 Task: Research Airbnb options in Villeneuve-le-Roi, France from 1st November, 2023 to 9th November, 2023 for 6 adults.3 bedrooms having 3 beds and 3 bathrooms. Property type can be house. Look for 5 properties as per requirement.
Action: Mouse moved to (412, 62)
Screenshot: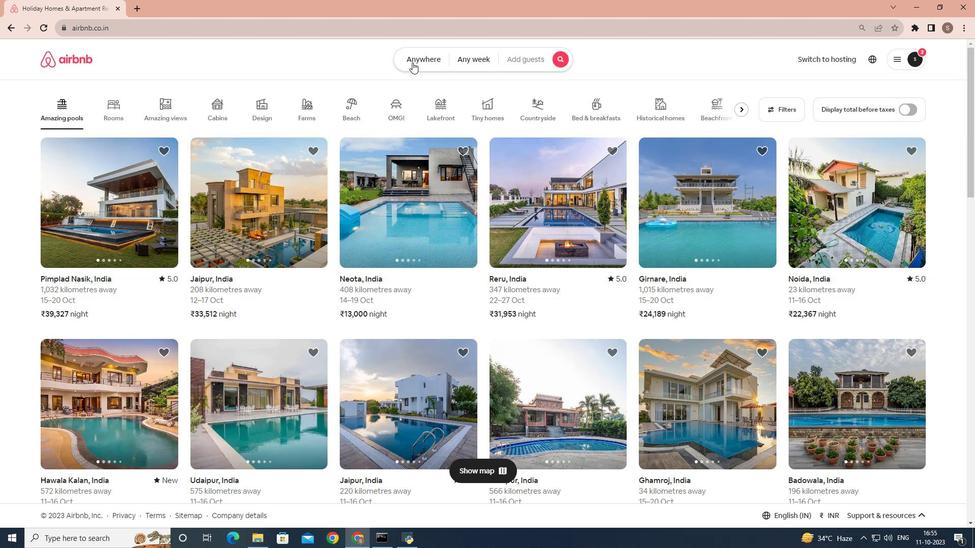 
Action: Mouse pressed left at (412, 62)
Screenshot: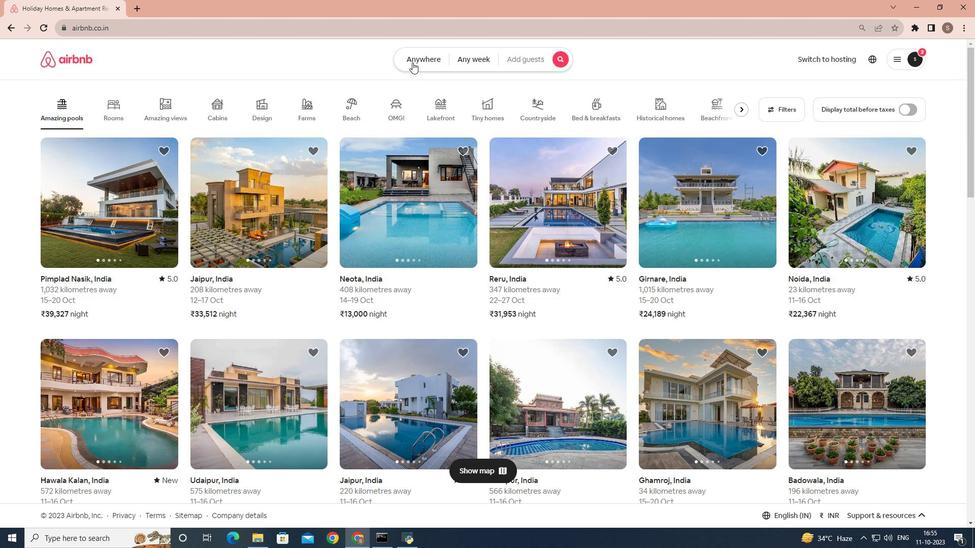 
Action: Mouse moved to (389, 85)
Screenshot: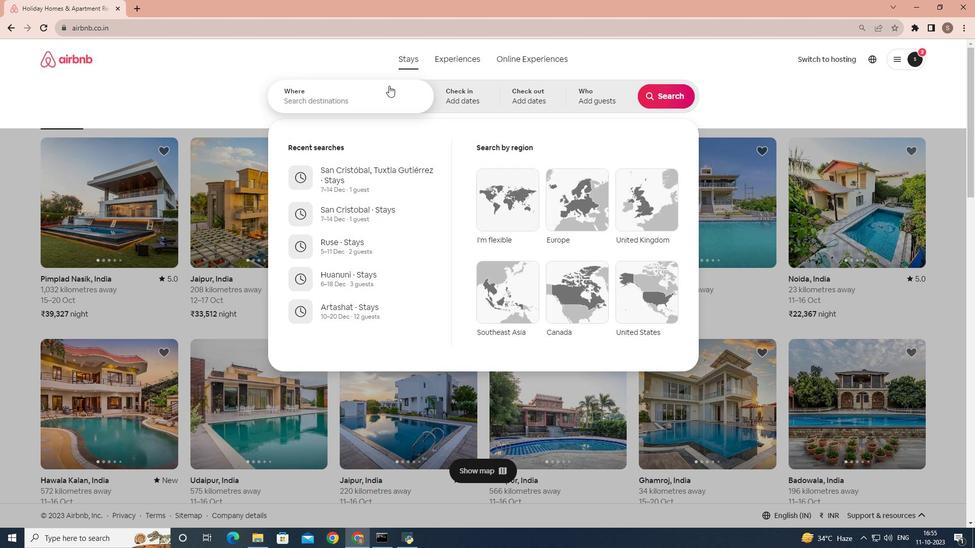 
Action: Mouse pressed left at (389, 85)
Screenshot: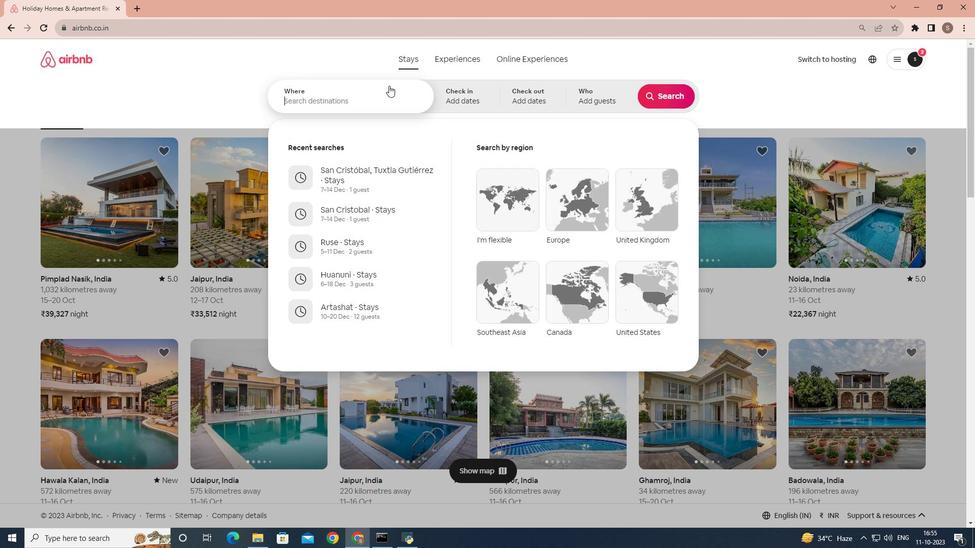 
Action: Mouse moved to (365, 98)
Screenshot: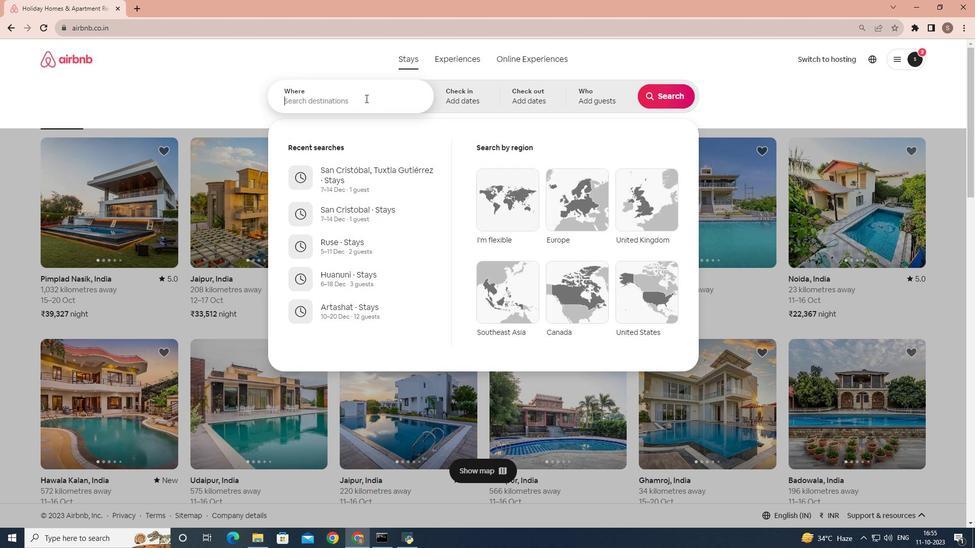 
Action: Key pressed <Key.shift_r>Villeneuve-<Key.shift_r>Ie-<Key.shift>Roi,<Key.space><Key.shift><Key.shift>France
Screenshot: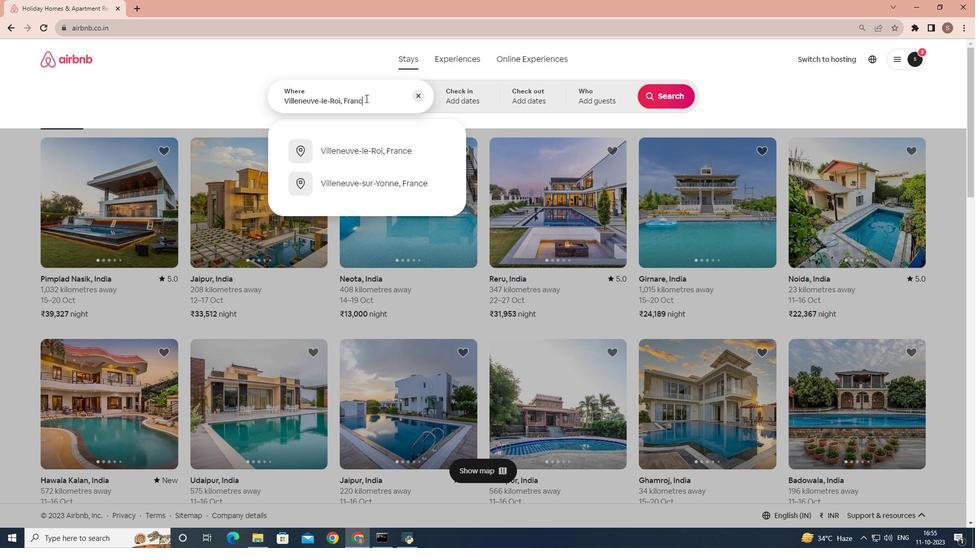 
Action: Mouse moved to (345, 156)
Screenshot: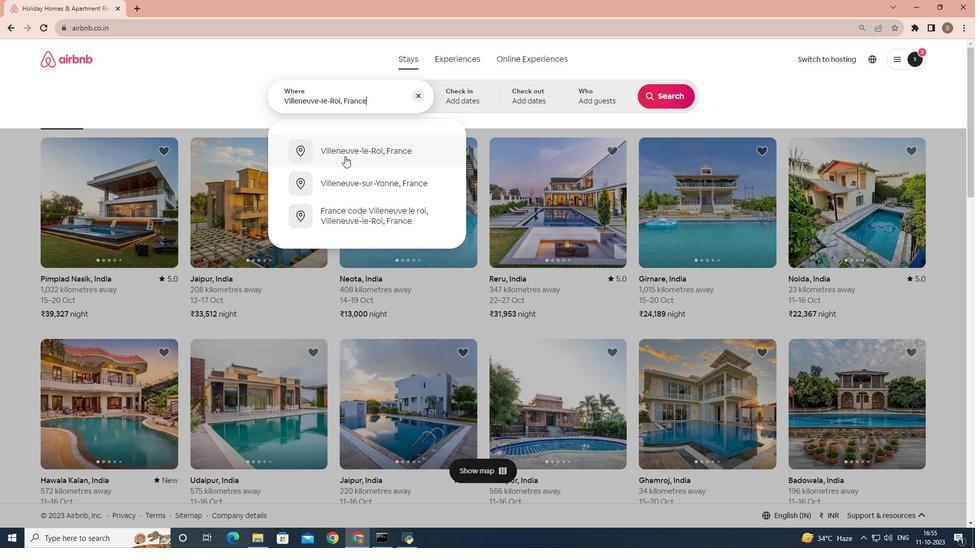 
Action: Mouse pressed left at (345, 156)
Screenshot: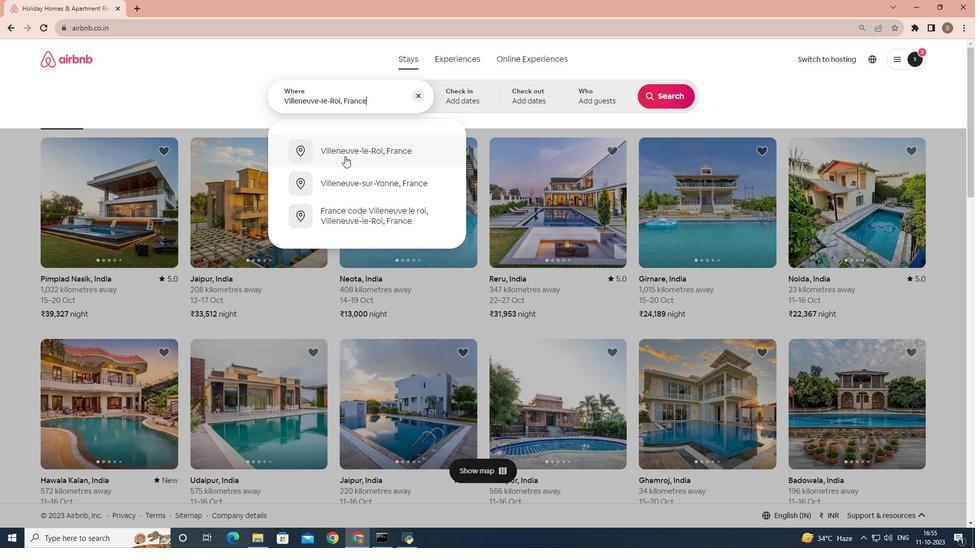 
Action: Mouse moved to (584, 222)
Screenshot: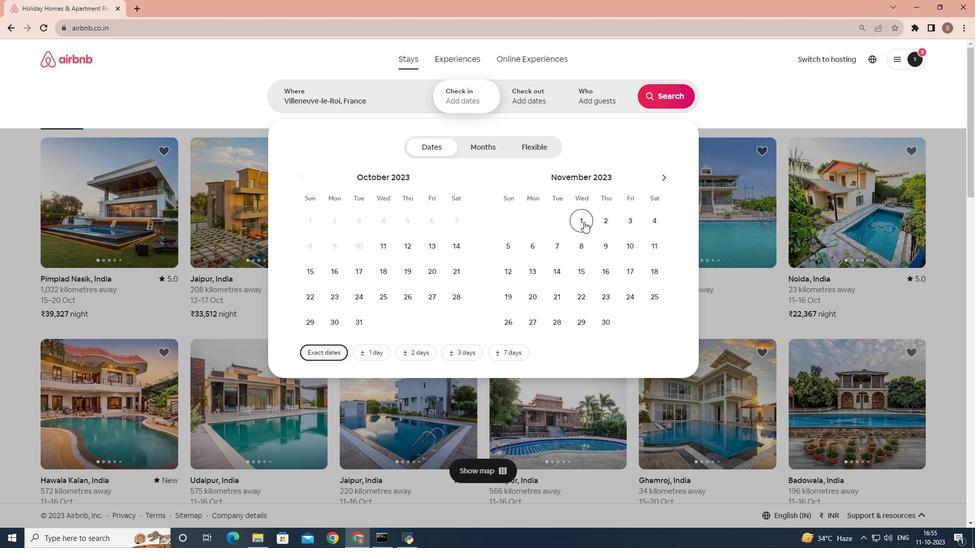 
Action: Mouse pressed left at (584, 222)
Screenshot: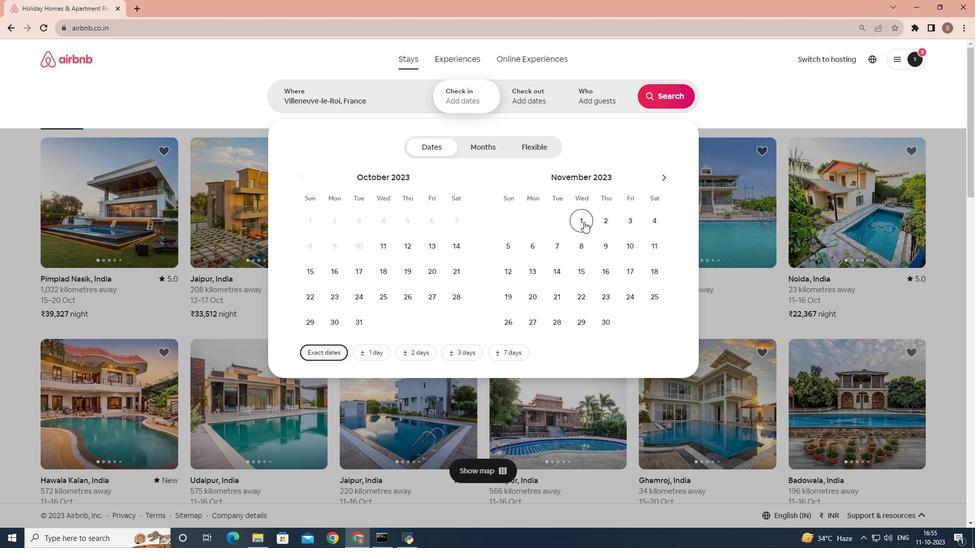 
Action: Mouse moved to (601, 245)
Screenshot: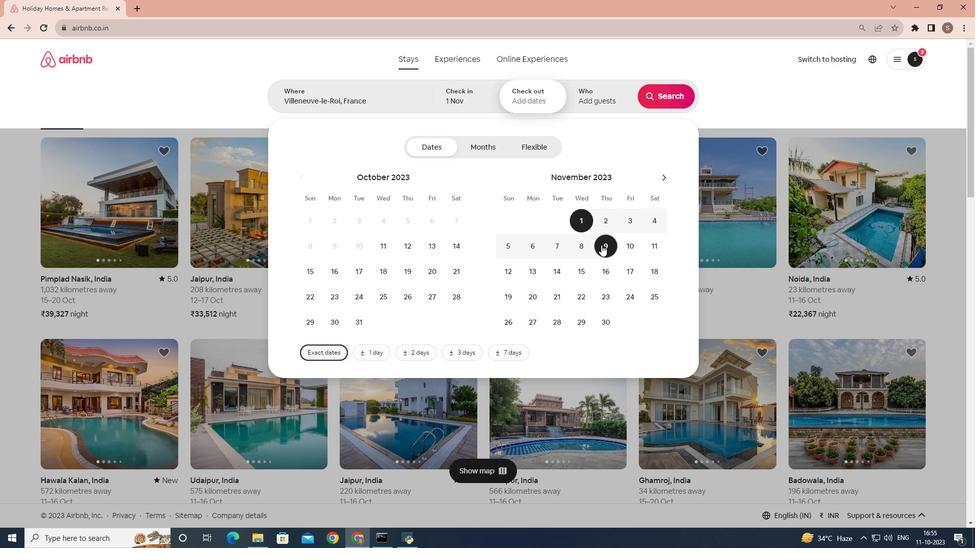 
Action: Mouse pressed left at (601, 245)
Screenshot: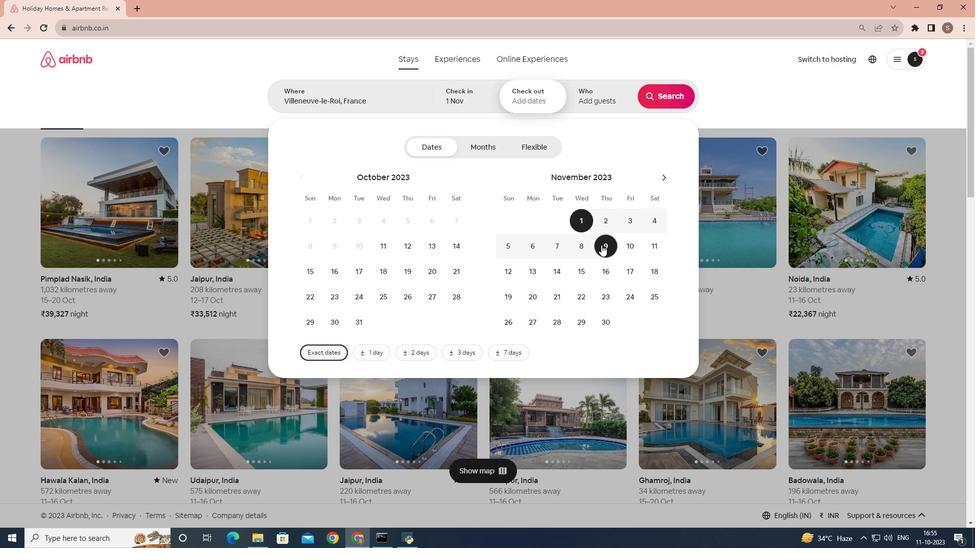 
Action: Mouse moved to (602, 98)
Screenshot: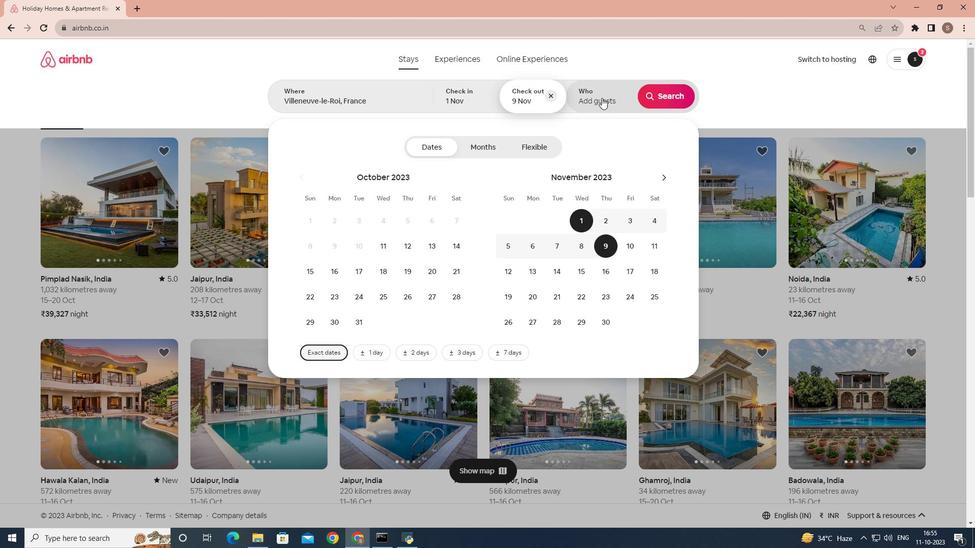 
Action: Mouse pressed left at (602, 98)
Screenshot: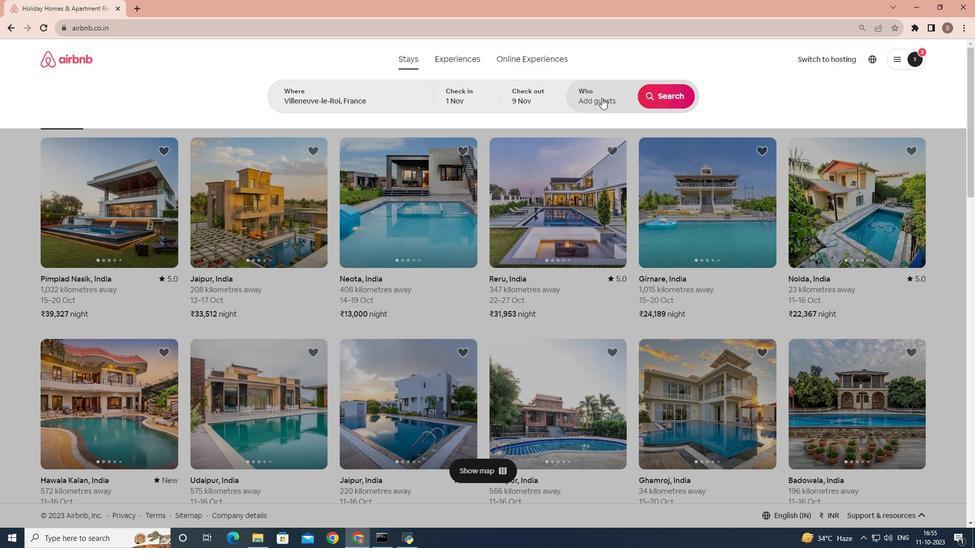 
Action: Mouse moved to (670, 146)
Screenshot: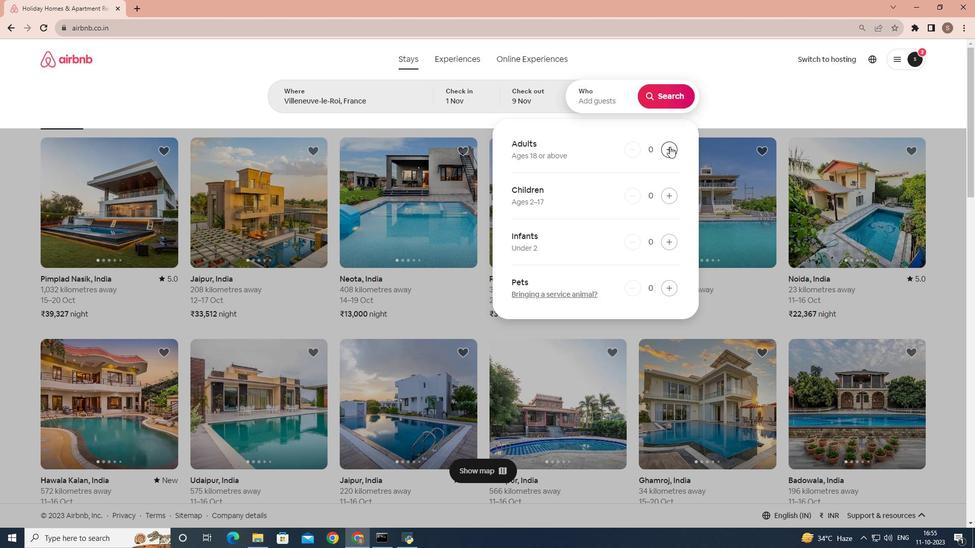 
Action: Mouse pressed left at (670, 146)
Screenshot: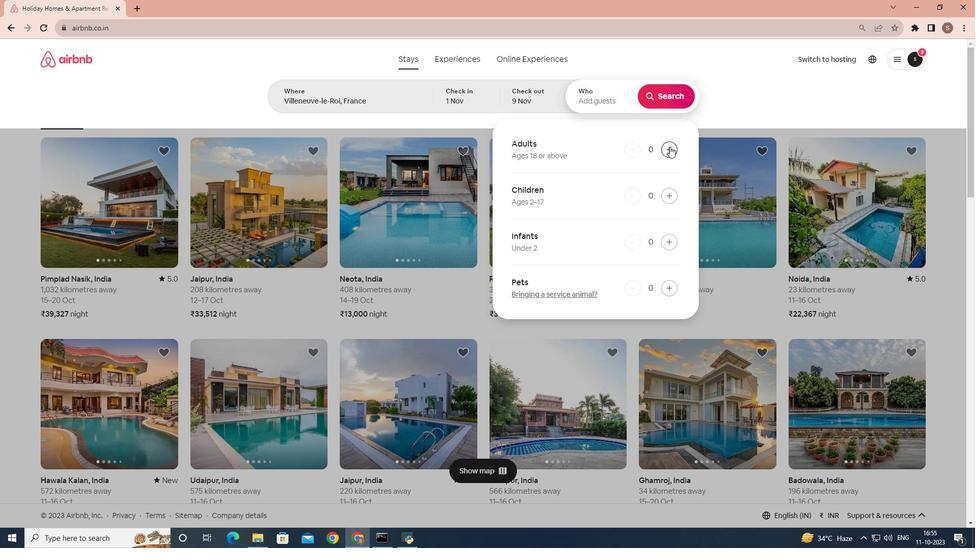 
Action: Mouse pressed left at (670, 146)
Screenshot: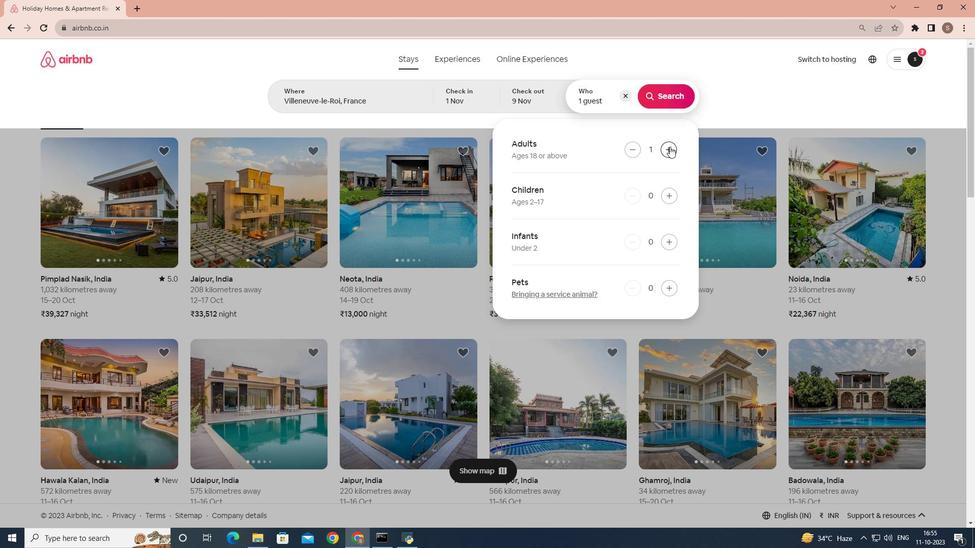 
Action: Mouse pressed left at (670, 146)
Screenshot: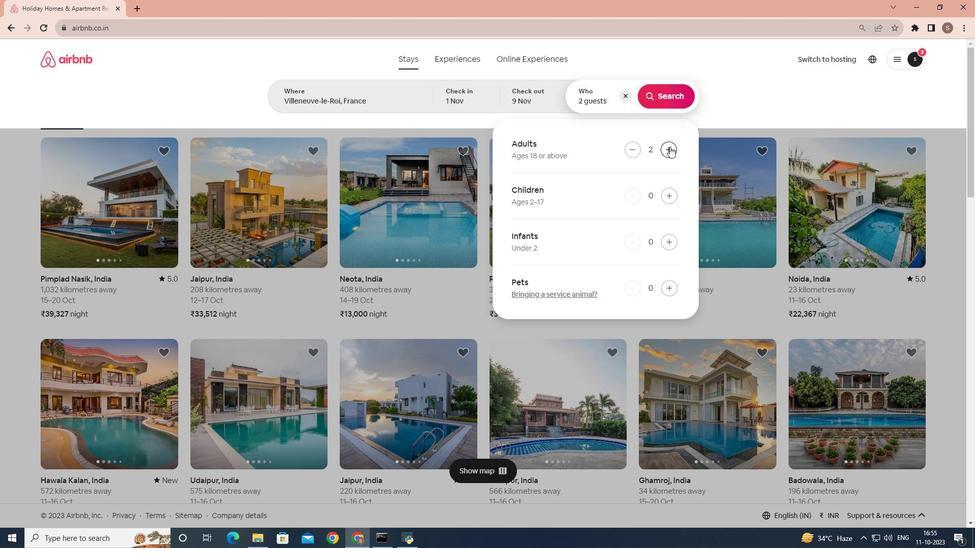 
Action: Mouse pressed left at (670, 146)
Screenshot: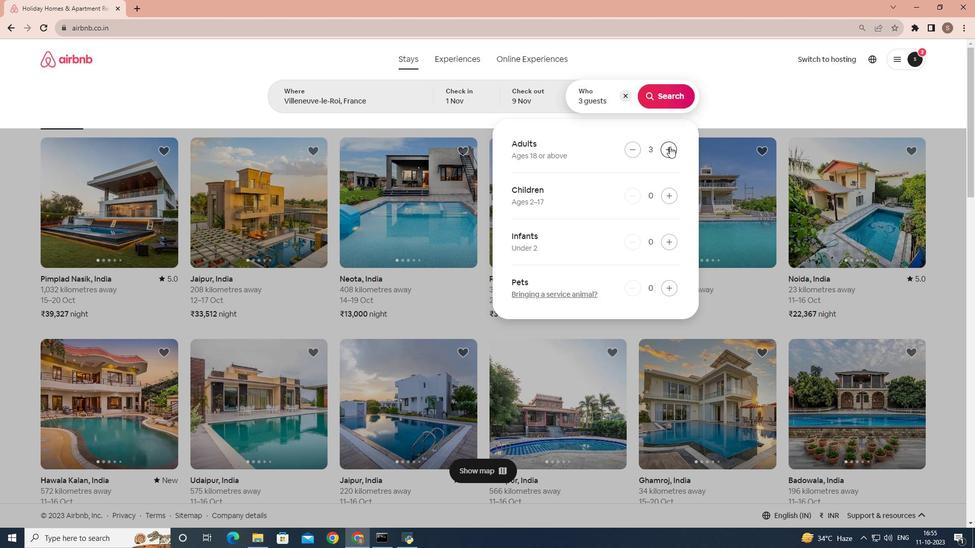 
Action: Mouse pressed left at (670, 146)
Screenshot: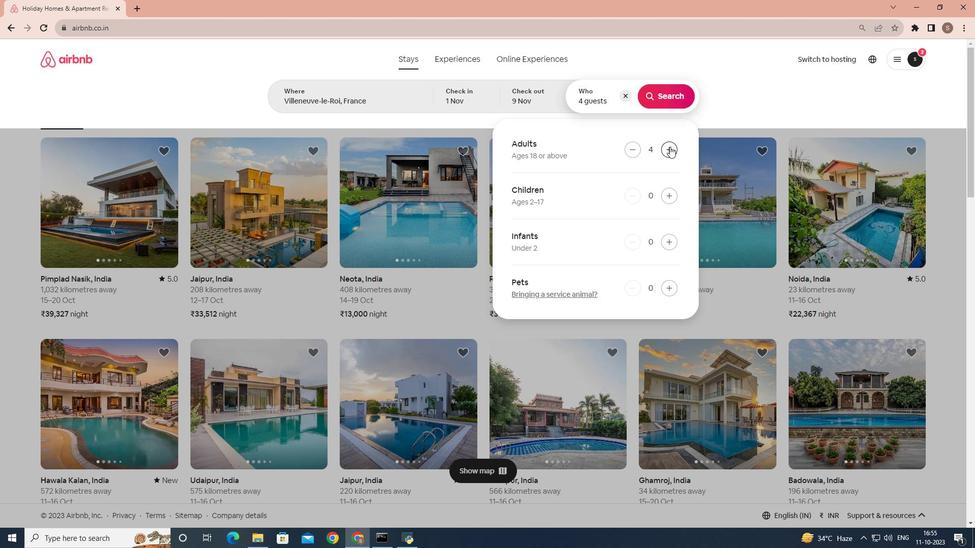 
Action: Mouse pressed left at (670, 146)
Screenshot: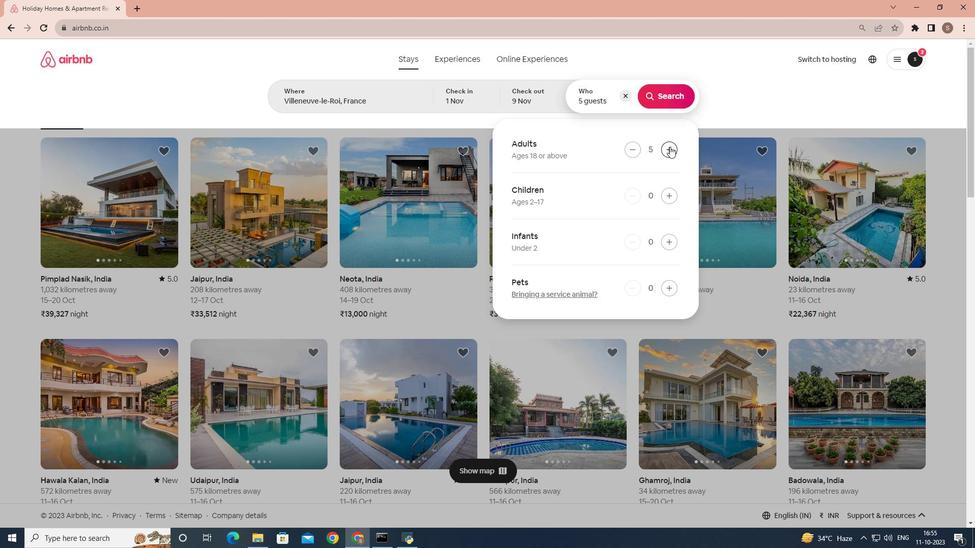 
Action: Mouse moved to (666, 92)
Screenshot: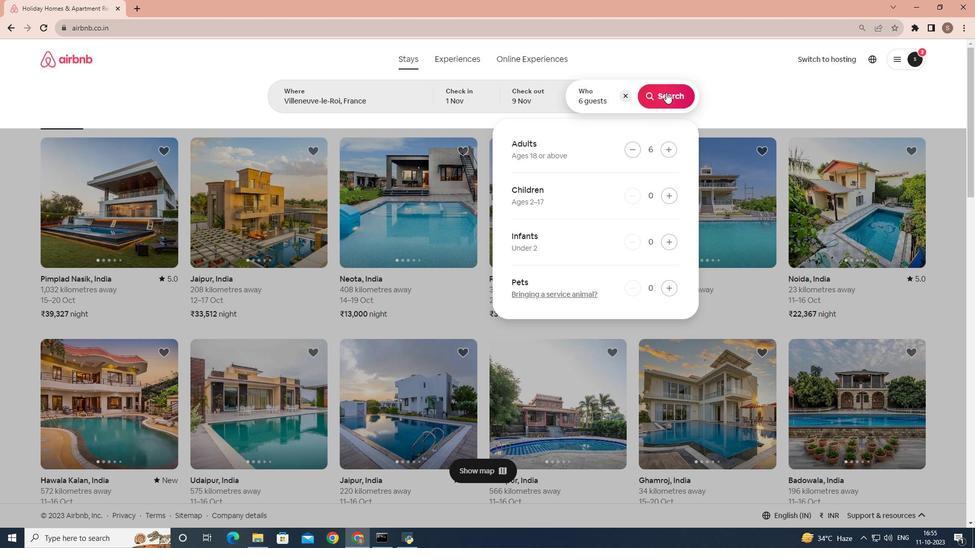 
Action: Mouse pressed left at (666, 92)
Screenshot: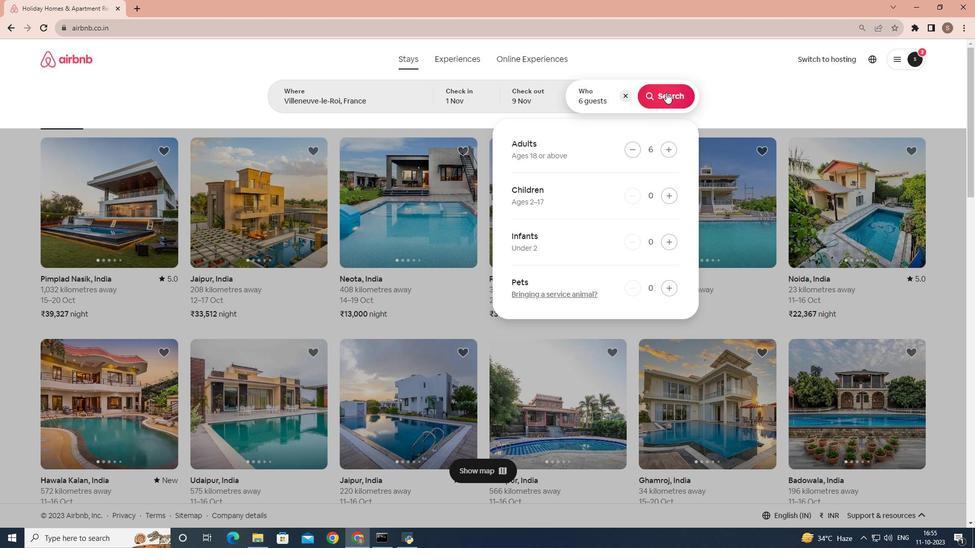 
Action: Mouse moved to (805, 101)
Screenshot: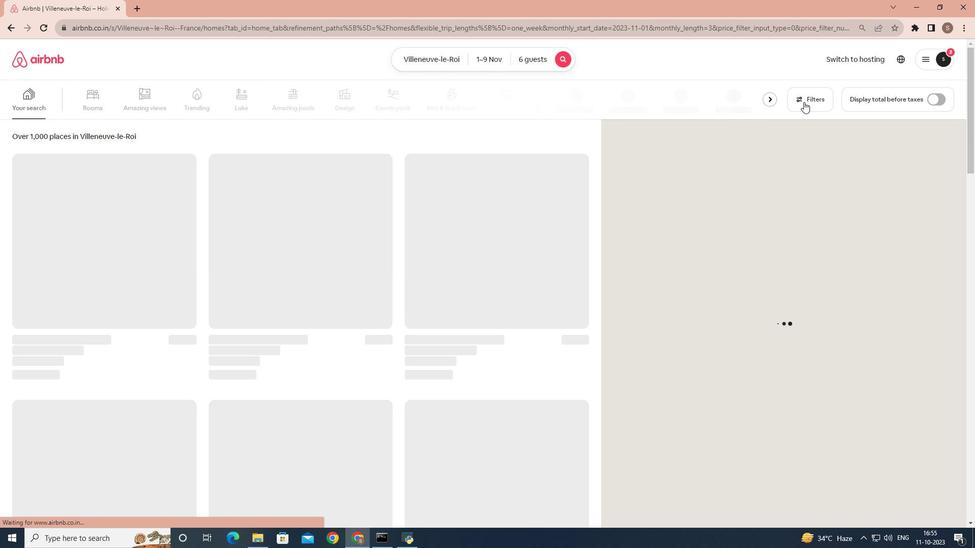 
Action: Mouse pressed left at (805, 101)
Screenshot: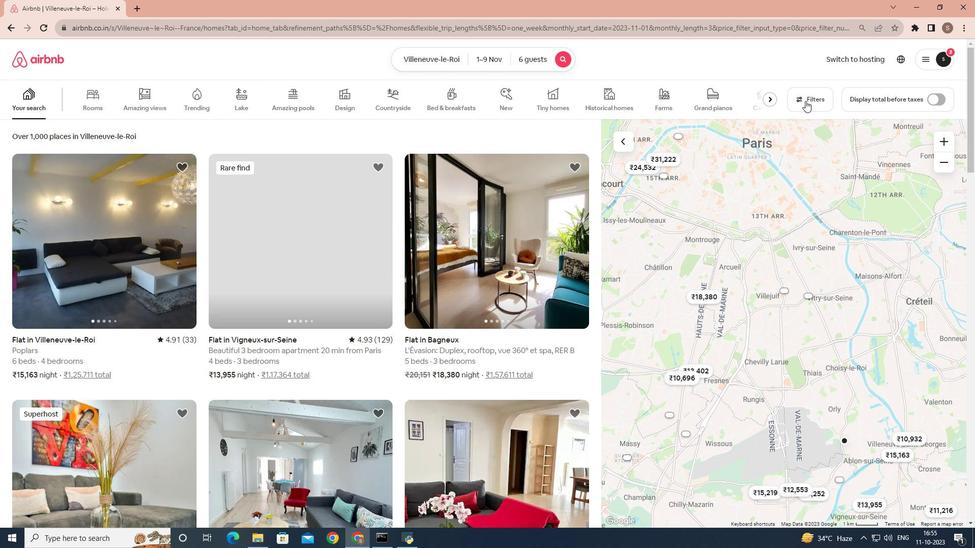 
Action: Mouse moved to (464, 455)
Screenshot: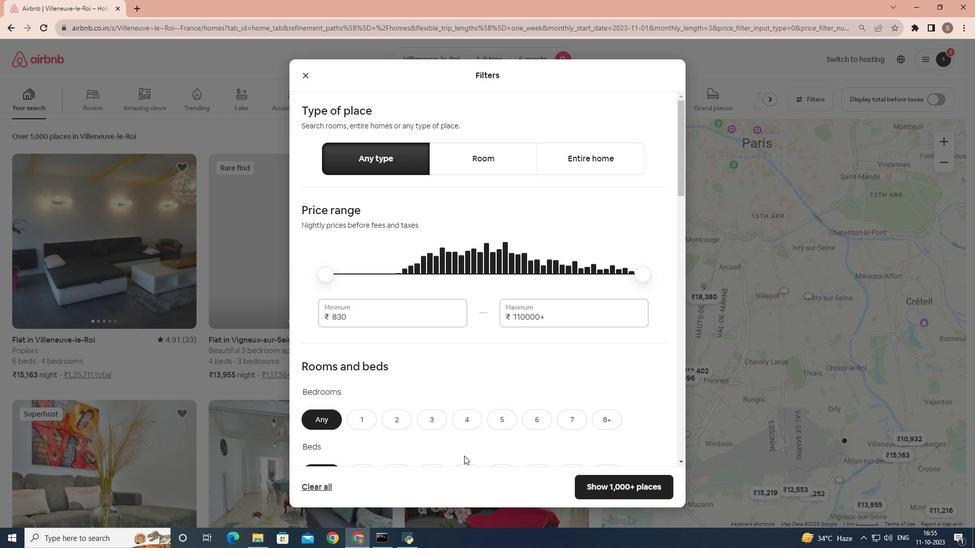 
Action: Mouse scrolled (464, 455) with delta (0, 0)
Screenshot: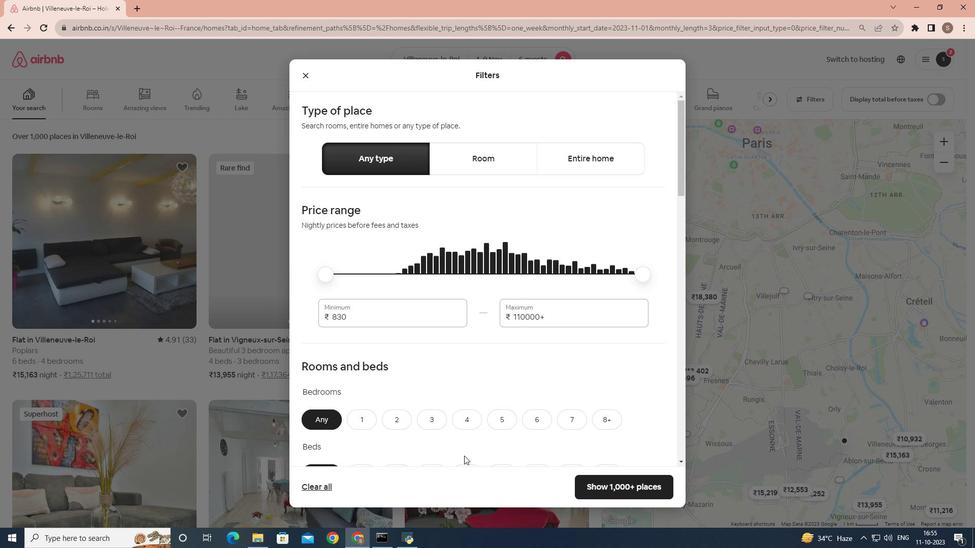 
Action: Mouse moved to (464, 456)
Screenshot: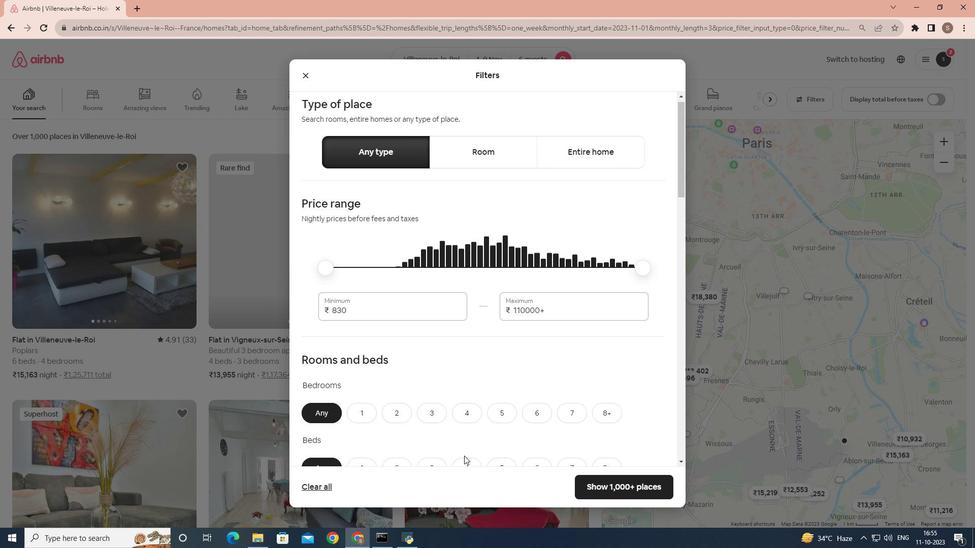 
Action: Mouse scrolled (464, 455) with delta (0, 0)
Screenshot: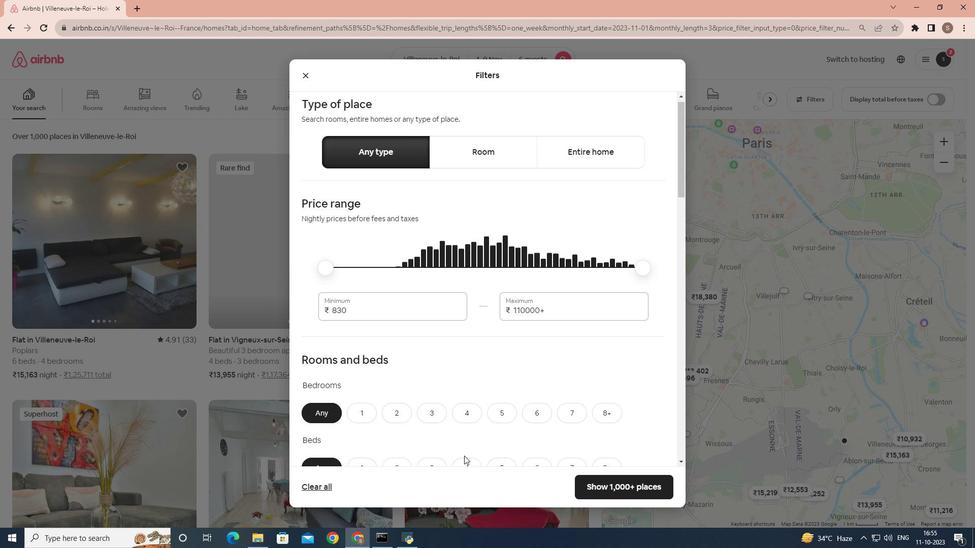 
Action: Mouse moved to (432, 317)
Screenshot: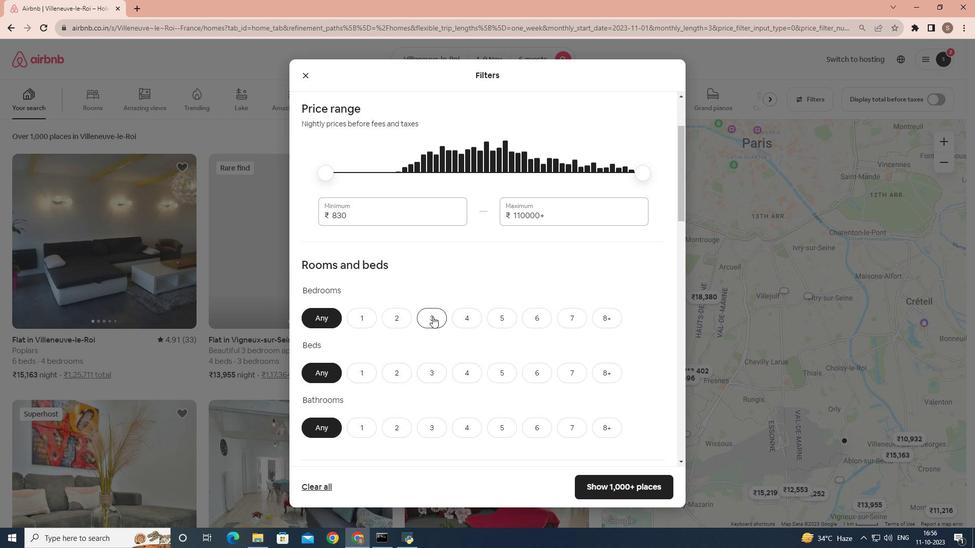 
Action: Mouse pressed left at (432, 317)
Screenshot: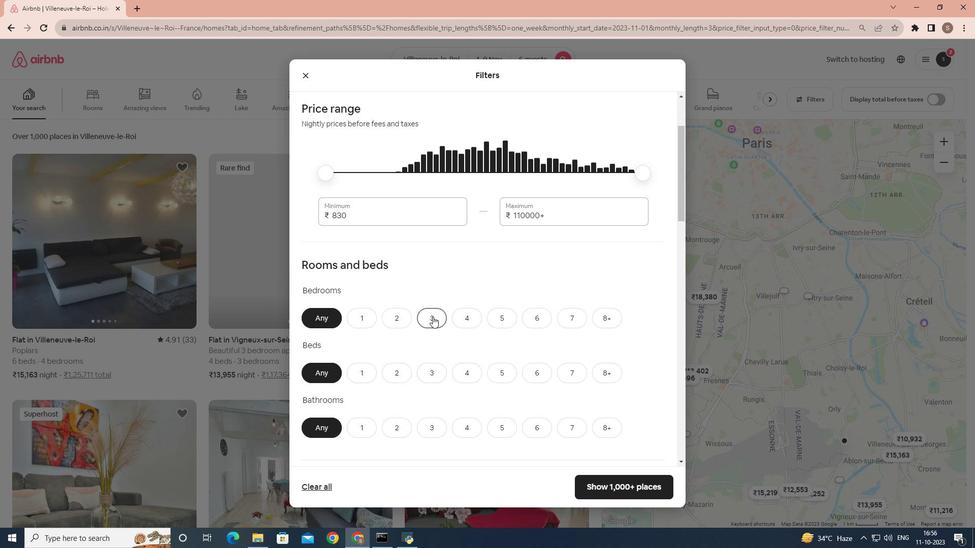 
Action: Mouse moved to (442, 364)
Screenshot: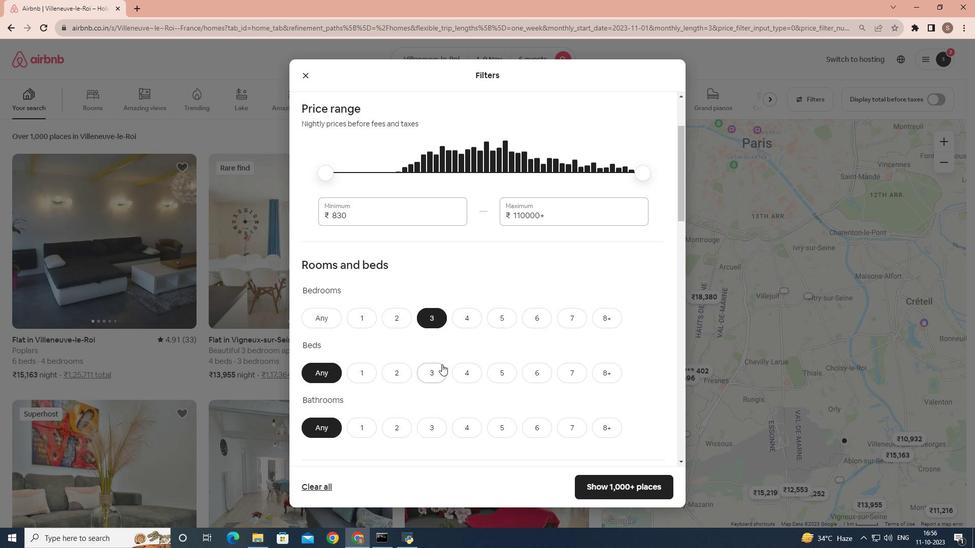 
Action: Mouse pressed left at (442, 364)
Screenshot: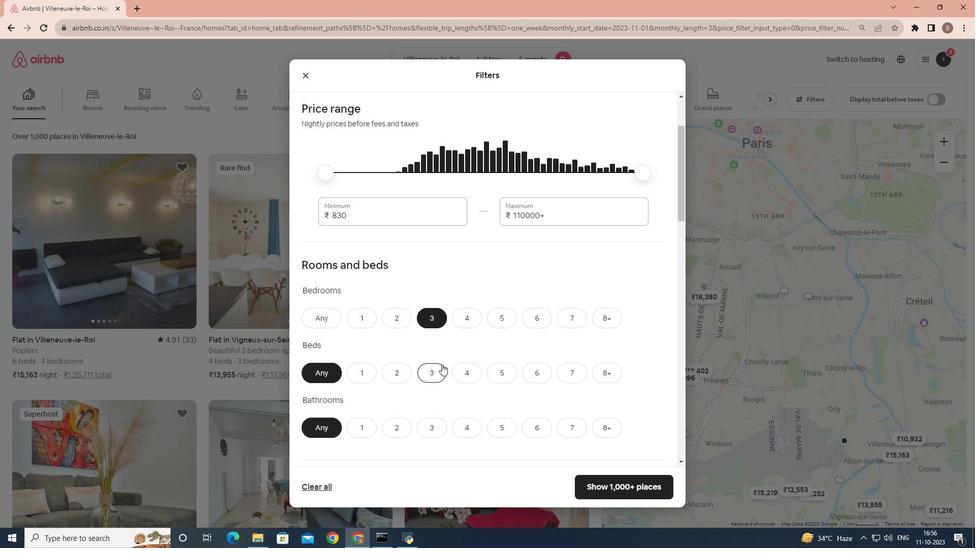 
Action: Mouse moved to (430, 377)
Screenshot: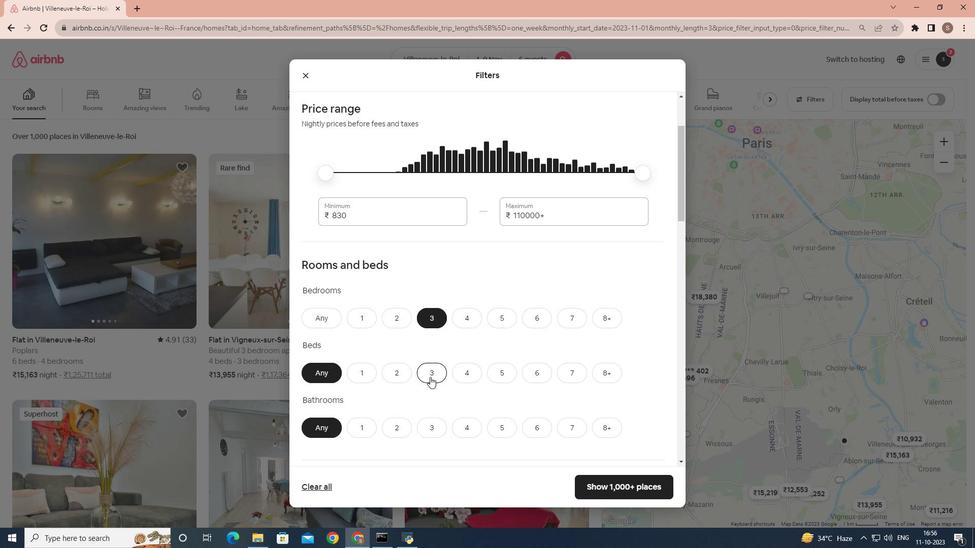 
Action: Mouse pressed left at (430, 377)
Screenshot: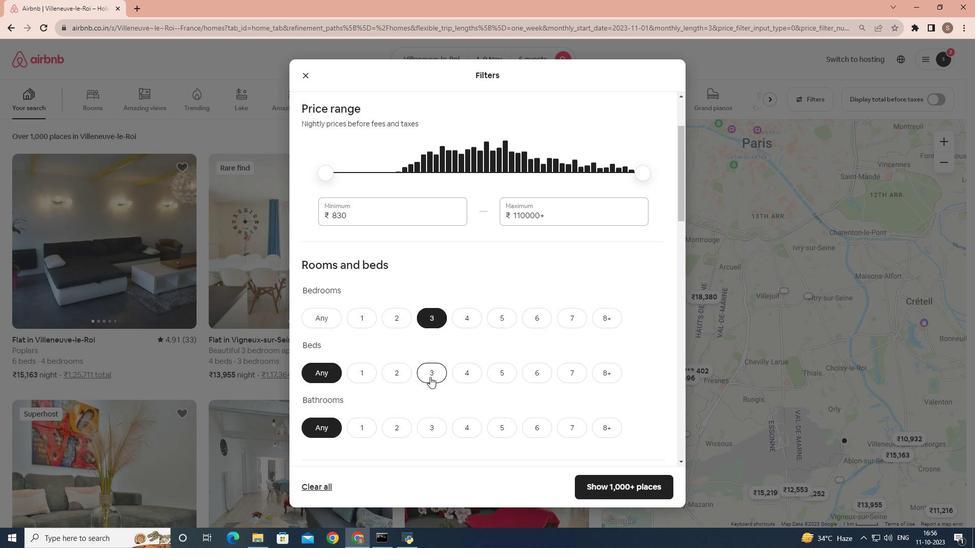 
Action: Mouse moved to (429, 378)
Screenshot: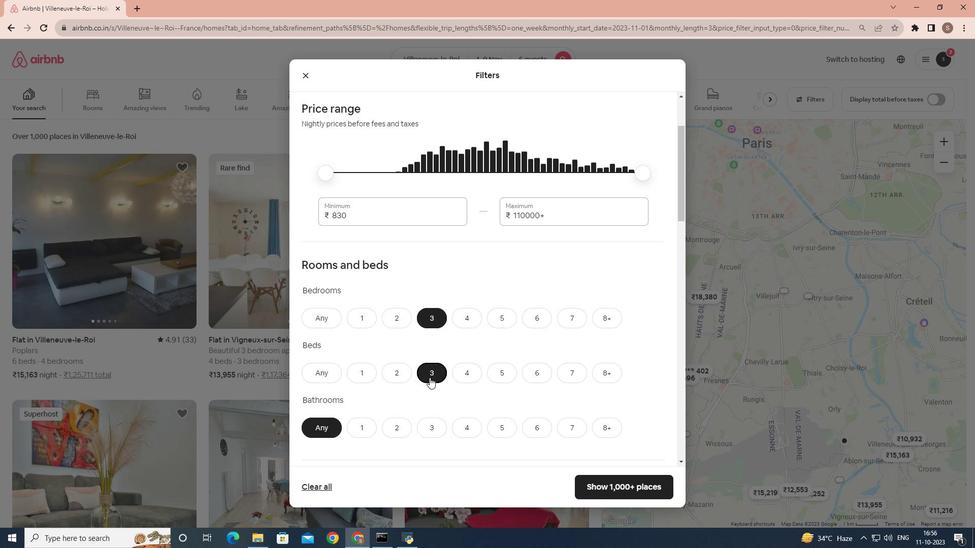 
Action: Mouse scrolled (429, 377) with delta (0, 0)
Screenshot: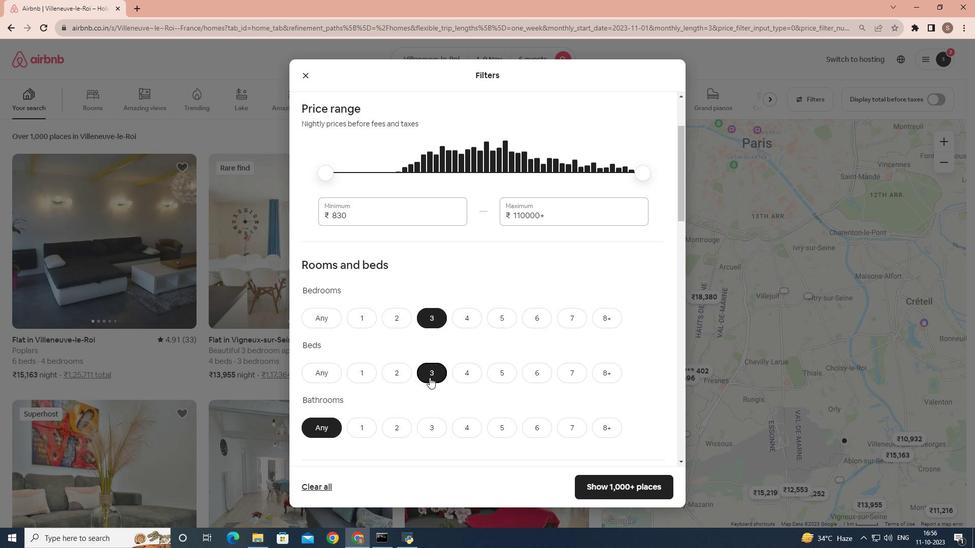 
Action: Mouse scrolled (429, 377) with delta (0, 0)
Screenshot: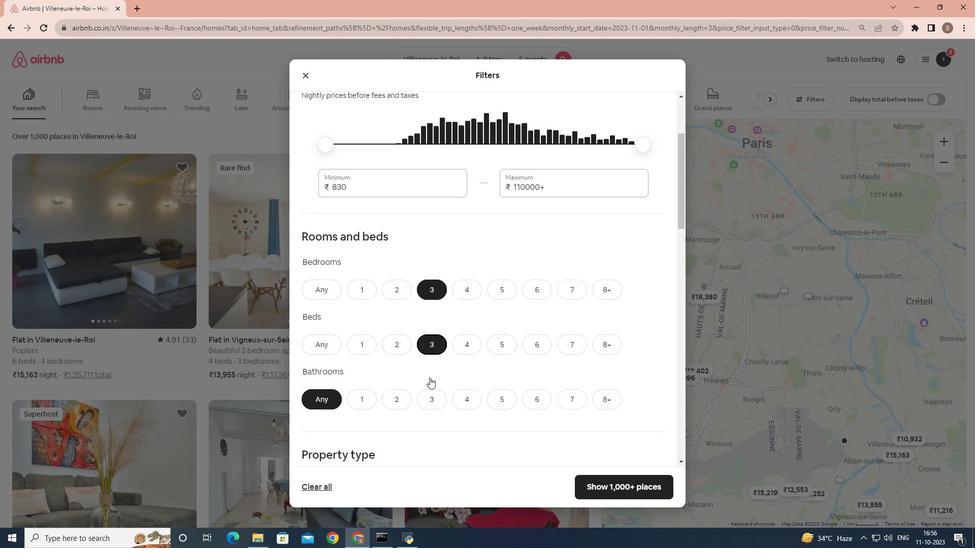 
Action: Mouse moved to (431, 330)
Screenshot: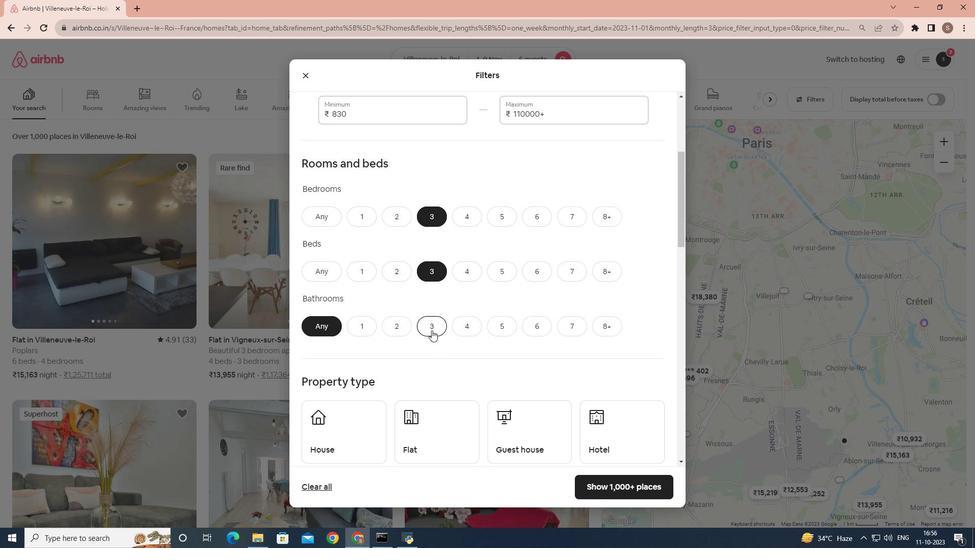 
Action: Mouse pressed left at (431, 330)
Screenshot: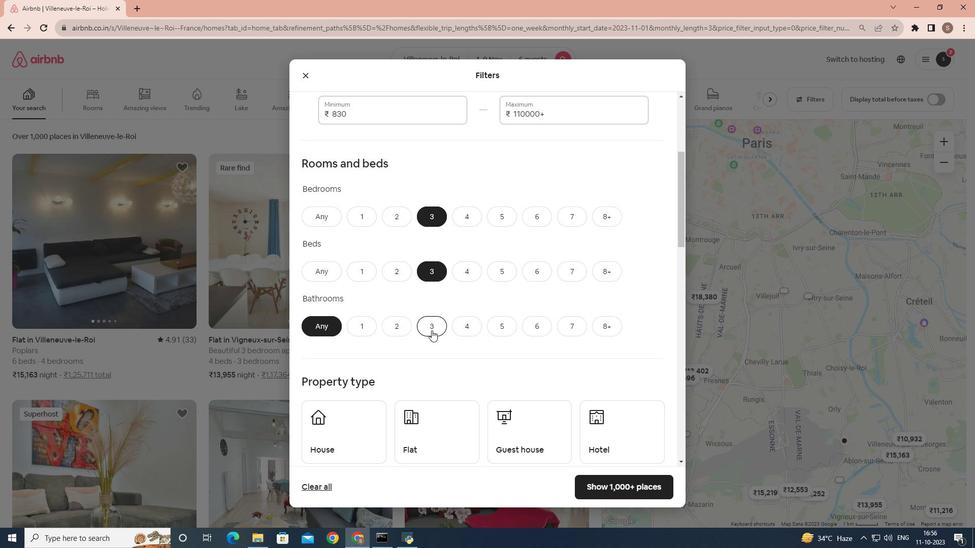 
Action: Mouse moved to (440, 335)
Screenshot: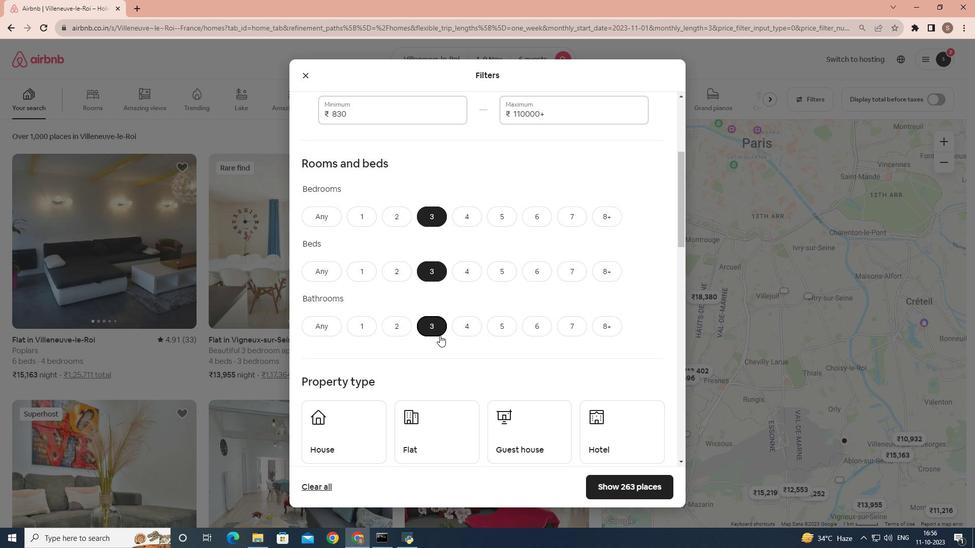 
Action: Mouse scrolled (440, 335) with delta (0, 0)
Screenshot: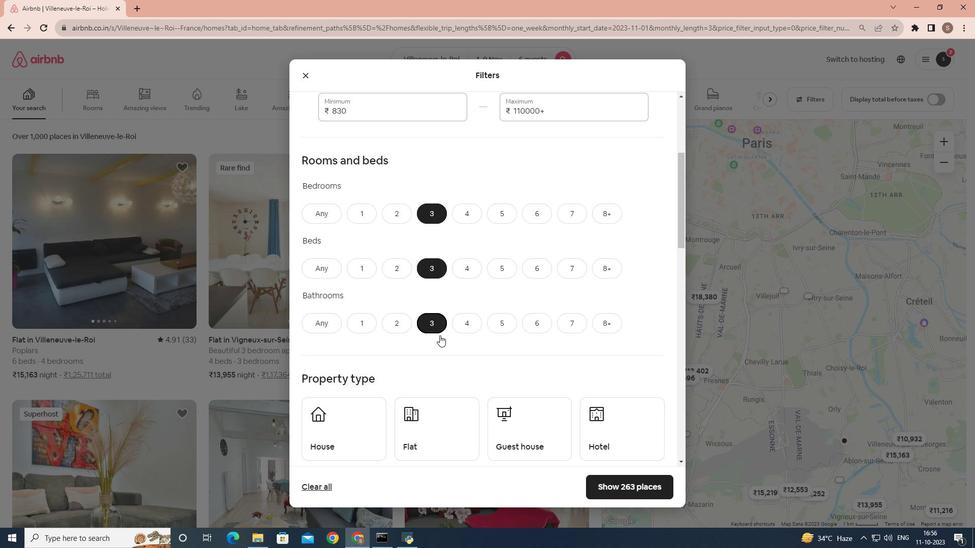 
Action: Mouse moved to (301, 382)
Screenshot: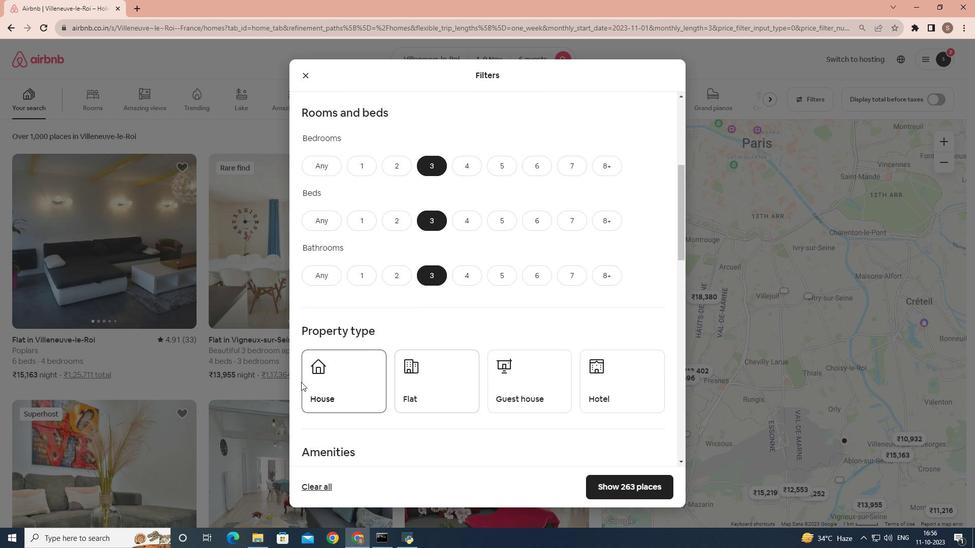 
Action: Mouse pressed left at (301, 382)
Screenshot: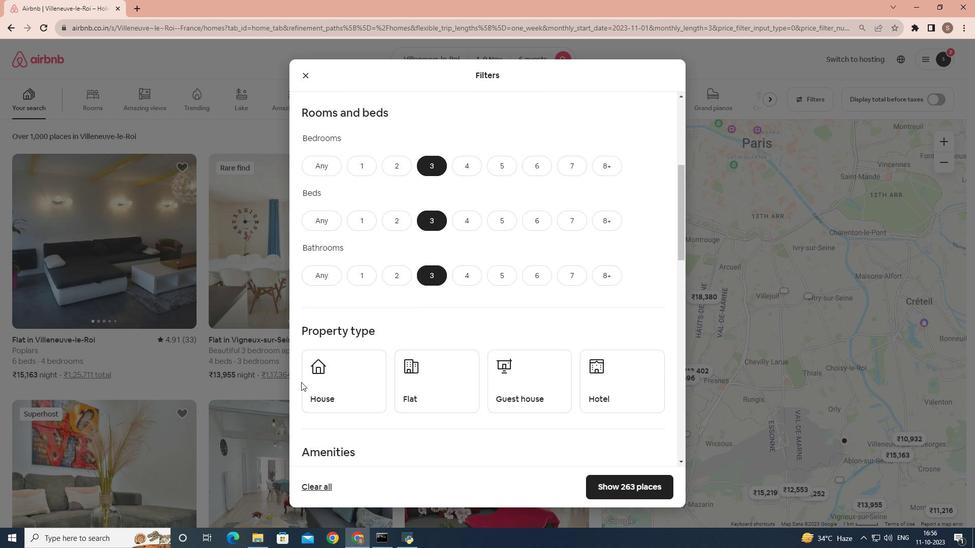
Action: Mouse moved to (320, 385)
Screenshot: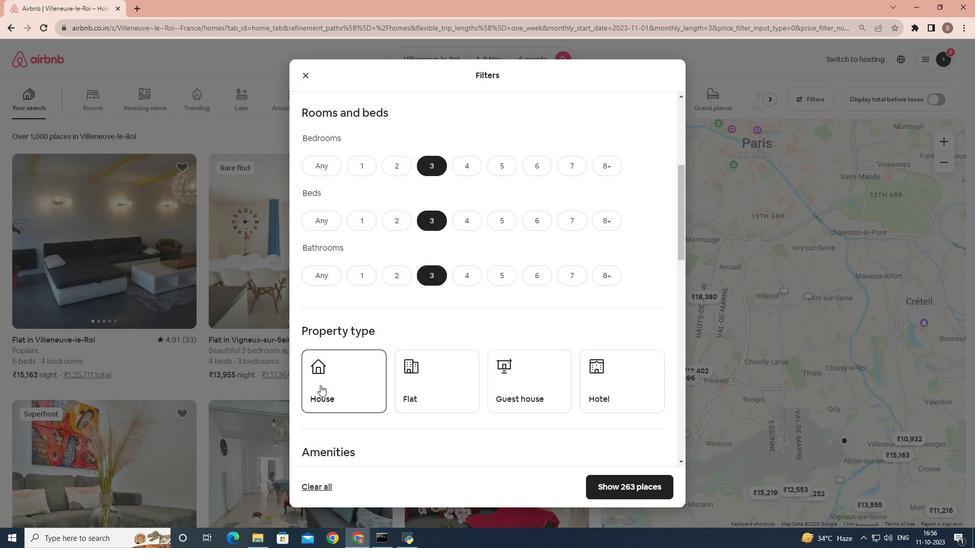 
Action: Mouse pressed left at (320, 385)
Screenshot: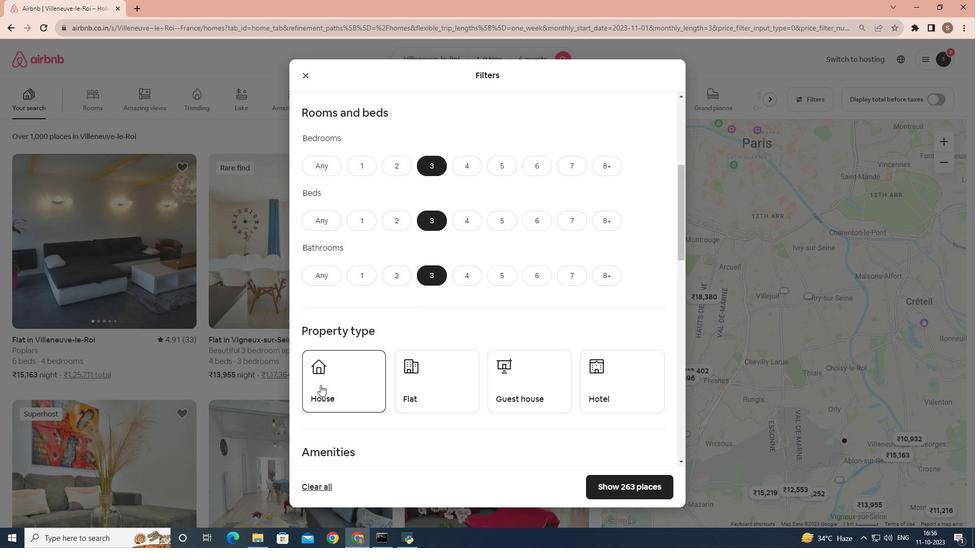 
Action: Mouse moved to (416, 408)
Screenshot: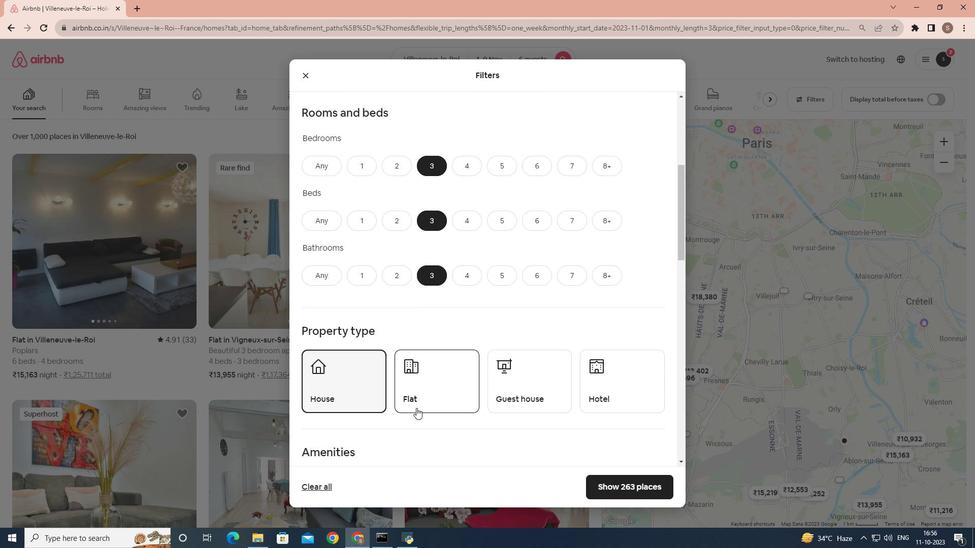
Action: Mouse scrolled (416, 408) with delta (0, 0)
Screenshot: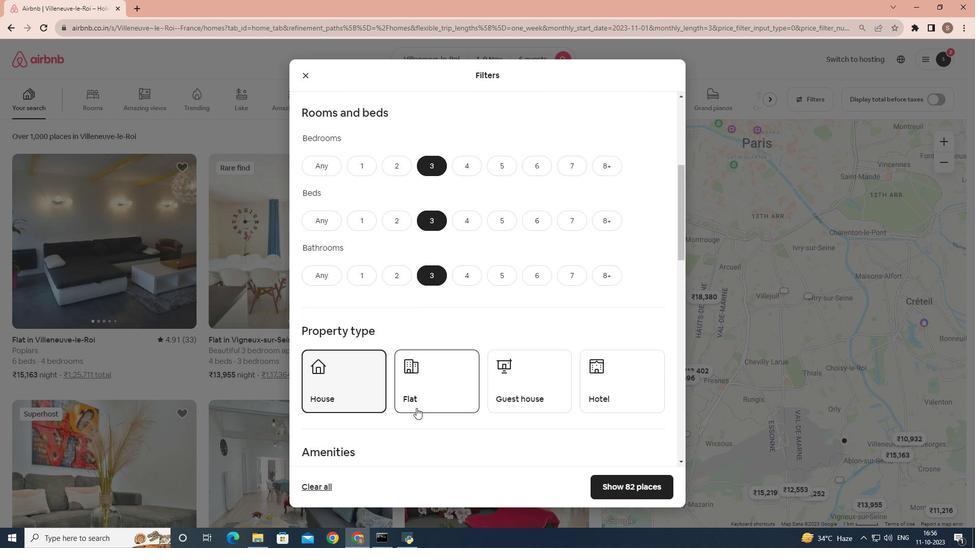 
Action: Mouse moved to (414, 405)
Screenshot: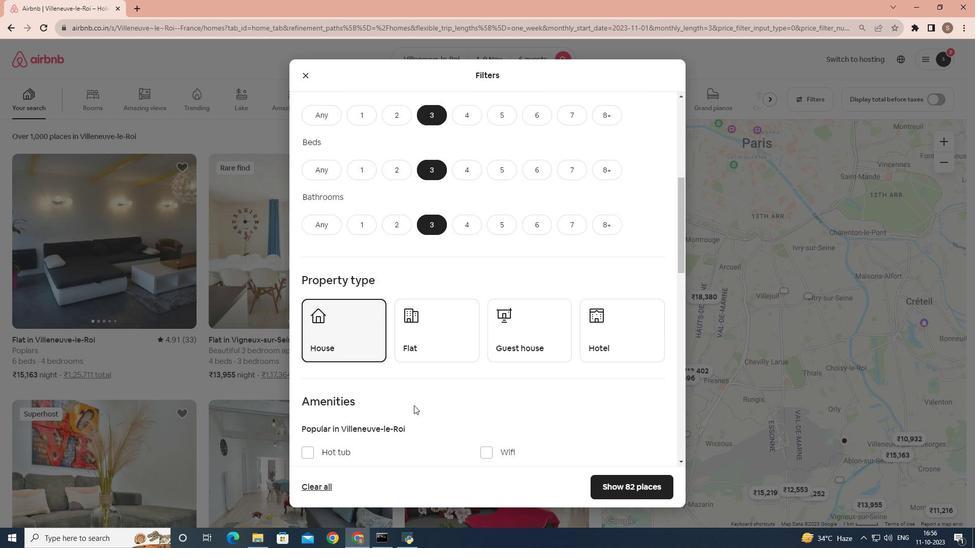 
Action: Mouse scrolled (414, 405) with delta (0, 0)
Screenshot: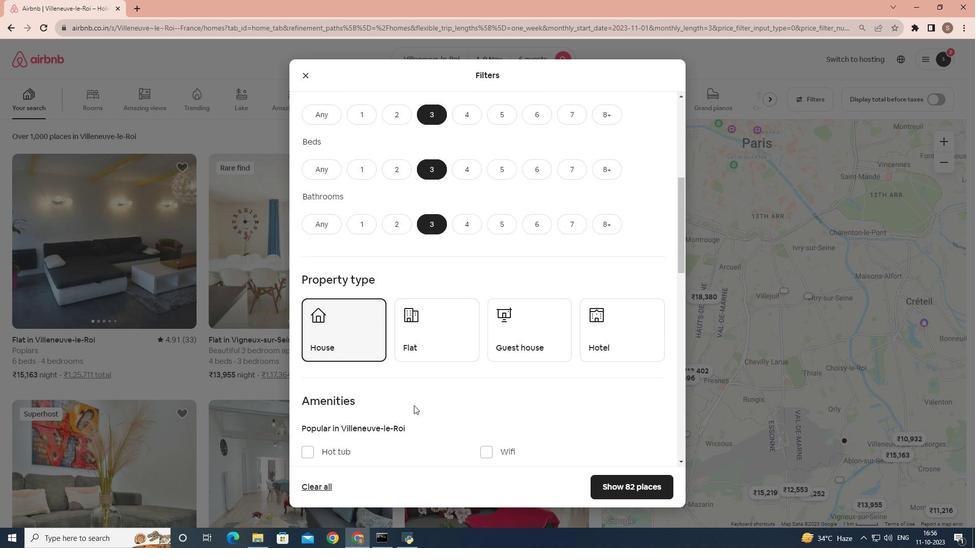 
Action: Mouse moved to (602, 482)
Screenshot: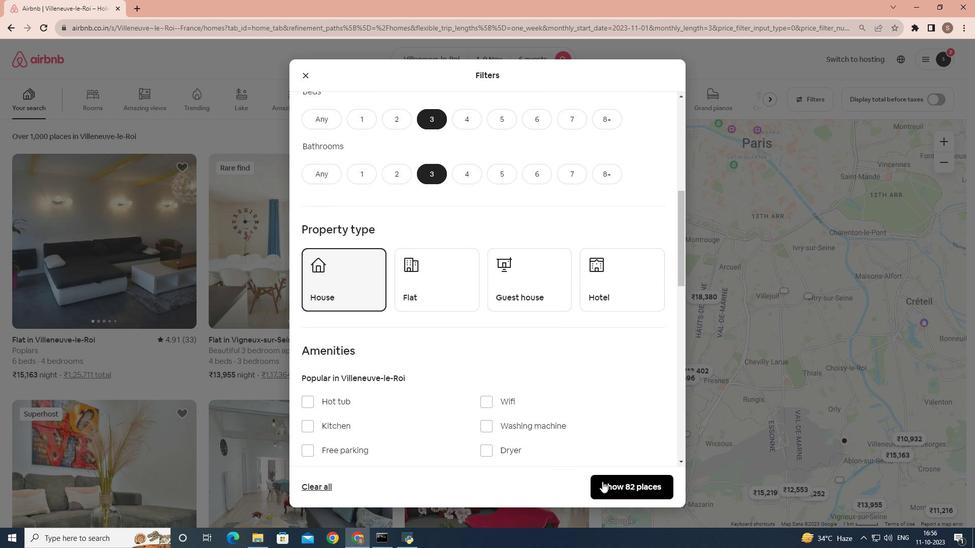 
Action: Mouse pressed left at (602, 482)
Screenshot: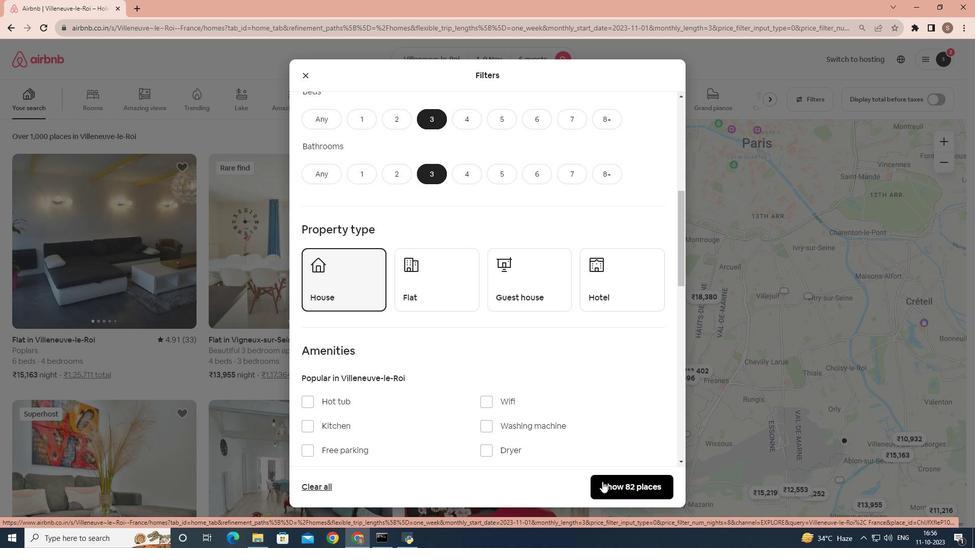 
Action: Mouse moved to (131, 277)
Screenshot: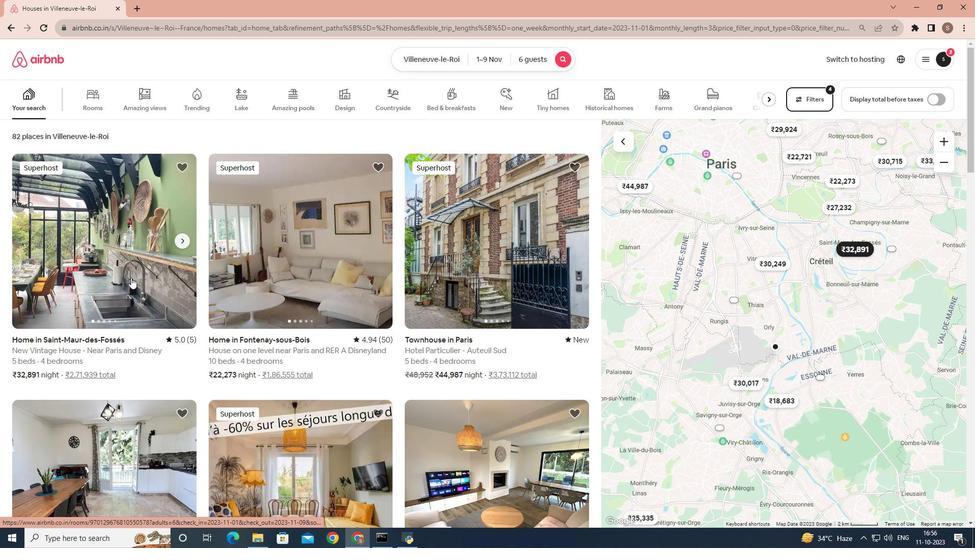 
Action: Mouse pressed left at (131, 277)
Screenshot: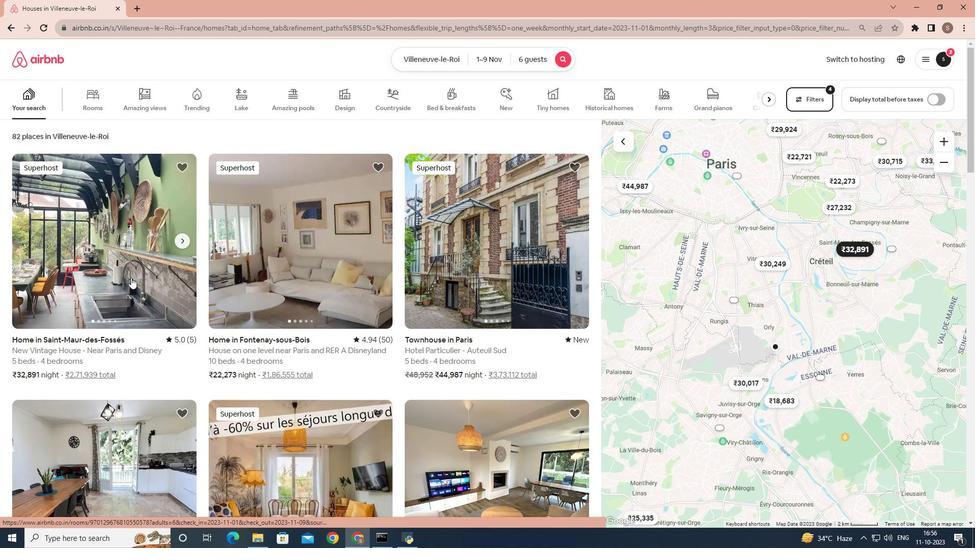 
Action: Mouse moved to (730, 373)
Screenshot: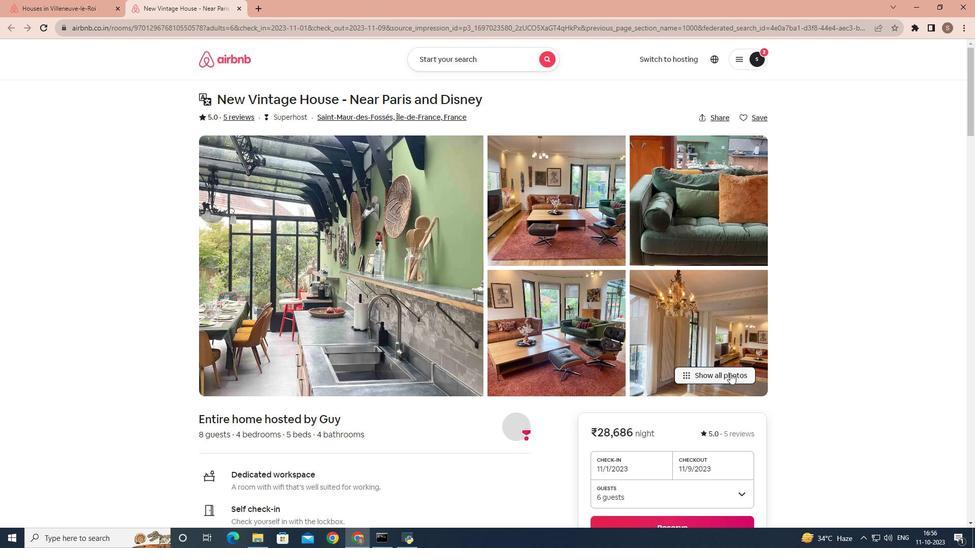 
Action: Mouse pressed left at (730, 373)
Screenshot: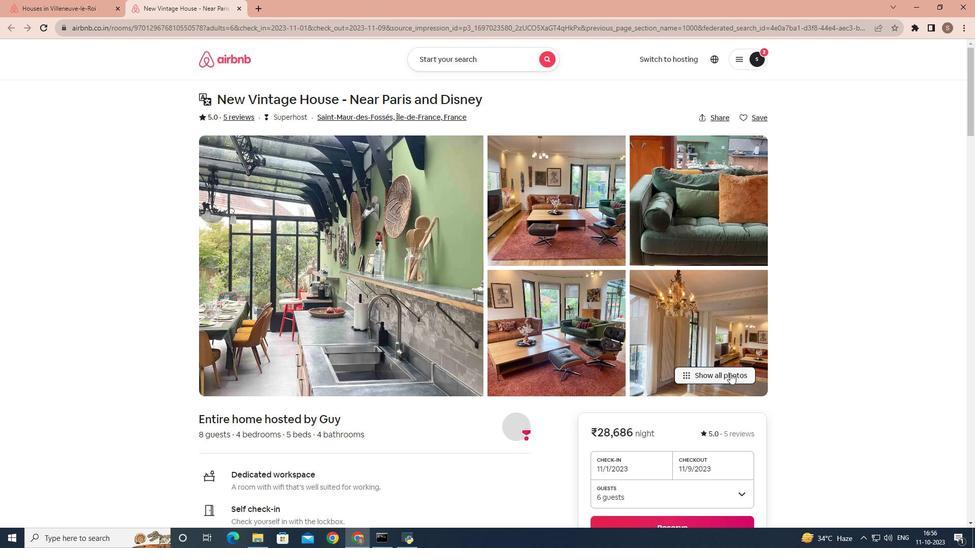 
Action: Mouse moved to (696, 343)
Screenshot: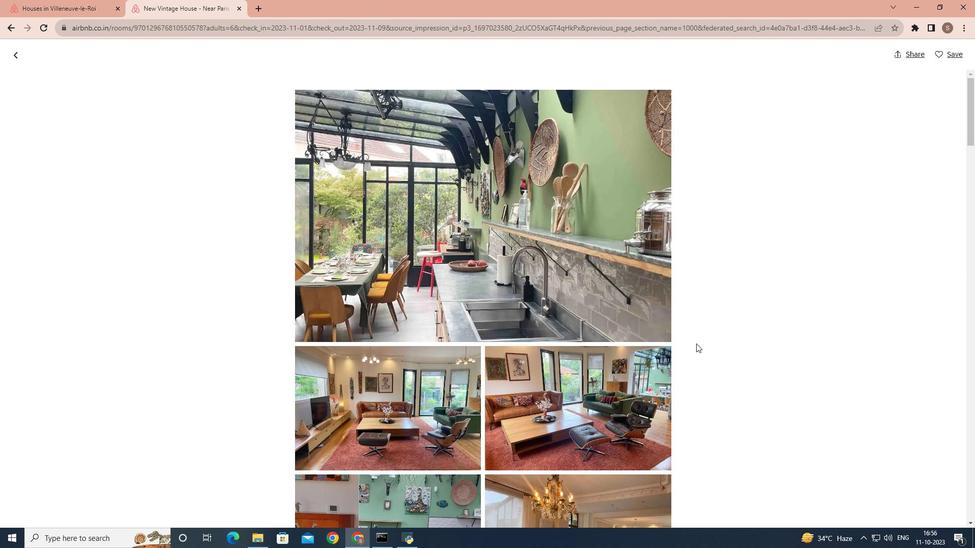 
Action: Mouse scrolled (696, 343) with delta (0, 0)
Screenshot: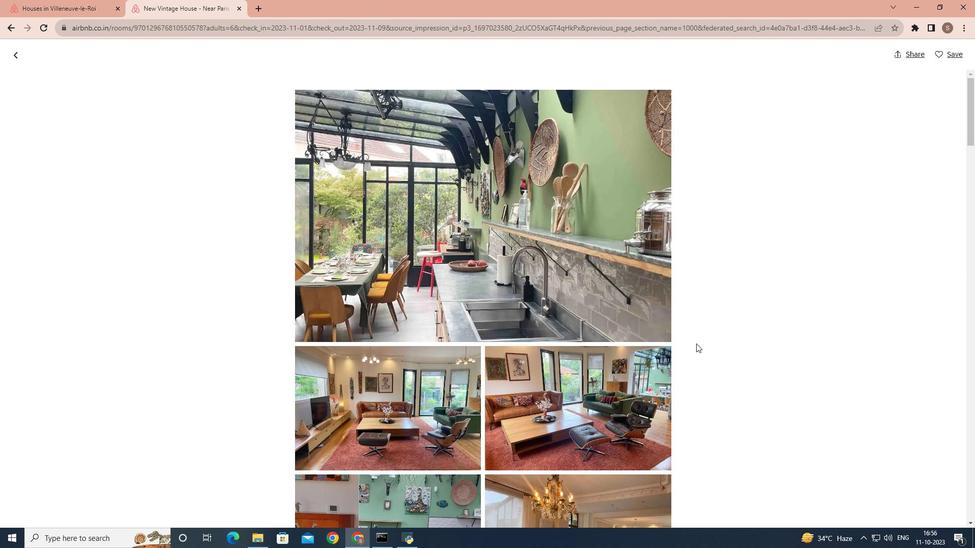 
Action: Mouse scrolled (696, 343) with delta (0, 0)
Screenshot: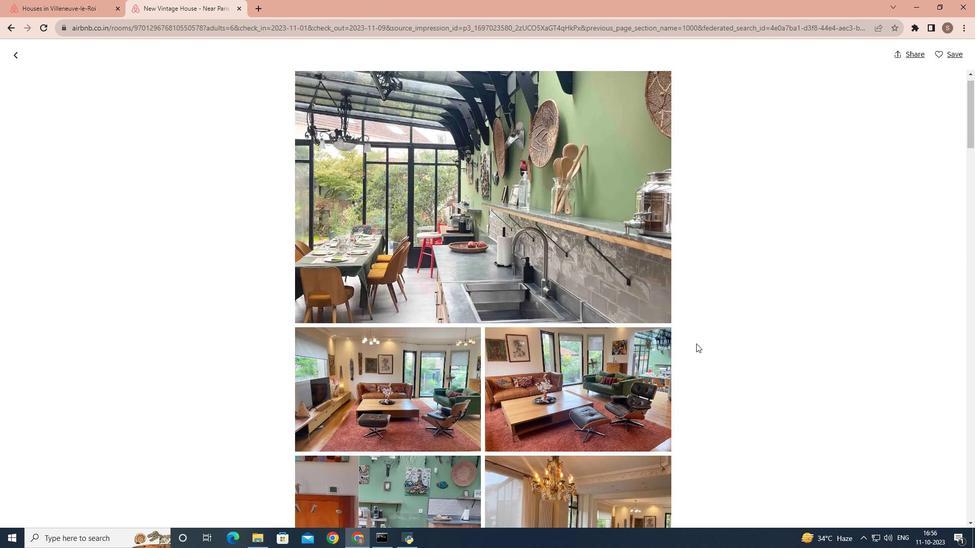 
Action: Mouse scrolled (696, 343) with delta (0, 0)
Screenshot: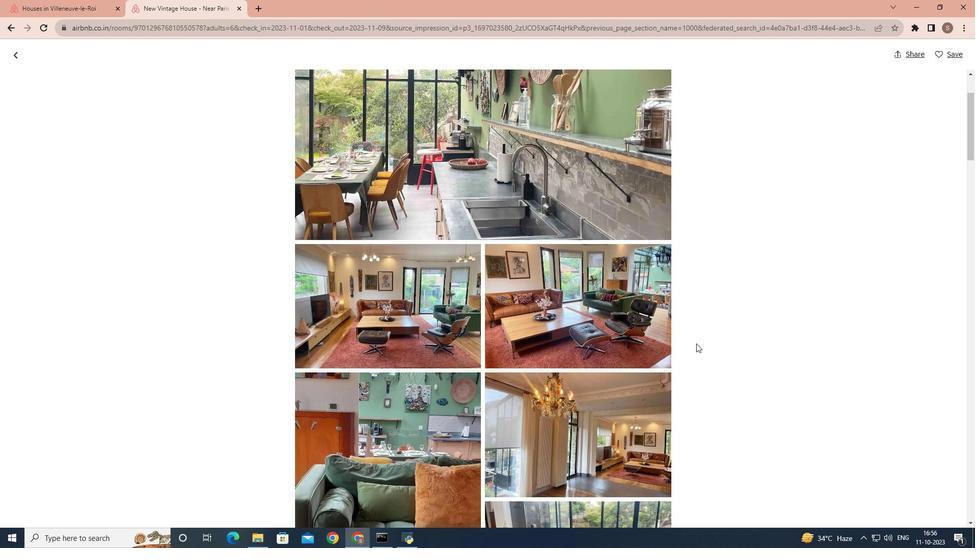 
Action: Mouse scrolled (696, 343) with delta (0, 0)
Screenshot: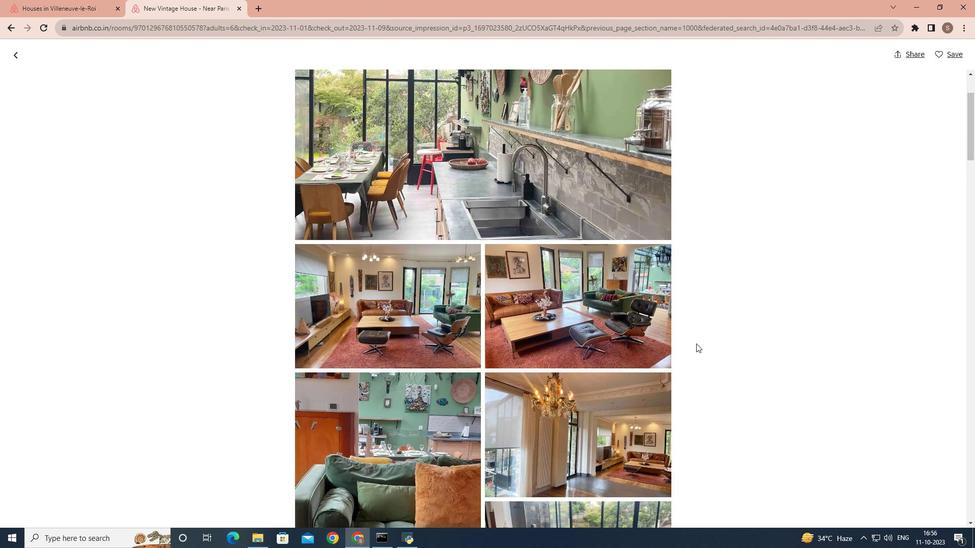
Action: Mouse scrolled (696, 343) with delta (0, 0)
Screenshot: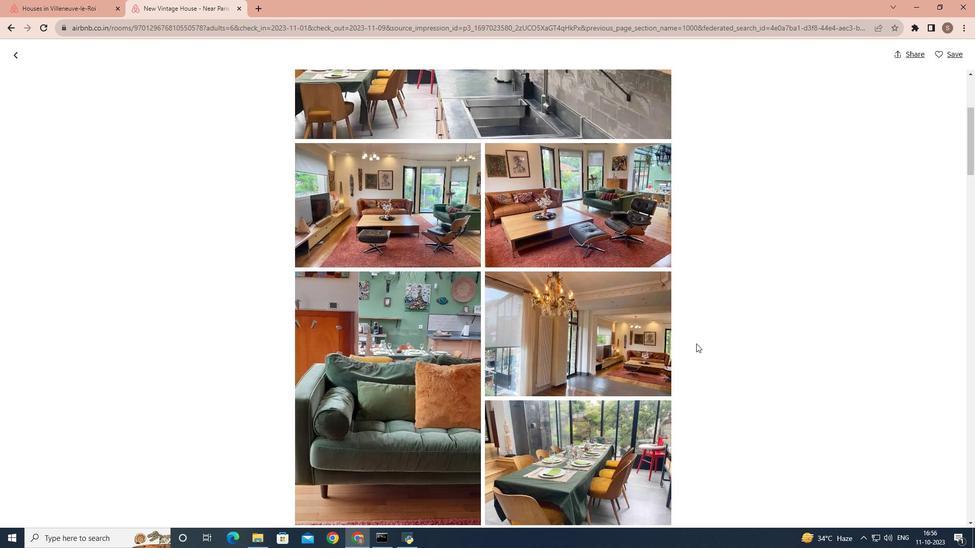 
Action: Mouse scrolled (696, 343) with delta (0, 0)
Screenshot: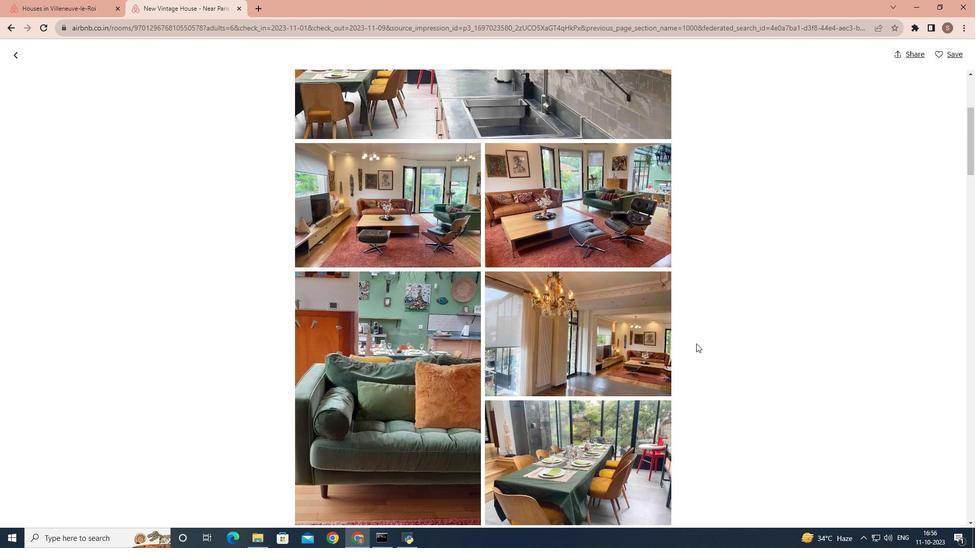 
Action: Mouse scrolled (696, 343) with delta (0, 0)
Screenshot: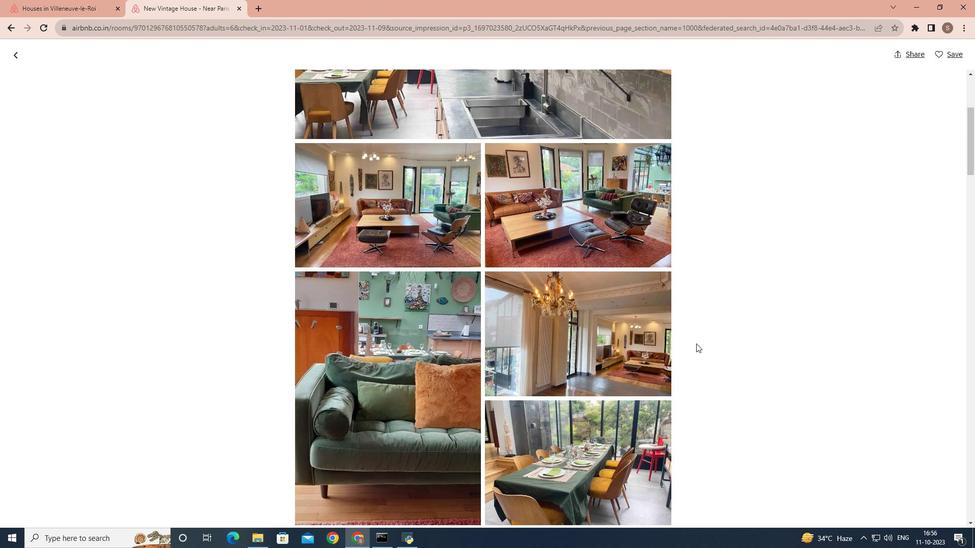 
Action: Mouse scrolled (696, 343) with delta (0, 0)
Screenshot: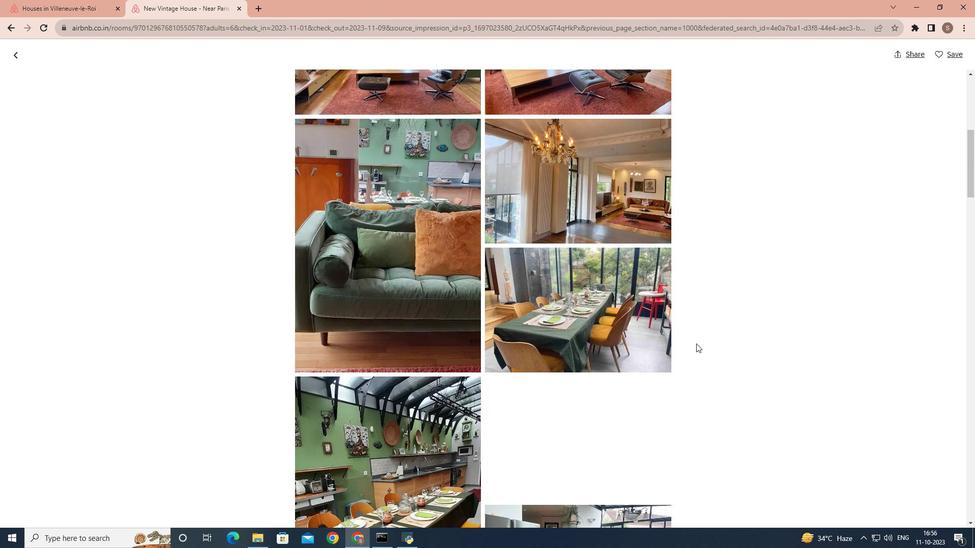 
Action: Mouse scrolled (696, 343) with delta (0, 0)
Screenshot: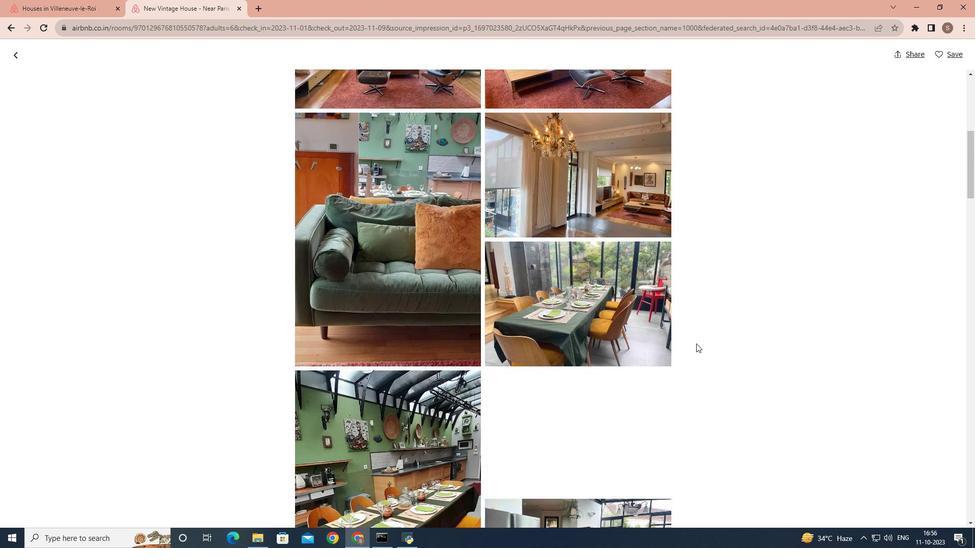 
Action: Mouse scrolled (696, 343) with delta (0, 0)
Screenshot: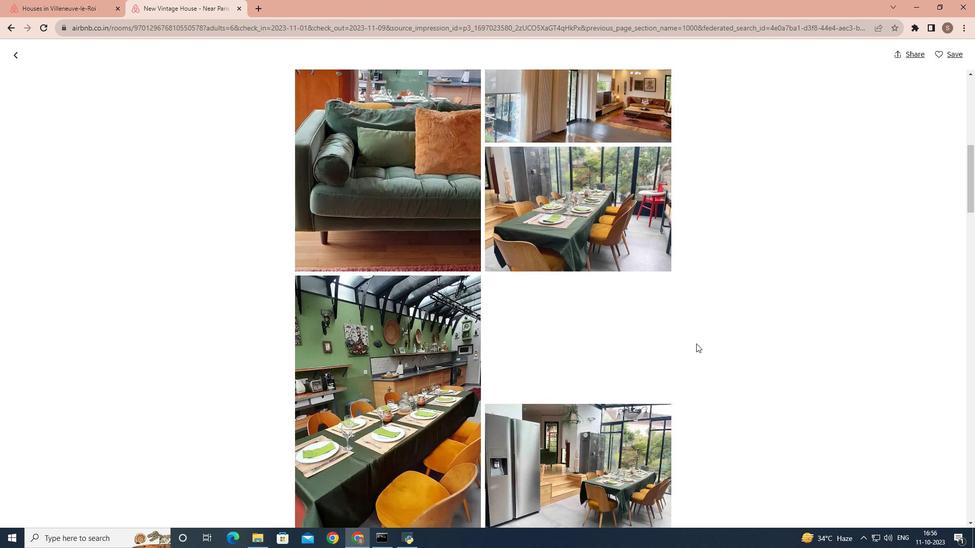
Action: Mouse scrolled (696, 343) with delta (0, 0)
Screenshot: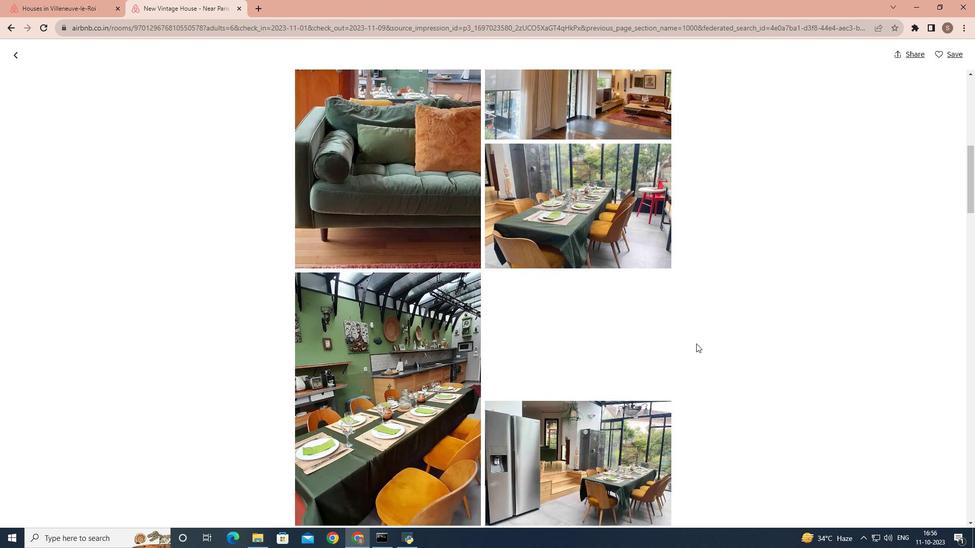 
Action: Mouse scrolled (696, 343) with delta (0, 0)
Screenshot: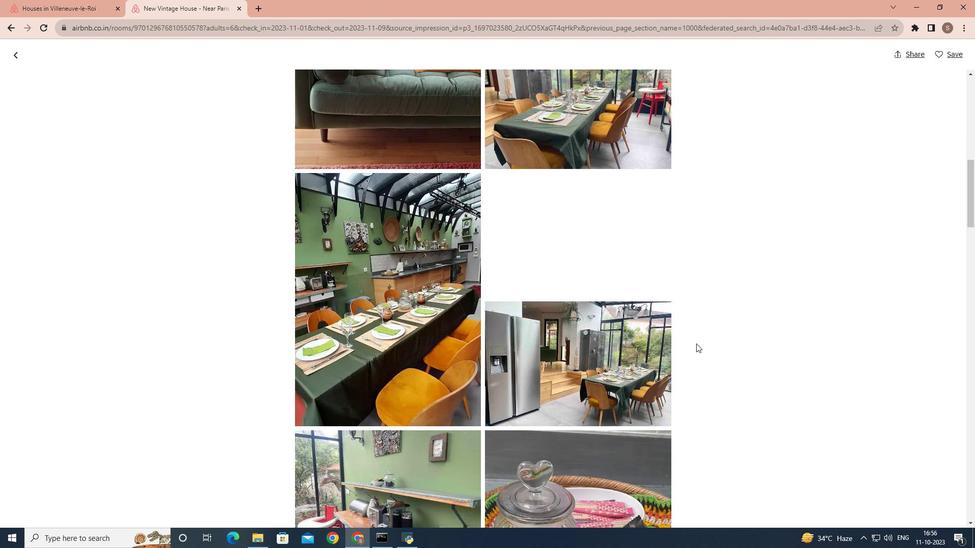 
Action: Mouse scrolled (696, 343) with delta (0, 0)
Screenshot: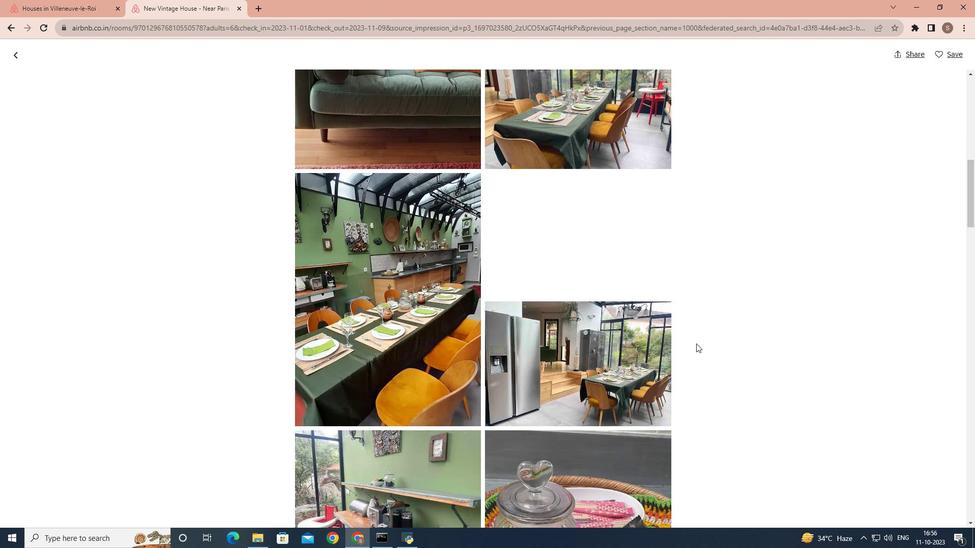 
Action: Mouse scrolled (696, 343) with delta (0, 0)
Screenshot: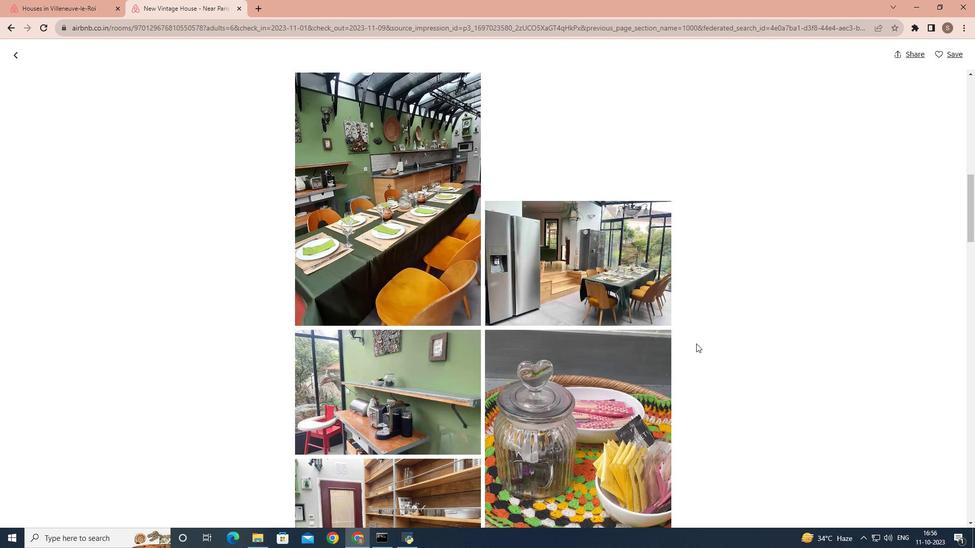 
Action: Mouse scrolled (696, 343) with delta (0, 0)
Screenshot: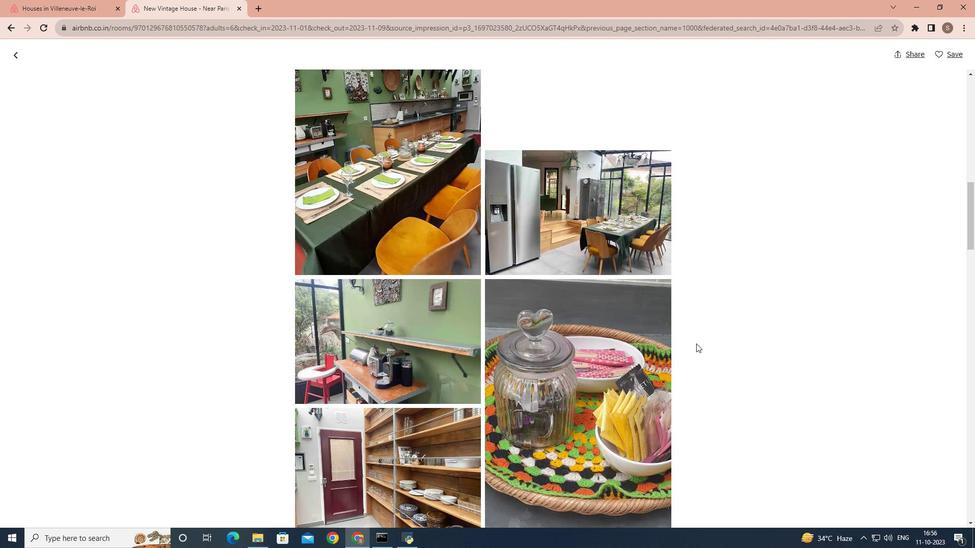 
Action: Mouse scrolled (696, 343) with delta (0, 0)
Screenshot: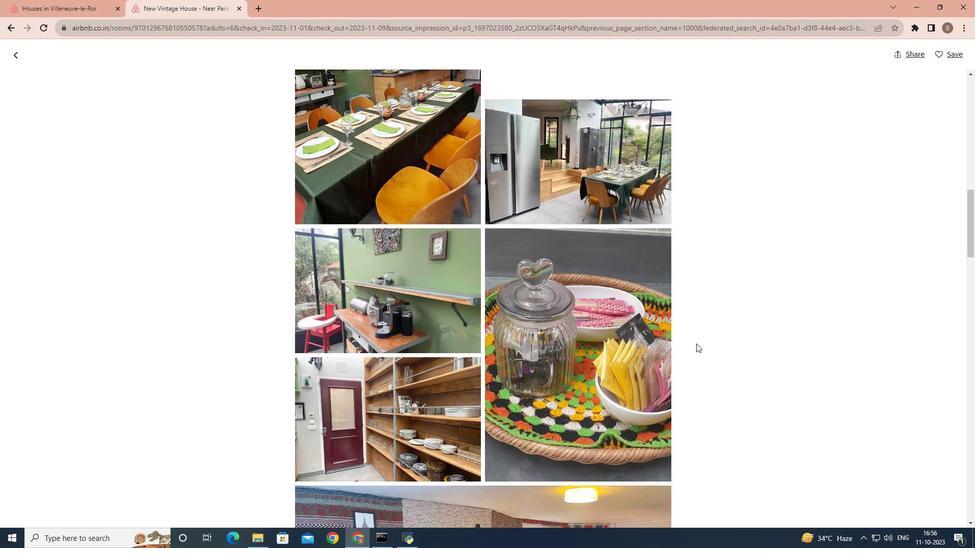 
Action: Mouse scrolled (696, 343) with delta (0, 0)
Screenshot: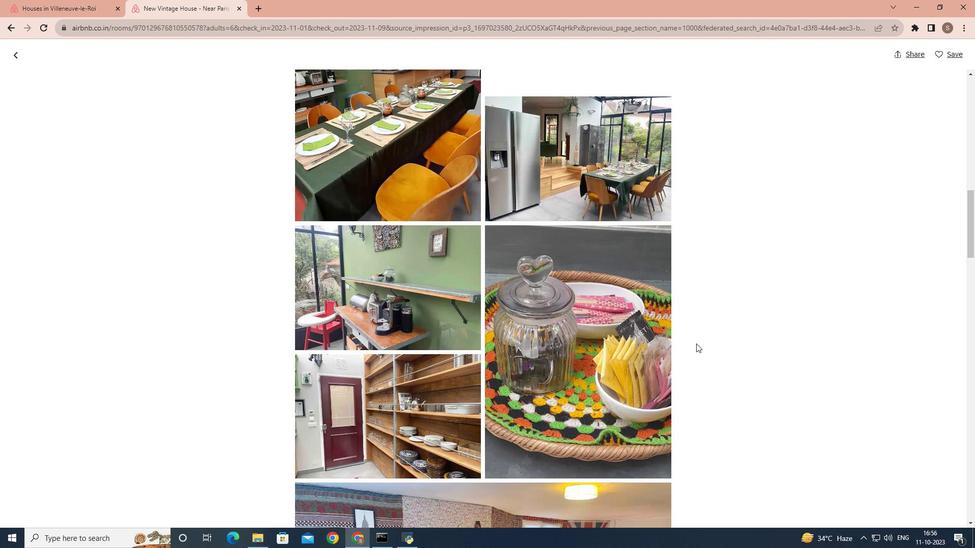 
Action: Mouse scrolled (696, 343) with delta (0, 0)
Screenshot: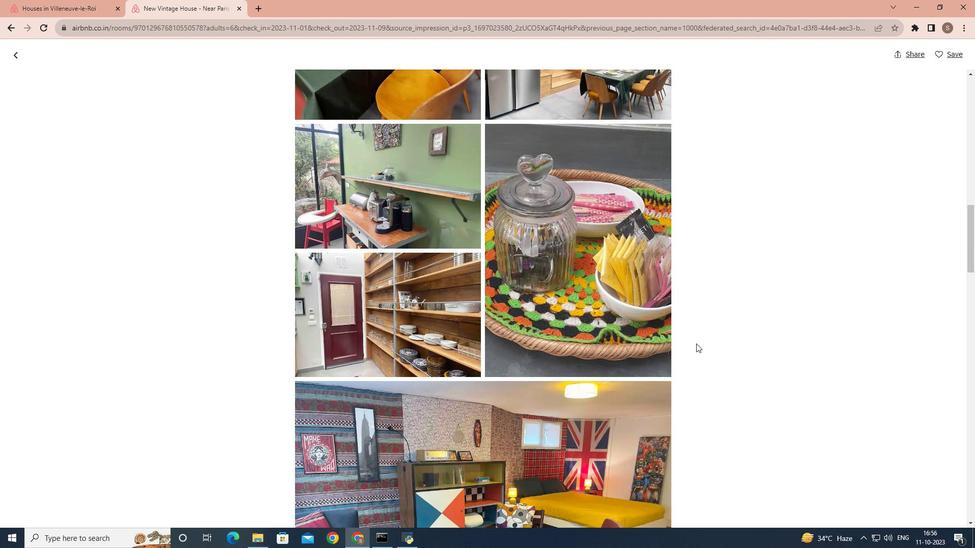 
Action: Mouse scrolled (696, 343) with delta (0, 0)
Screenshot: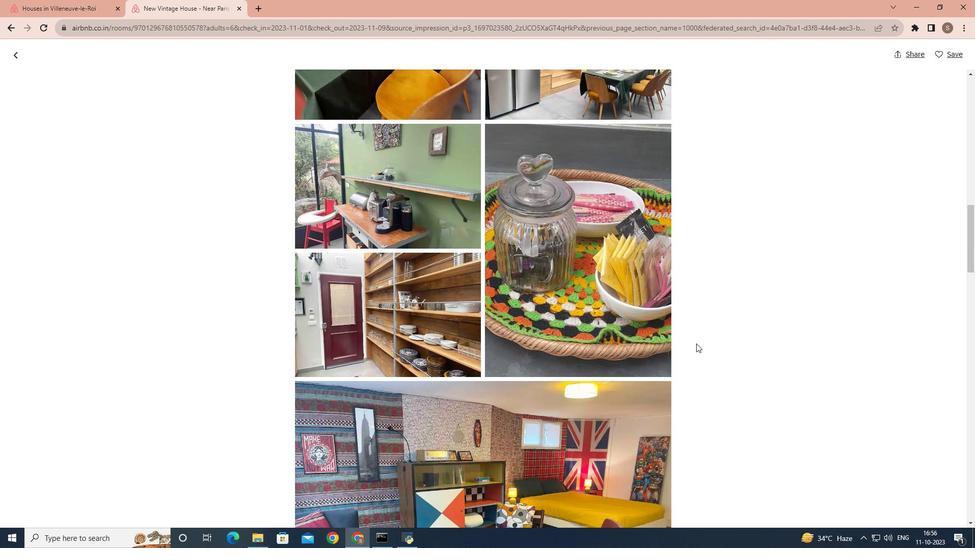 
Action: Mouse scrolled (696, 343) with delta (0, 0)
Screenshot: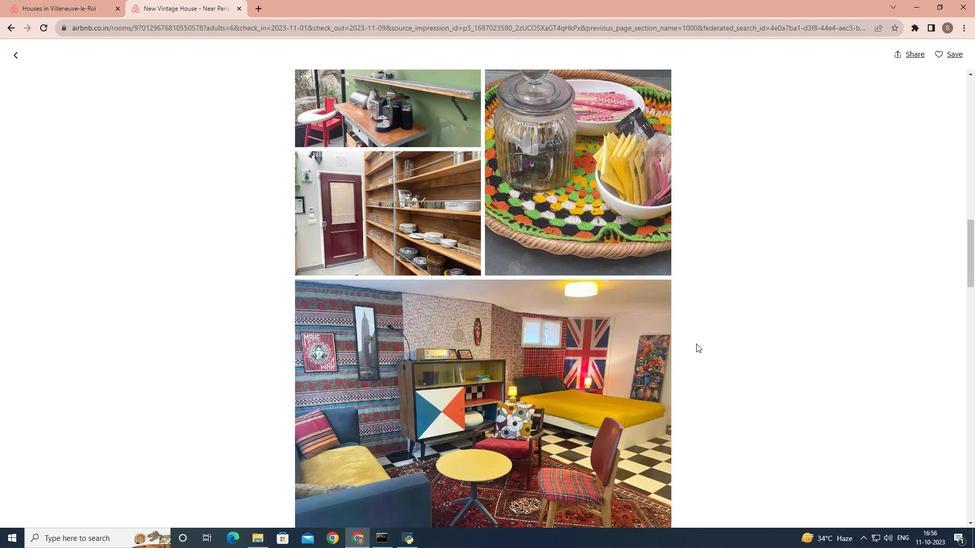 
Action: Mouse scrolled (696, 343) with delta (0, 0)
Screenshot: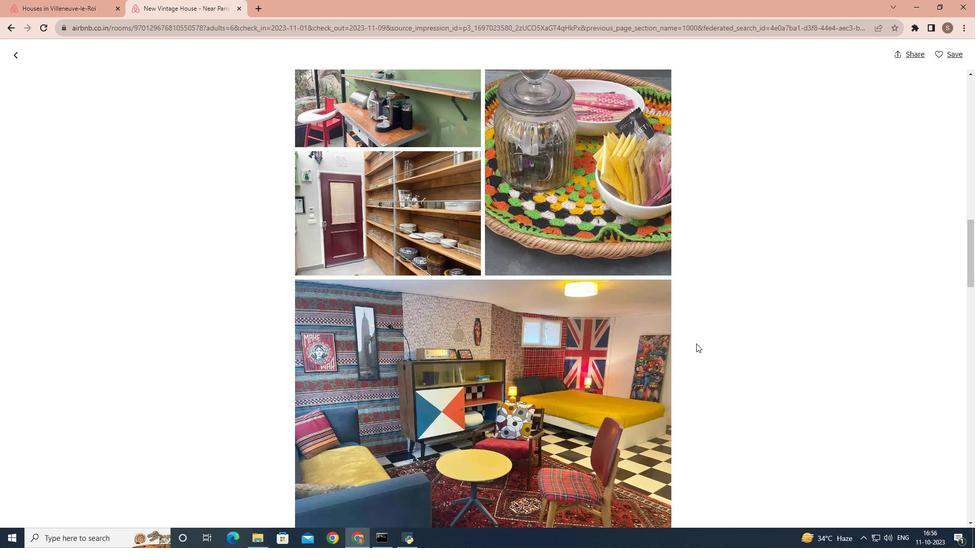 
Action: Mouse scrolled (696, 343) with delta (0, 0)
Screenshot: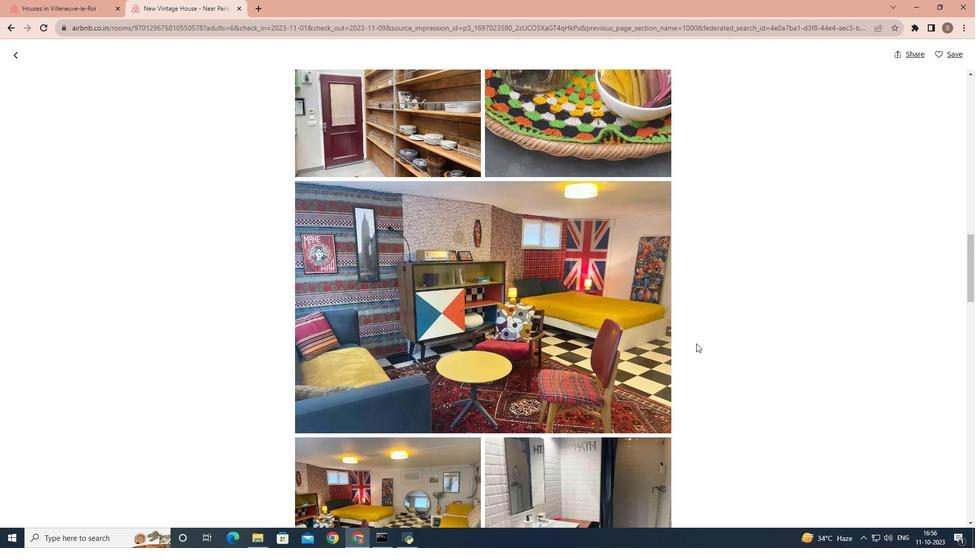 
Action: Mouse scrolled (696, 343) with delta (0, 0)
Screenshot: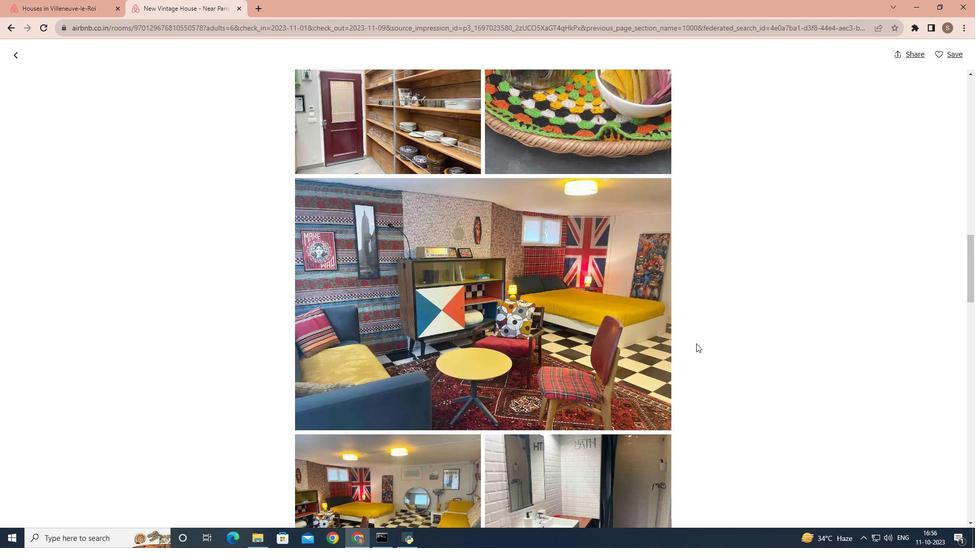 
Action: Mouse scrolled (696, 343) with delta (0, 0)
Screenshot: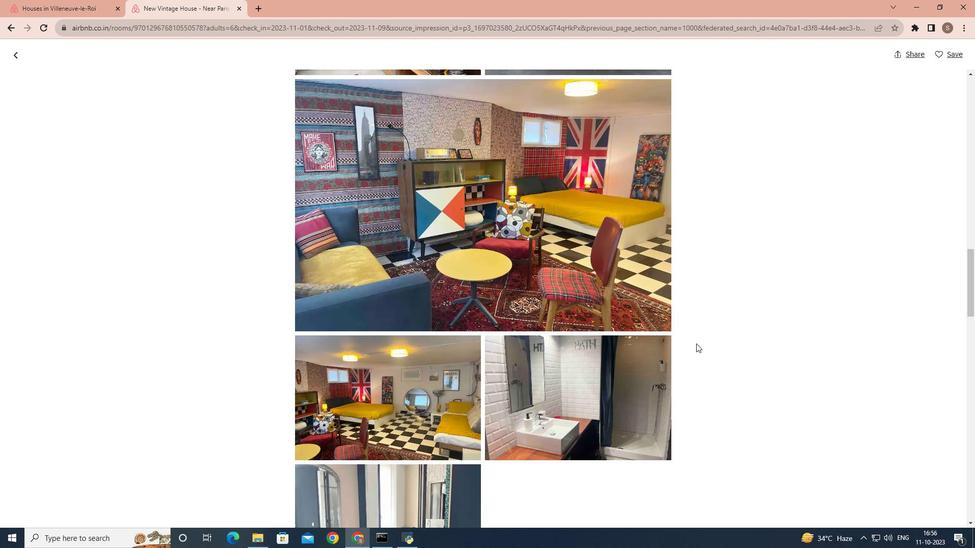 
Action: Mouse scrolled (696, 343) with delta (0, 0)
Screenshot: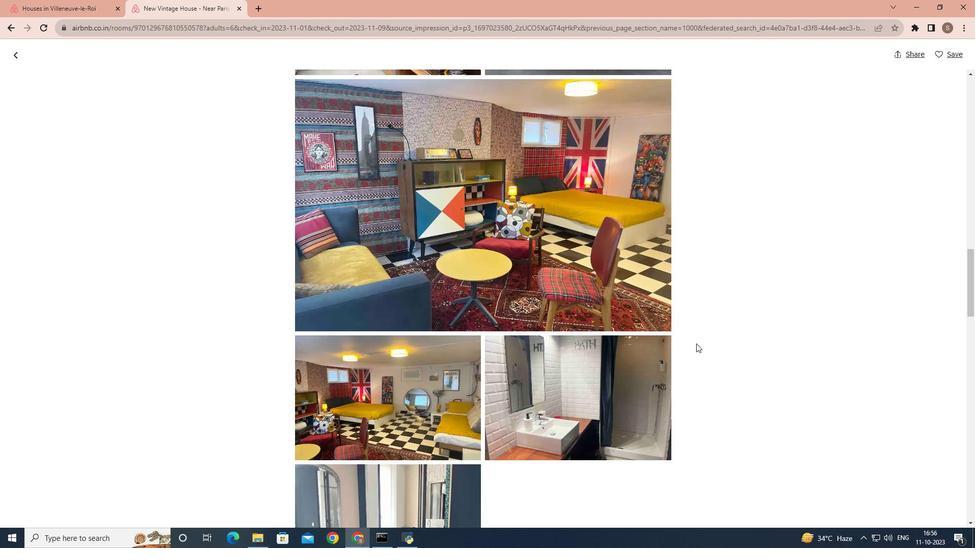 
Action: Mouse scrolled (696, 343) with delta (0, 0)
Screenshot: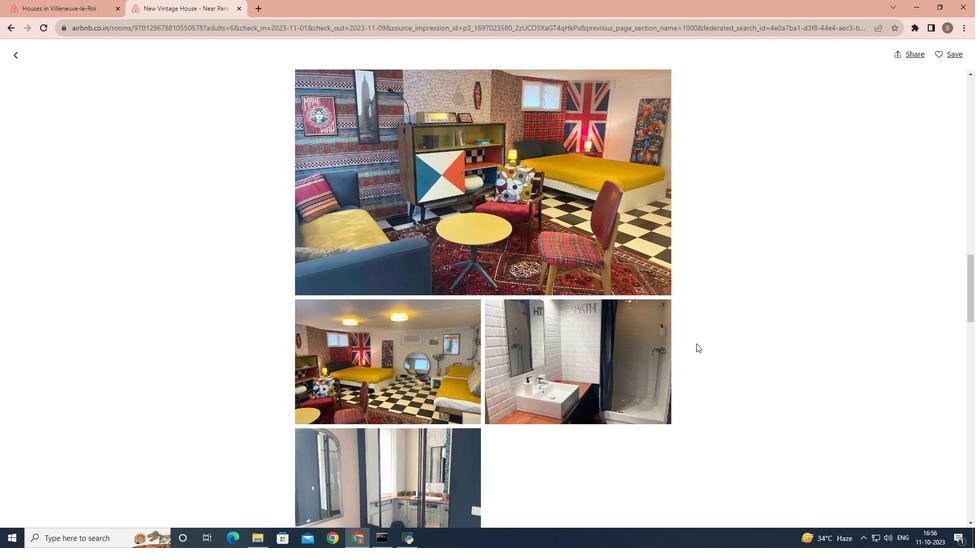 
Action: Mouse scrolled (696, 343) with delta (0, 0)
Screenshot: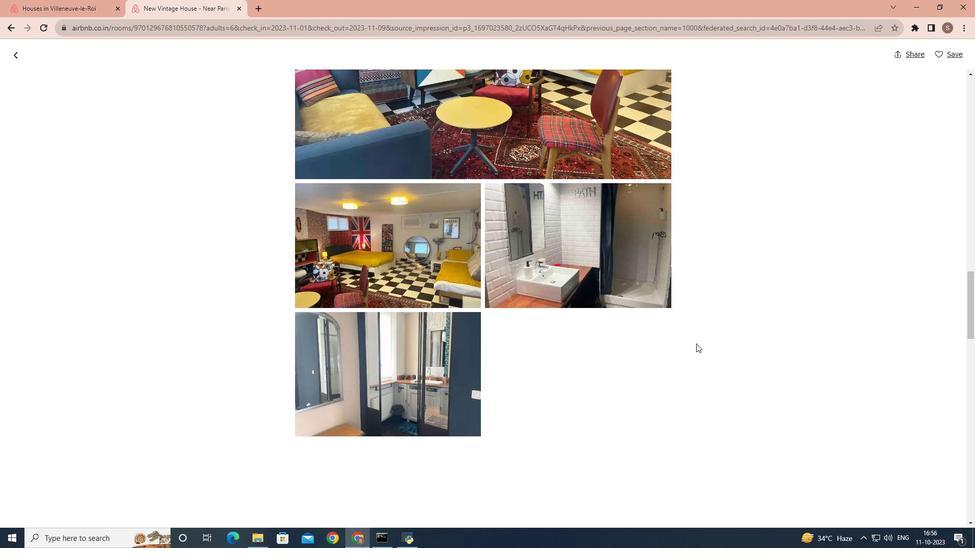 
Action: Mouse scrolled (696, 343) with delta (0, 0)
Screenshot: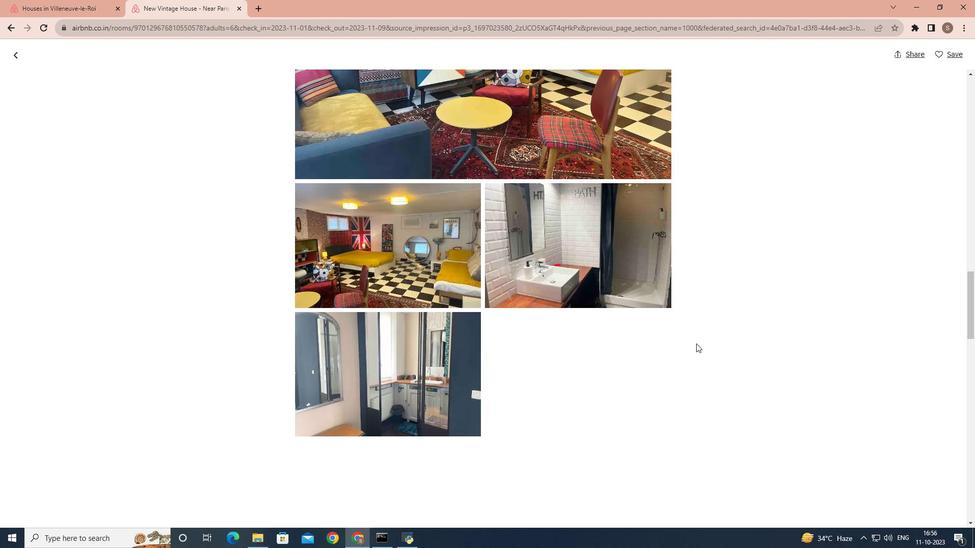 
Action: Mouse scrolled (696, 343) with delta (0, 0)
Screenshot: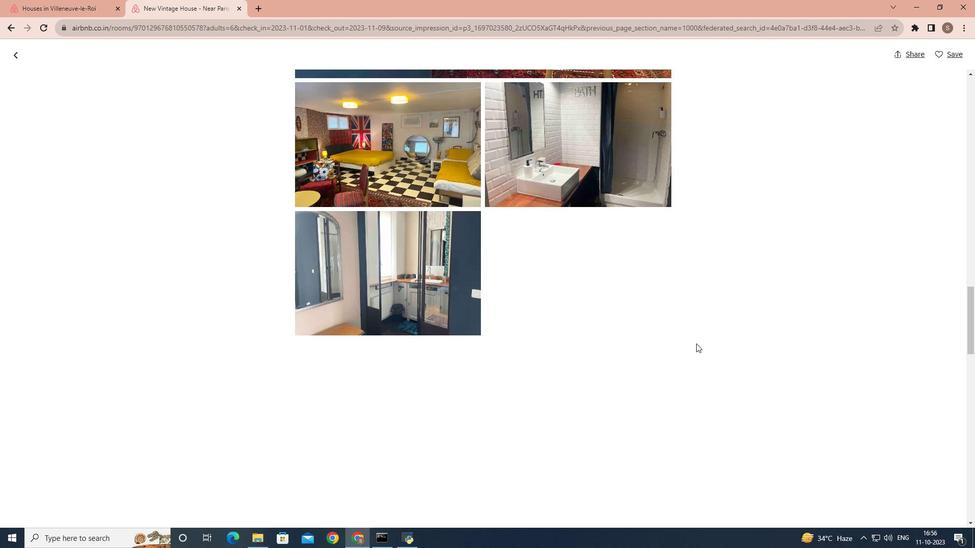 
Action: Mouse scrolled (696, 343) with delta (0, 0)
Screenshot: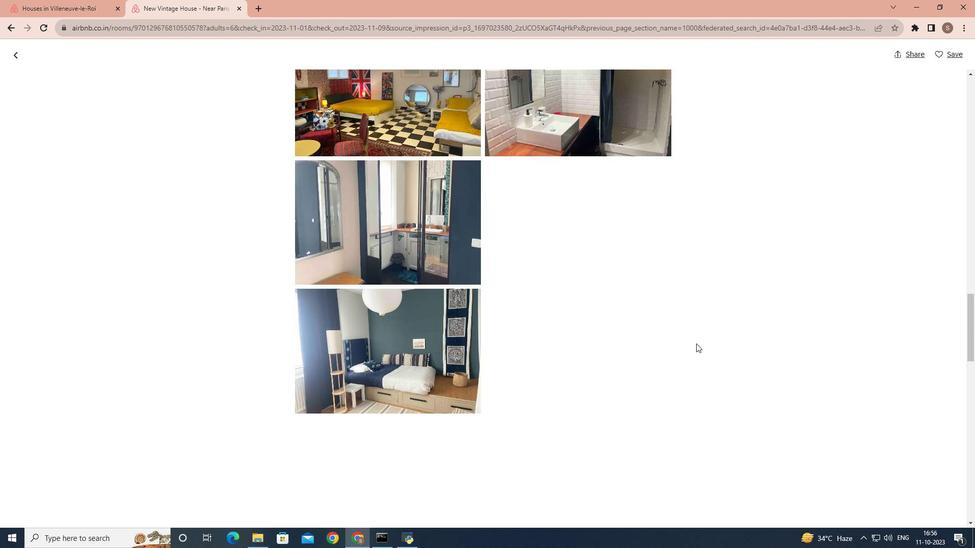 
Action: Mouse scrolled (696, 343) with delta (0, 0)
Screenshot: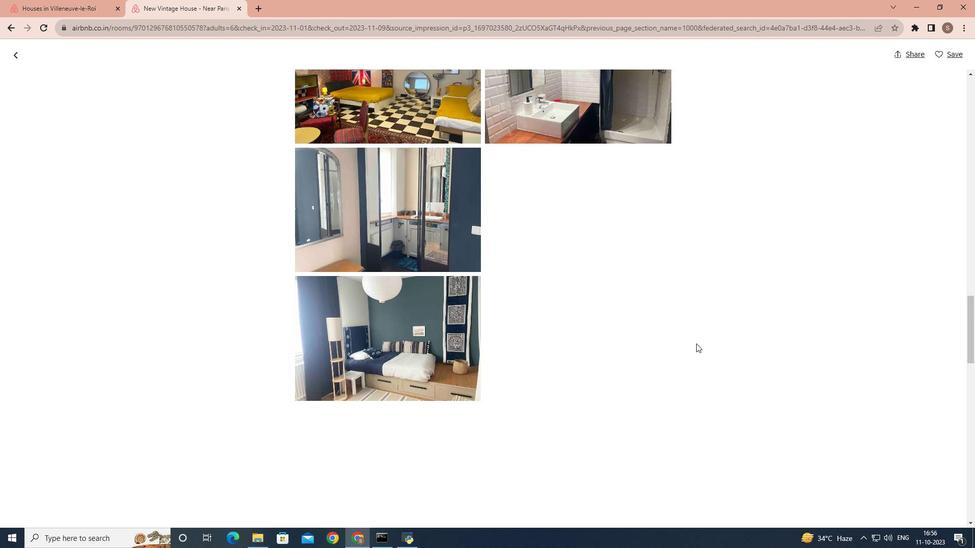 
Action: Mouse scrolled (696, 343) with delta (0, 0)
Screenshot: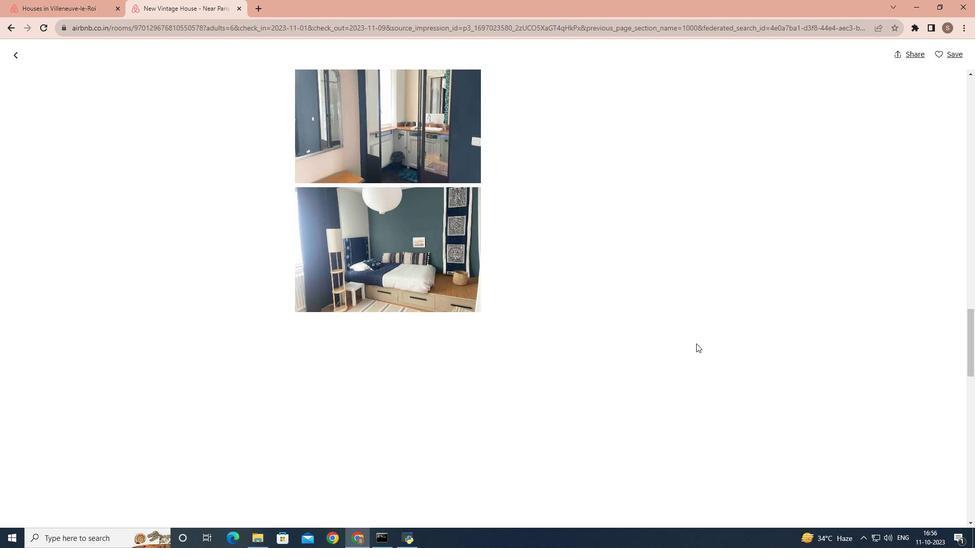 
Action: Mouse scrolled (696, 343) with delta (0, 0)
Screenshot: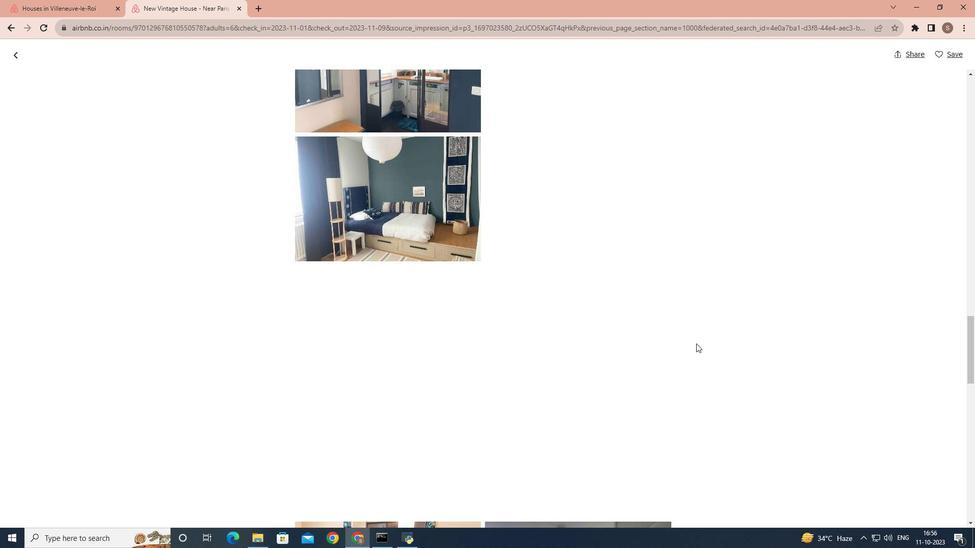 
Action: Mouse scrolled (696, 343) with delta (0, 0)
Screenshot: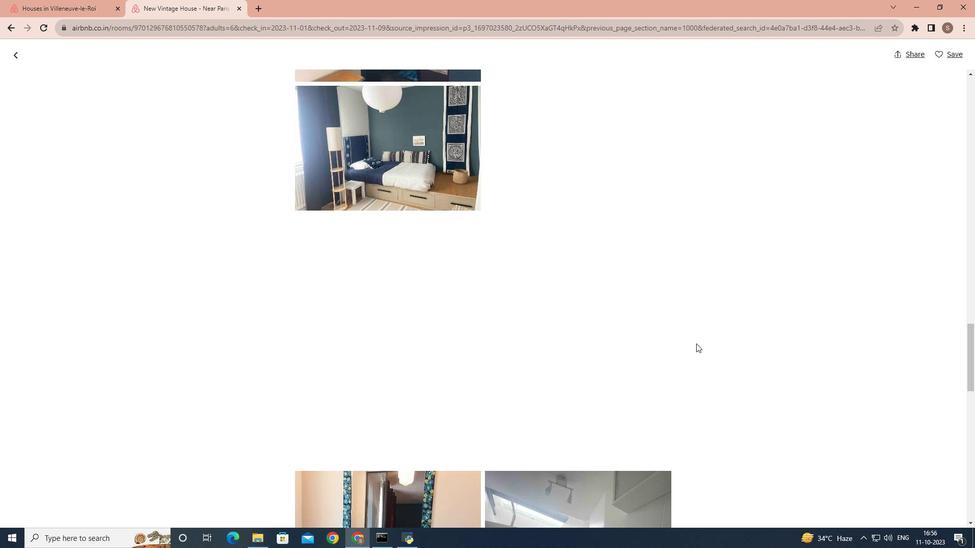 
Action: Mouse scrolled (696, 343) with delta (0, 0)
Screenshot: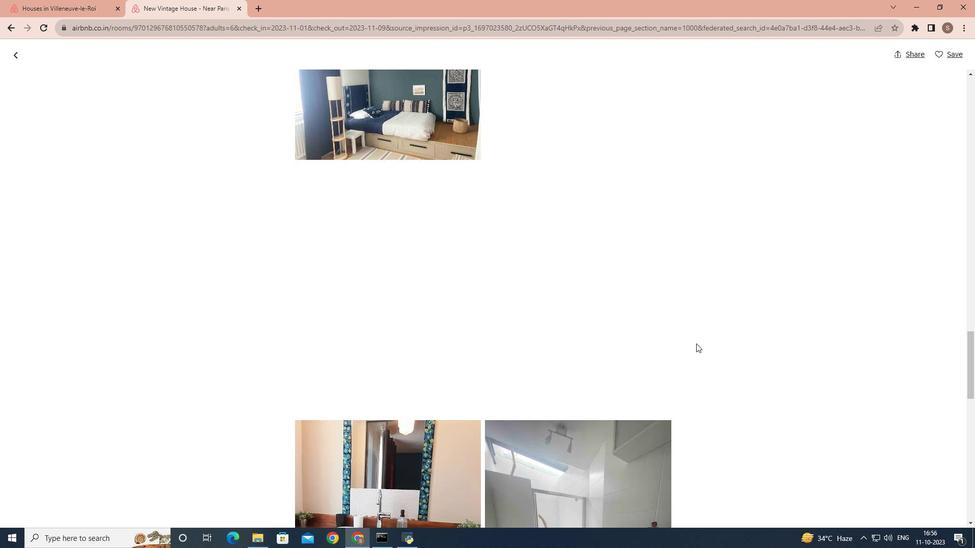 
Action: Mouse scrolled (696, 343) with delta (0, 0)
Screenshot: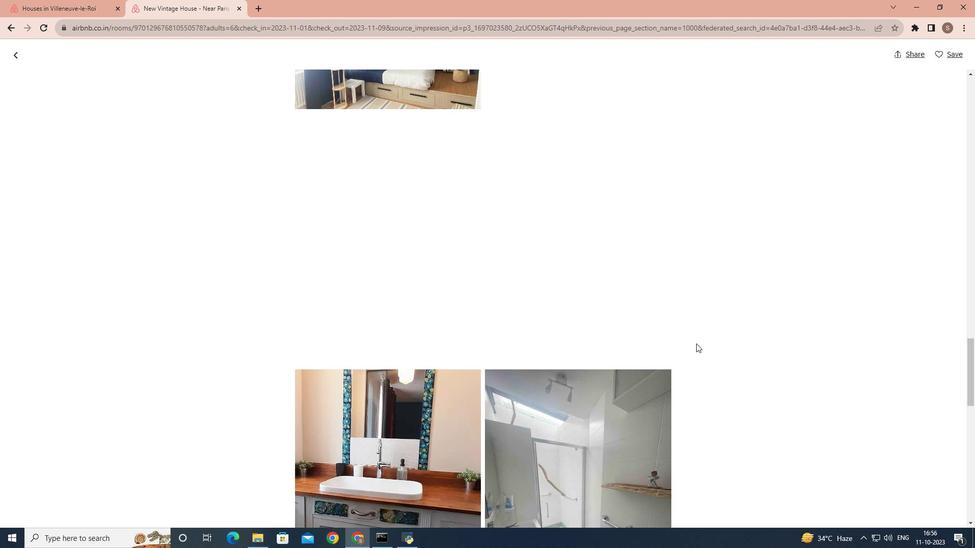 
Action: Mouse scrolled (696, 343) with delta (0, 0)
Screenshot: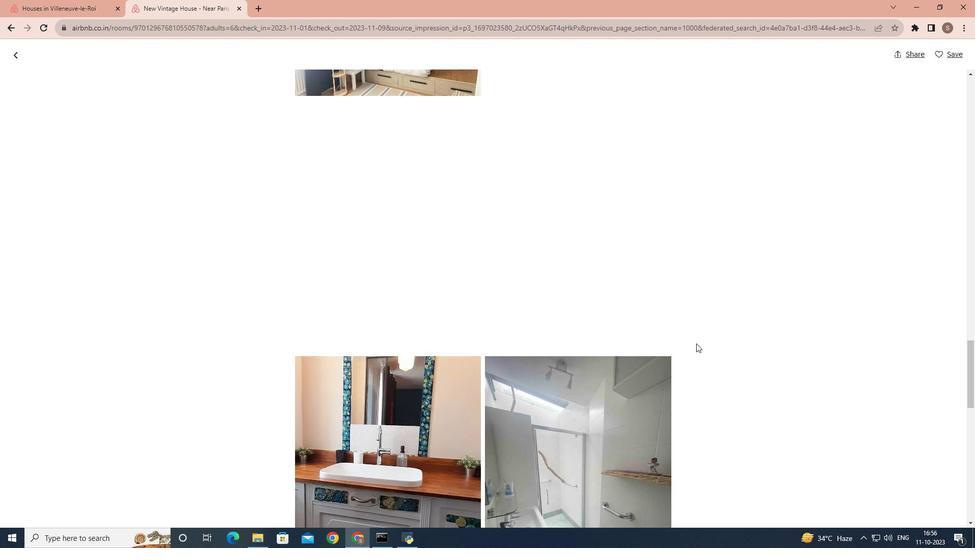 
Action: Mouse scrolled (696, 343) with delta (0, 0)
Screenshot: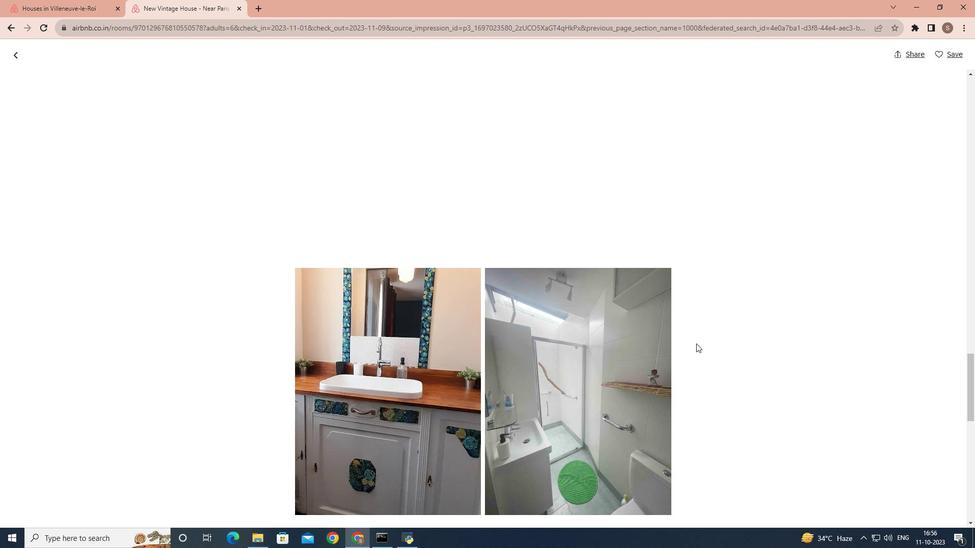 
Action: Mouse scrolled (696, 343) with delta (0, 0)
Screenshot: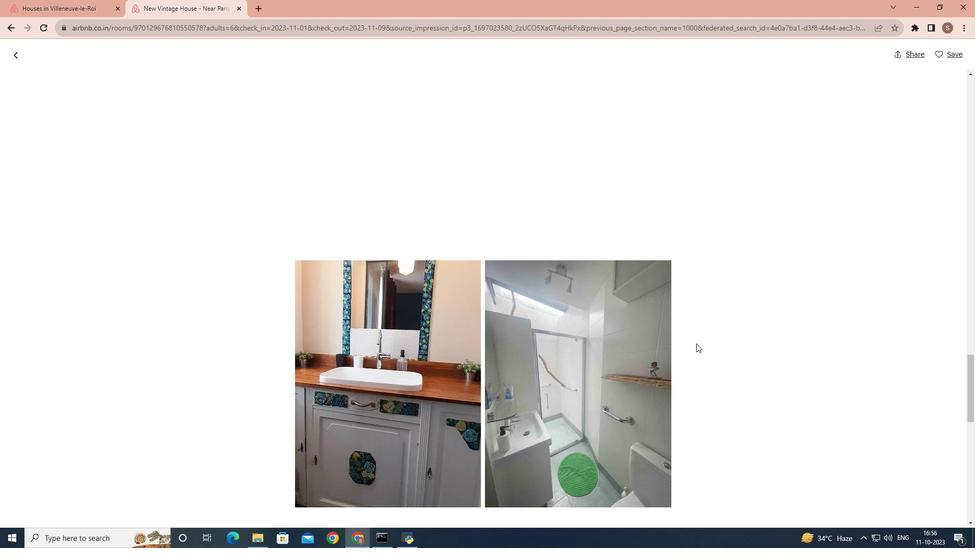 
Action: Mouse scrolled (696, 343) with delta (0, 0)
Screenshot: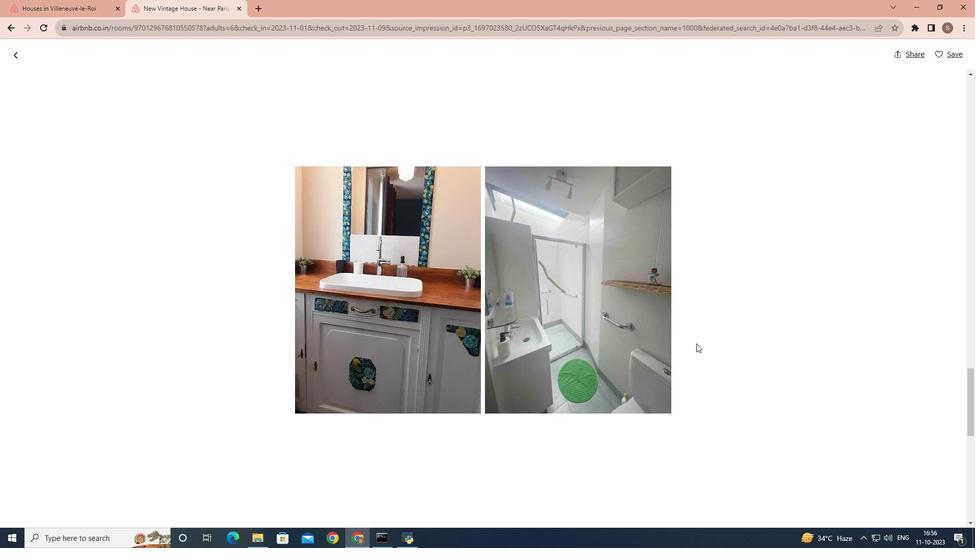 
Action: Mouse scrolled (696, 343) with delta (0, 0)
Screenshot: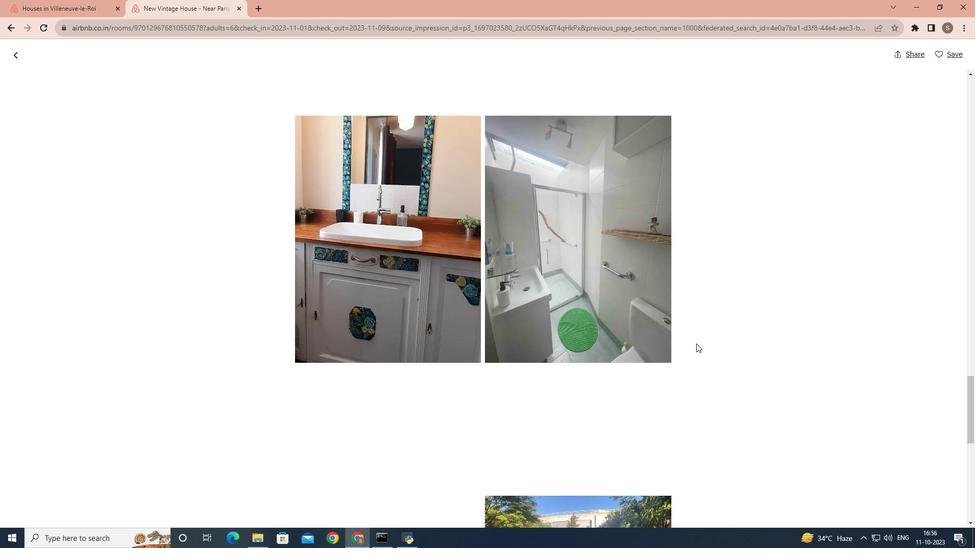 
Action: Mouse scrolled (696, 343) with delta (0, 0)
Screenshot: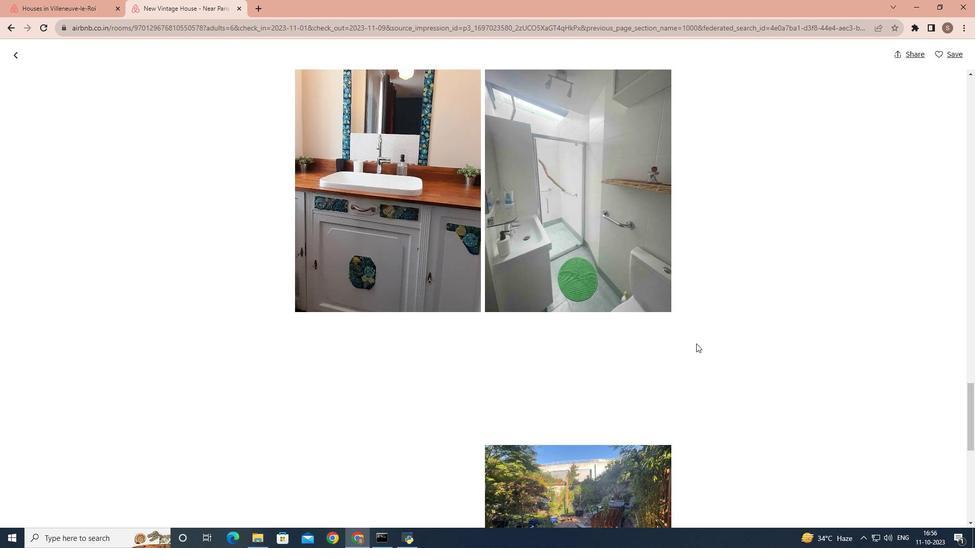 
Action: Mouse scrolled (696, 343) with delta (0, 0)
Screenshot: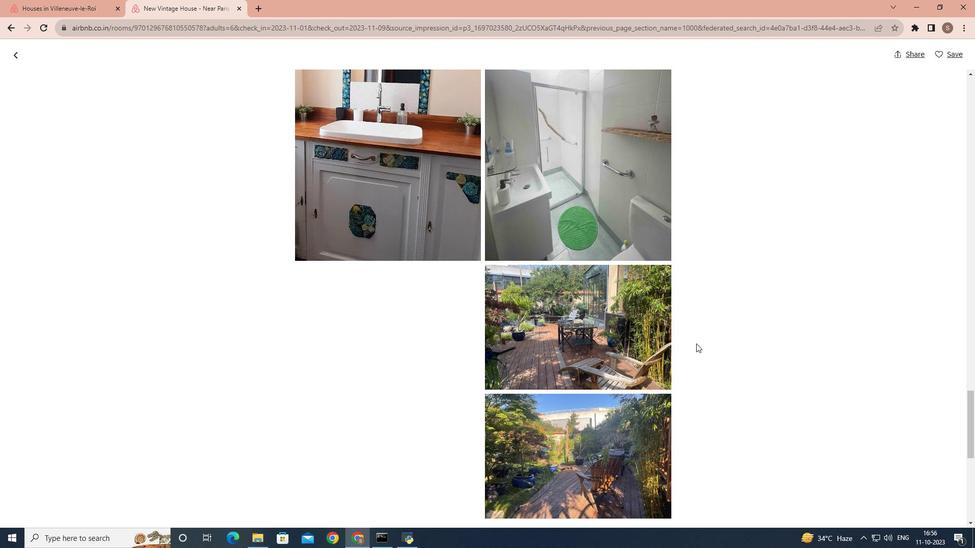 
Action: Mouse scrolled (696, 343) with delta (0, 0)
Screenshot: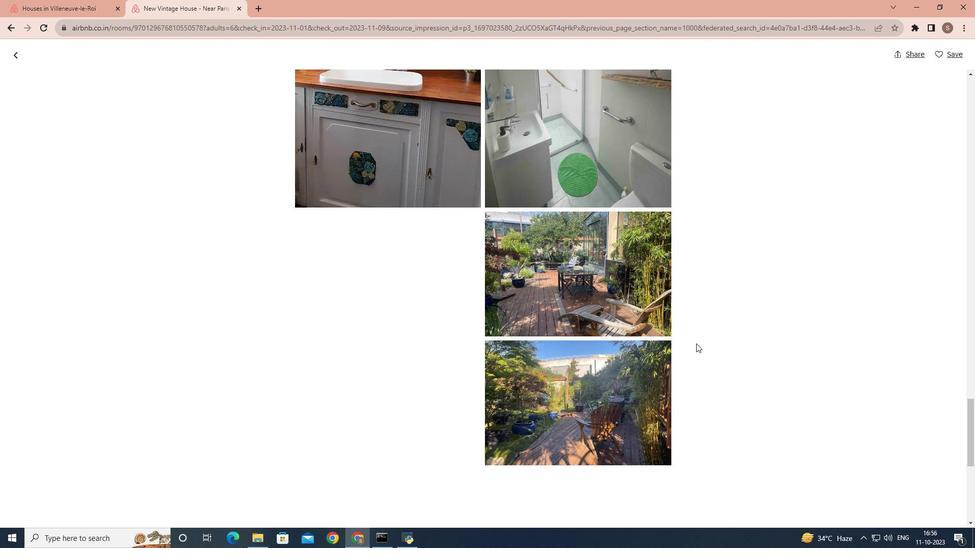 
Action: Mouse scrolled (696, 343) with delta (0, 0)
Screenshot: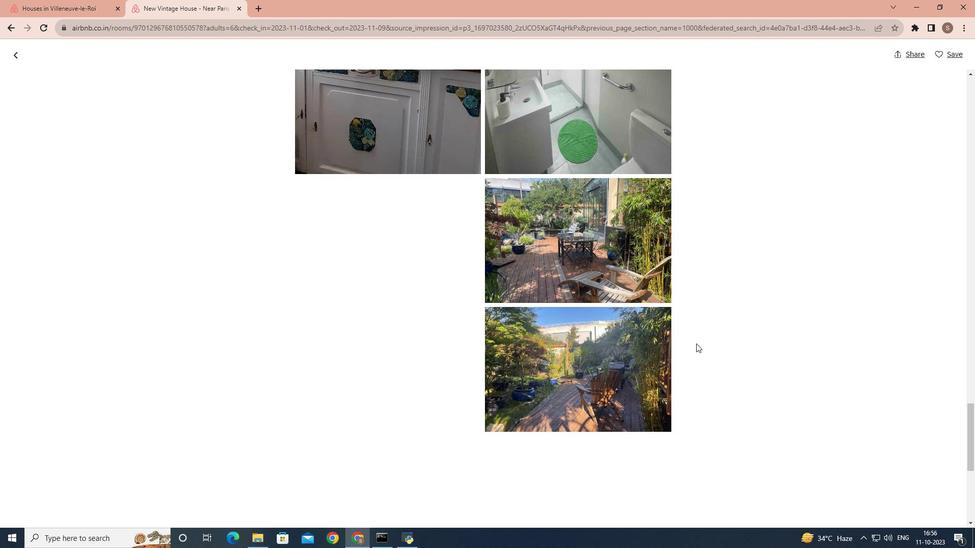 
Action: Mouse scrolled (696, 343) with delta (0, 0)
Screenshot: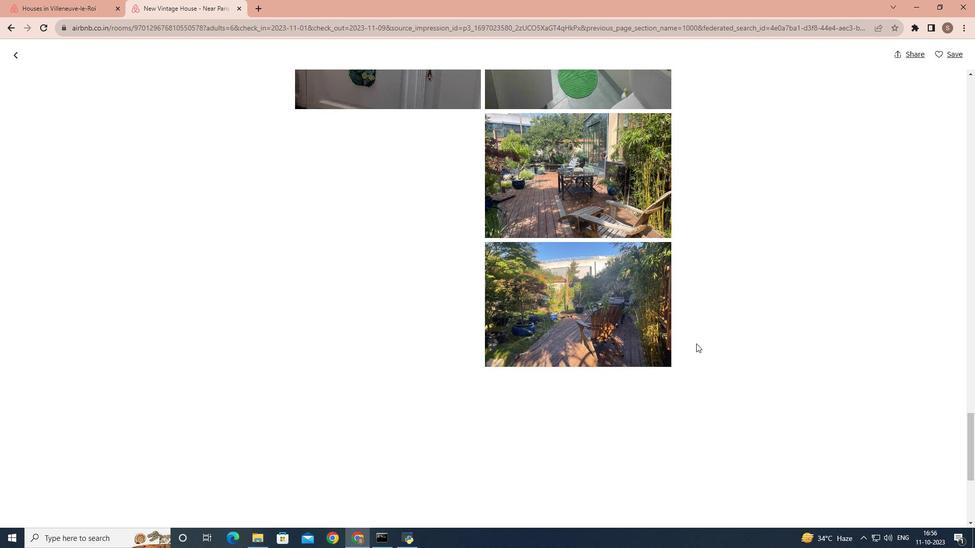 
Action: Mouse scrolled (696, 343) with delta (0, 0)
Screenshot: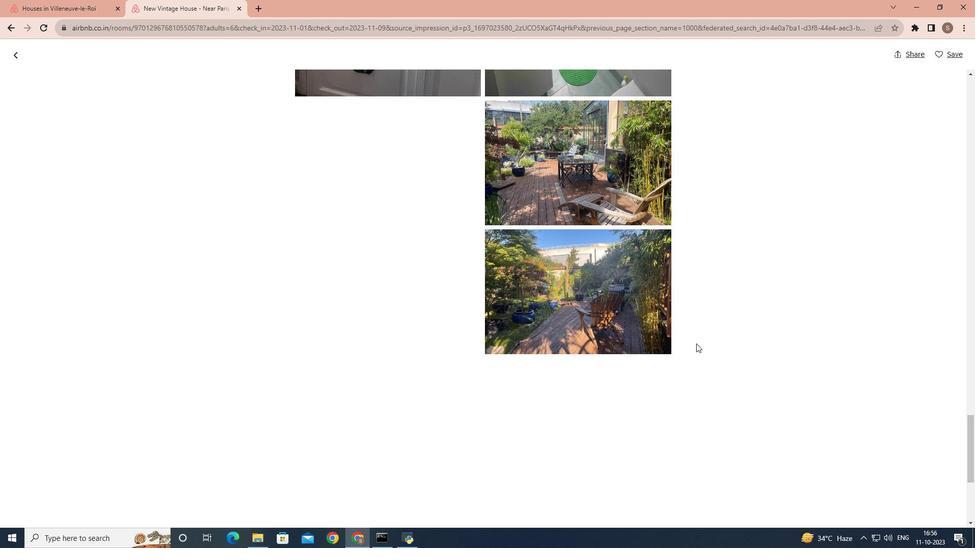 
Action: Mouse scrolled (696, 343) with delta (0, 0)
Screenshot: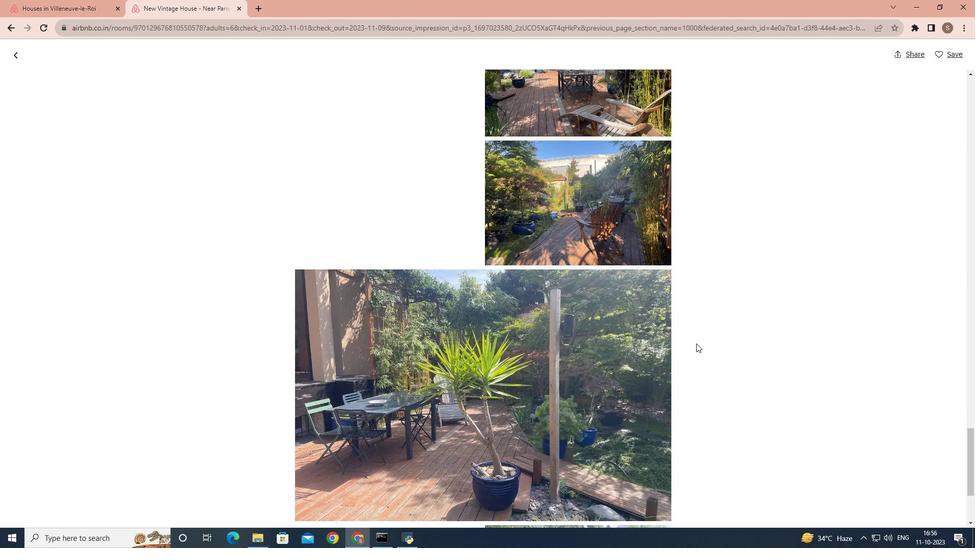 
Action: Mouse scrolled (696, 343) with delta (0, 0)
Screenshot: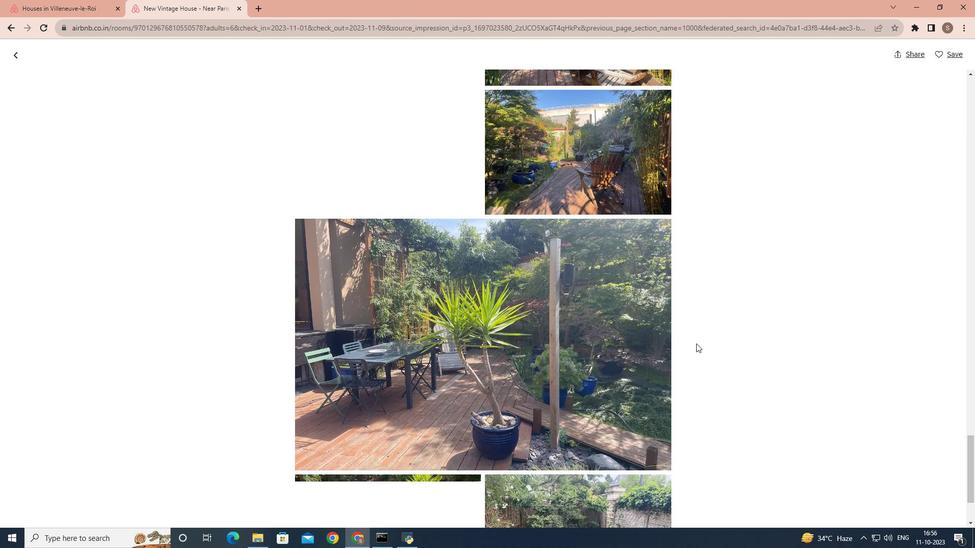 
Action: Mouse scrolled (696, 343) with delta (0, 0)
Screenshot: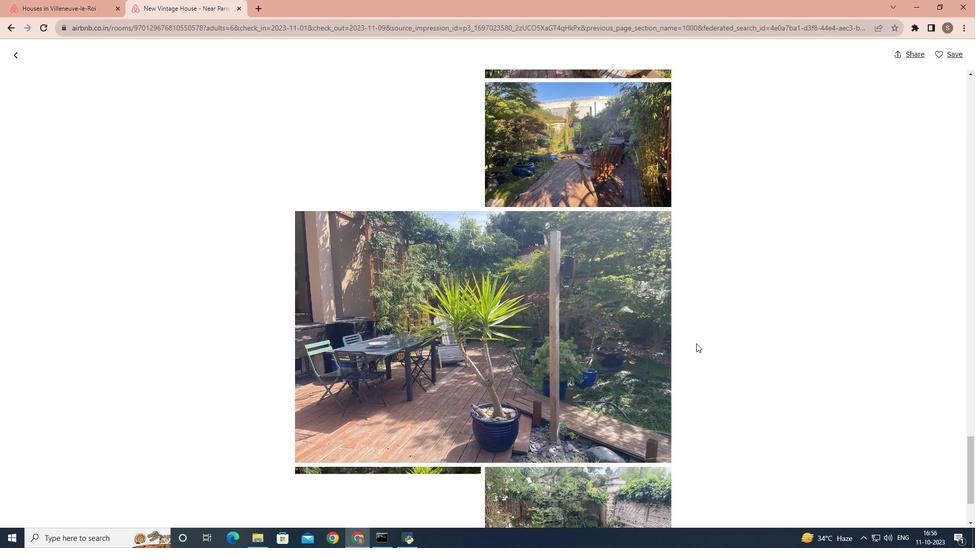 
Action: Mouse scrolled (696, 343) with delta (0, 0)
Screenshot: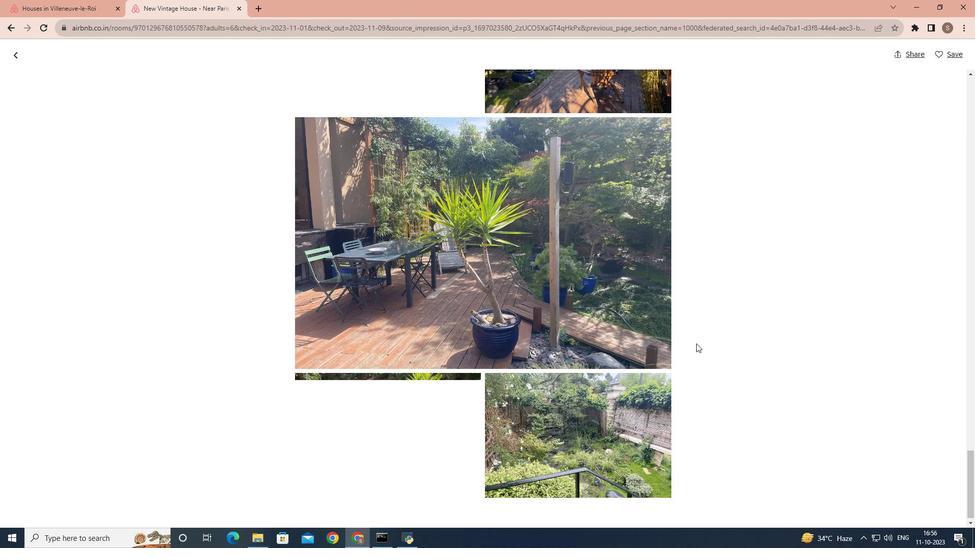 
Action: Mouse scrolled (696, 343) with delta (0, 0)
Screenshot: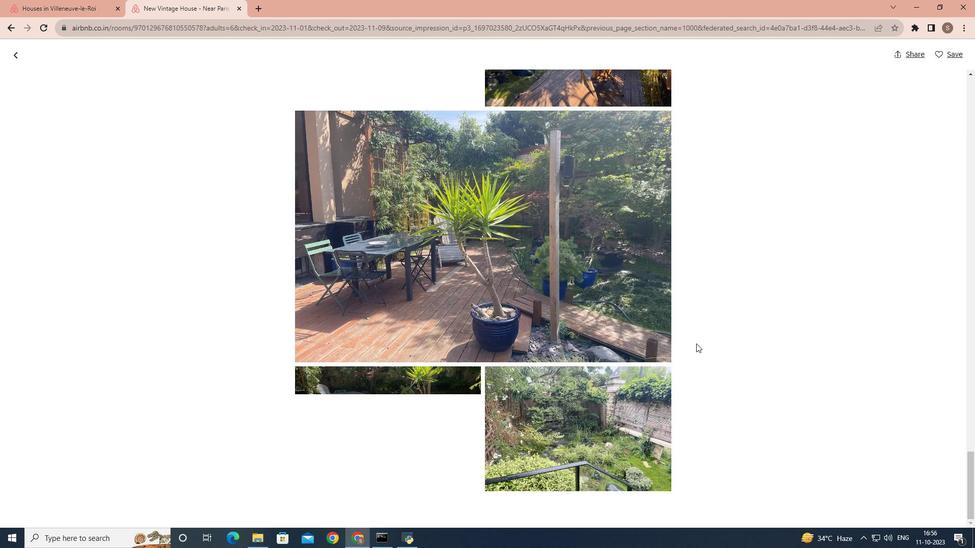 
Action: Mouse scrolled (696, 343) with delta (0, 0)
Screenshot: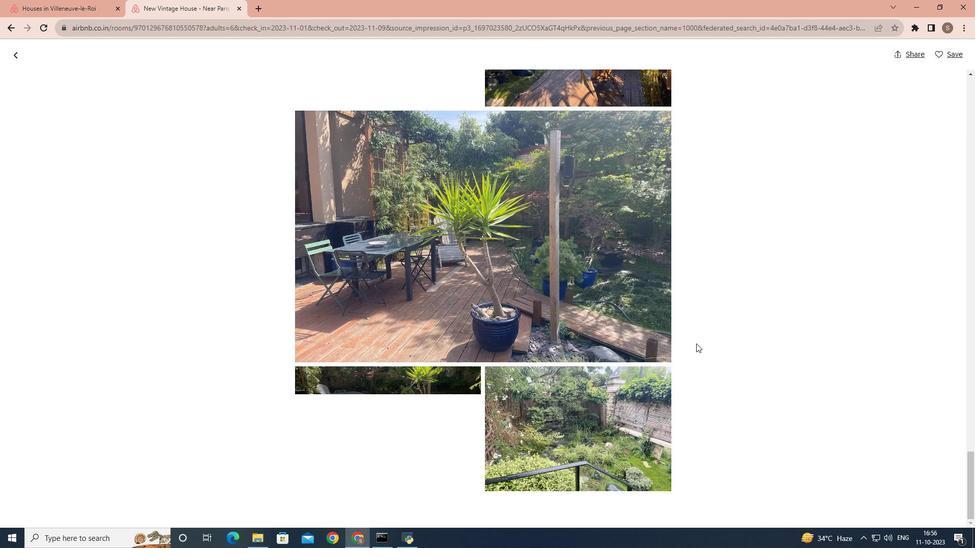 
Action: Mouse scrolled (696, 343) with delta (0, 0)
Screenshot: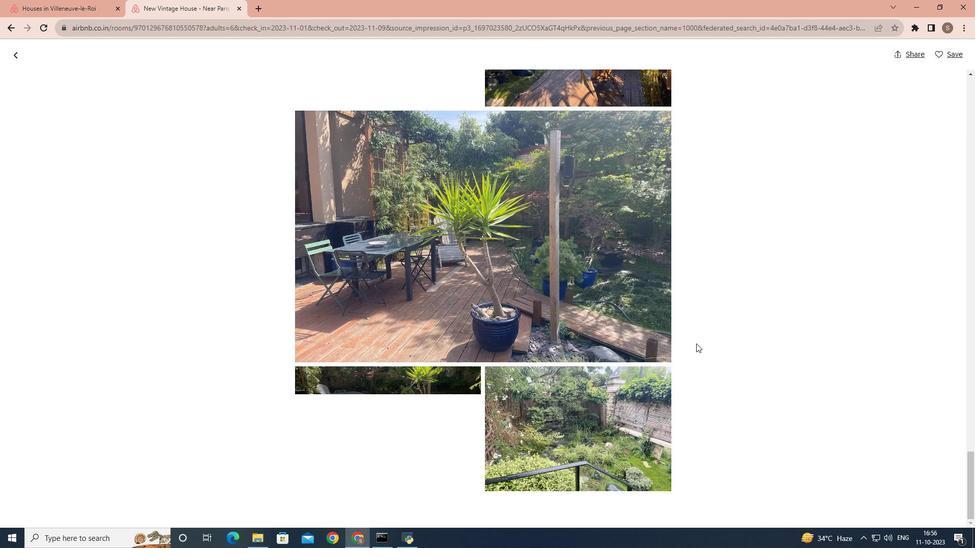
Action: Mouse scrolled (696, 343) with delta (0, 0)
Screenshot: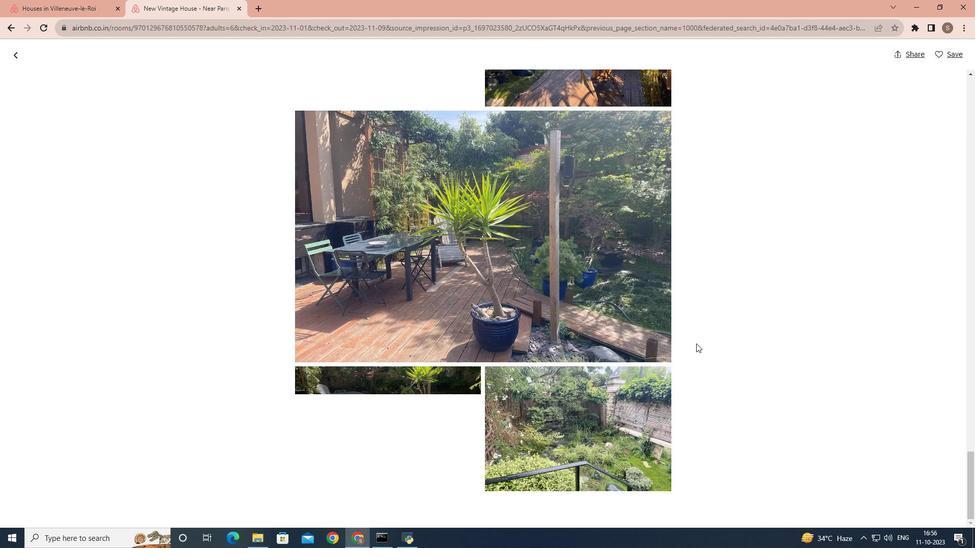 
Action: Mouse moved to (19, 57)
Screenshot: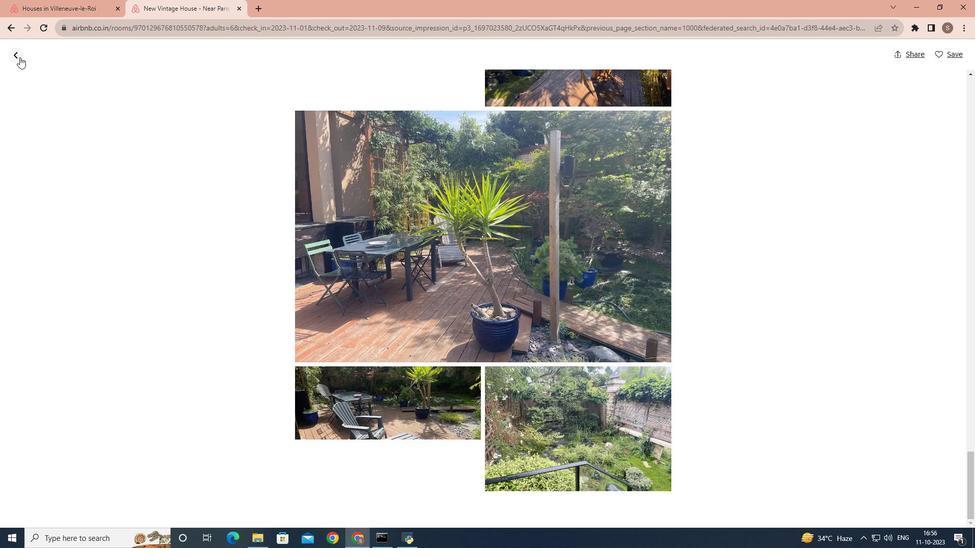 
Action: Mouse pressed left at (19, 57)
Screenshot: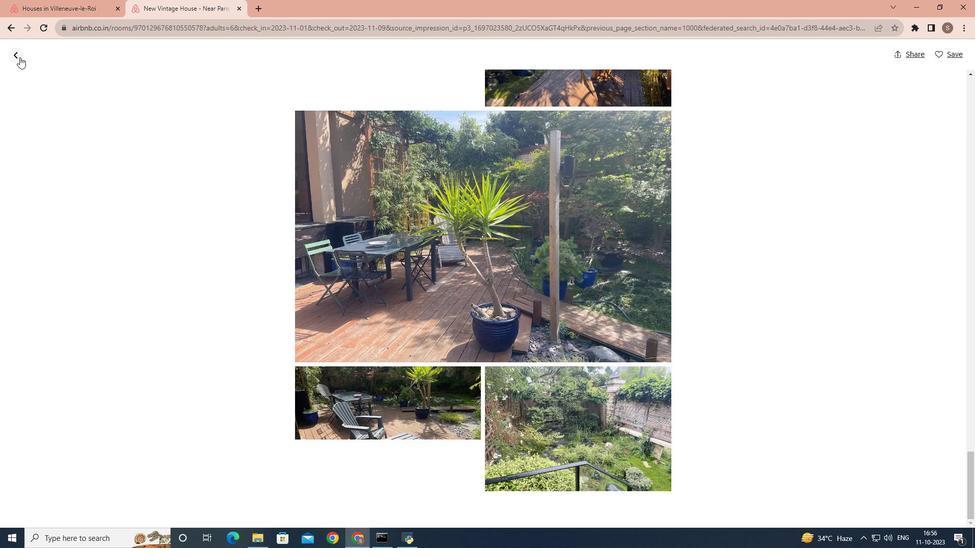 
Action: Mouse moved to (296, 208)
Screenshot: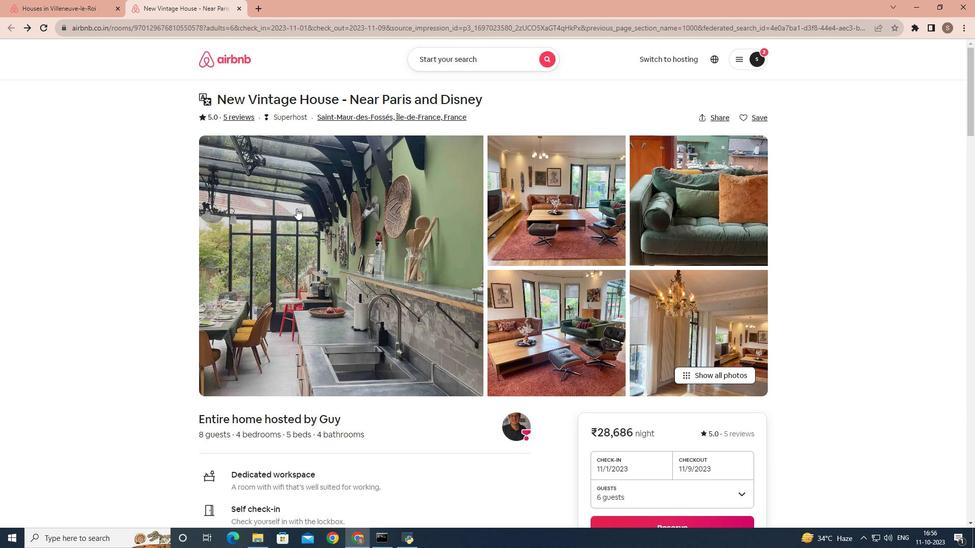 
Action: Mouse scrolled (296, 208) with delta (0, 0)
Screenshot: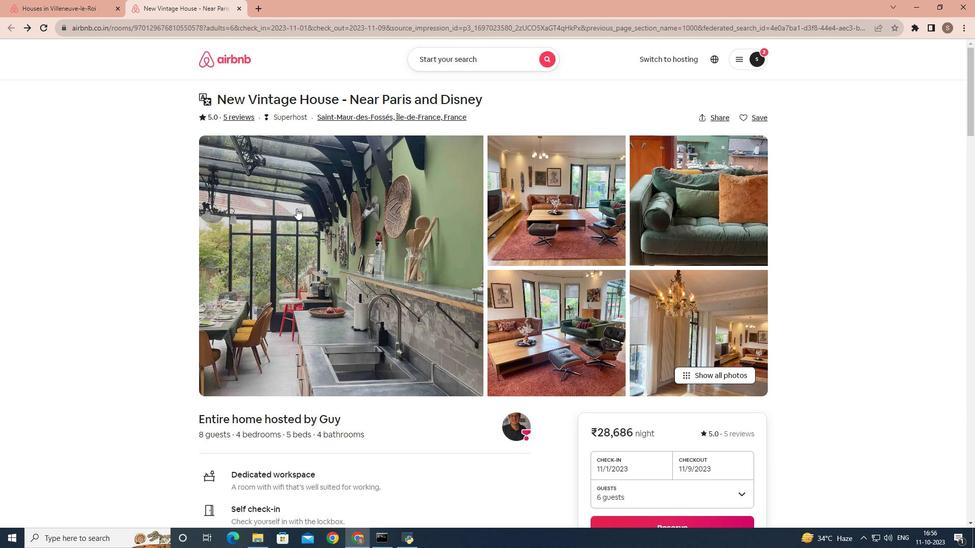 
Action: Mouse scrolled (296, 208) with delta (0, 0)
Screenshot: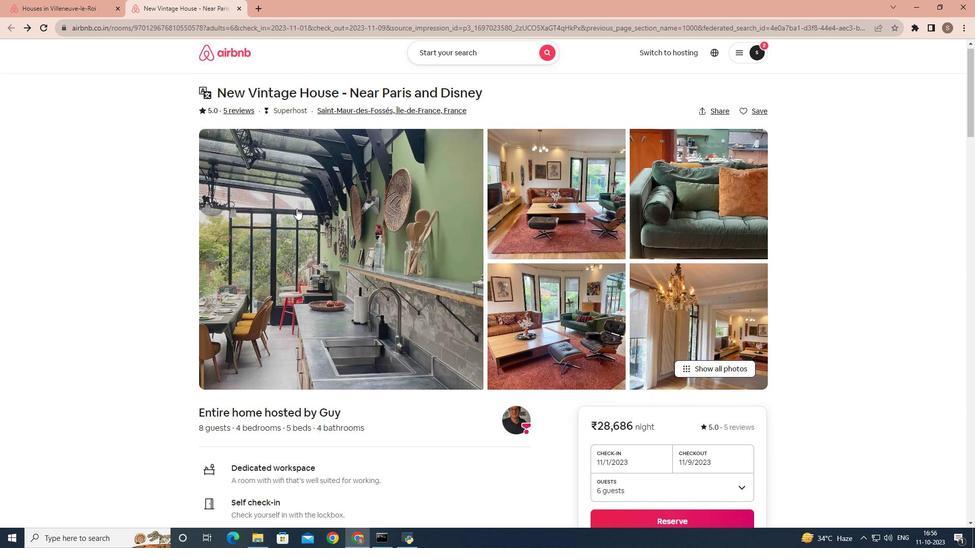
Action: Mouse scrolled (296, 208) with delta (0, 0)
Screenshot: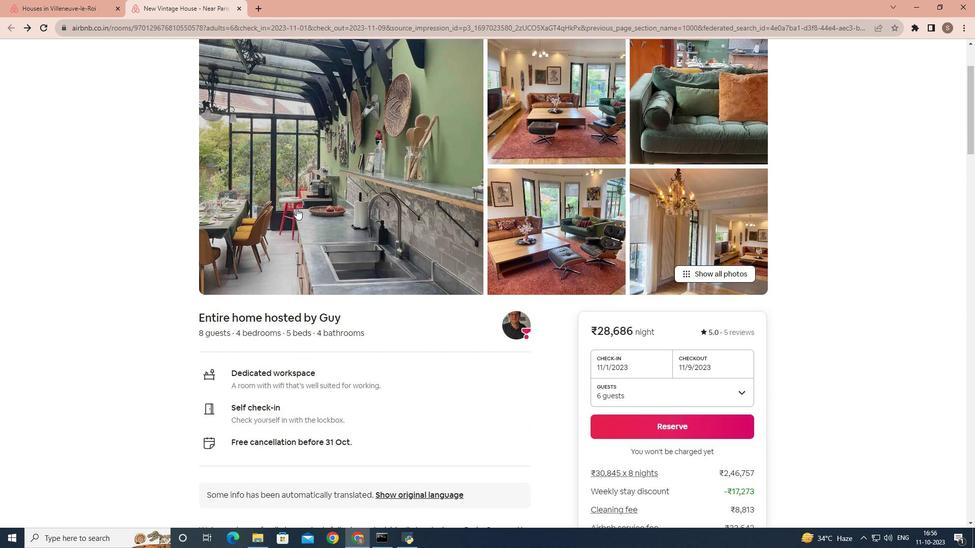
Action: Mouse scrolled (296, 208) with delta (0, 0)
Screenshot: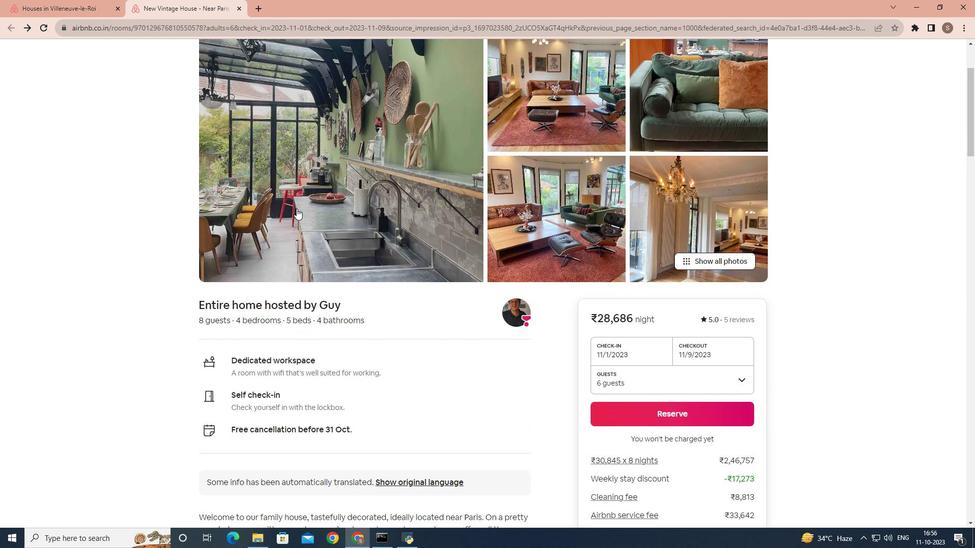 
Action: Mouse scrolled (296, 208) with delta (0, 0)
Screenshot: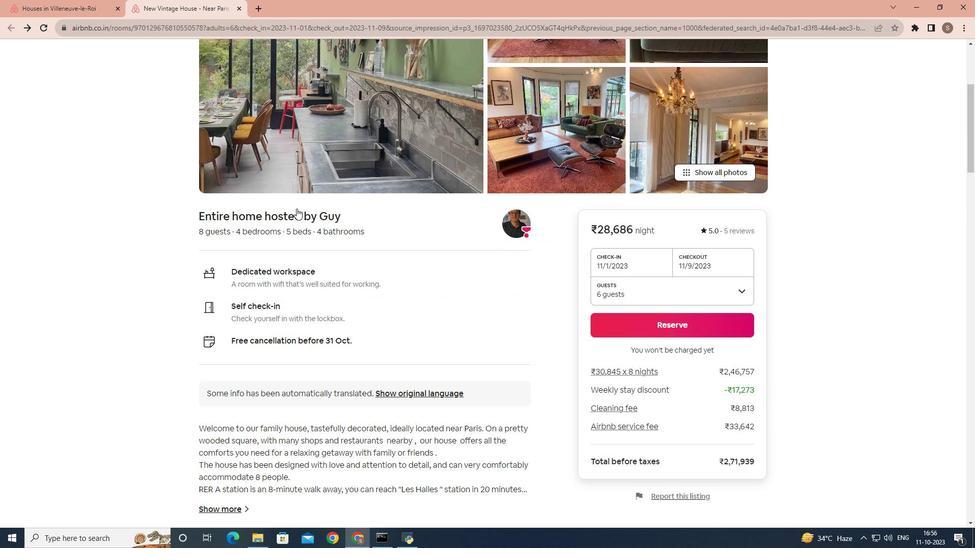 
Action: Mouse scrolled (296, 208) with delta (0, 0)
Screenshot: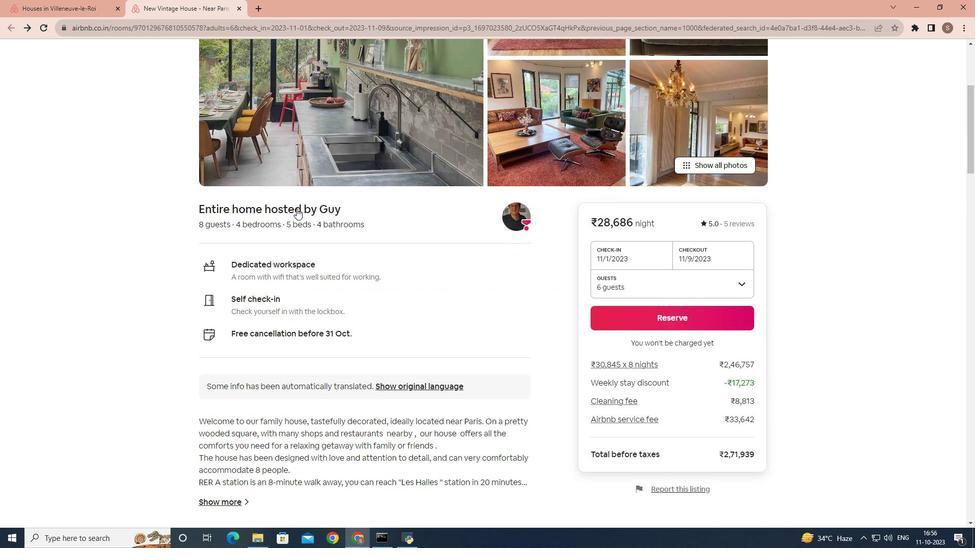 
Action: Mouse scrolled (296, 208) with delta (0, 0)
Screenshot: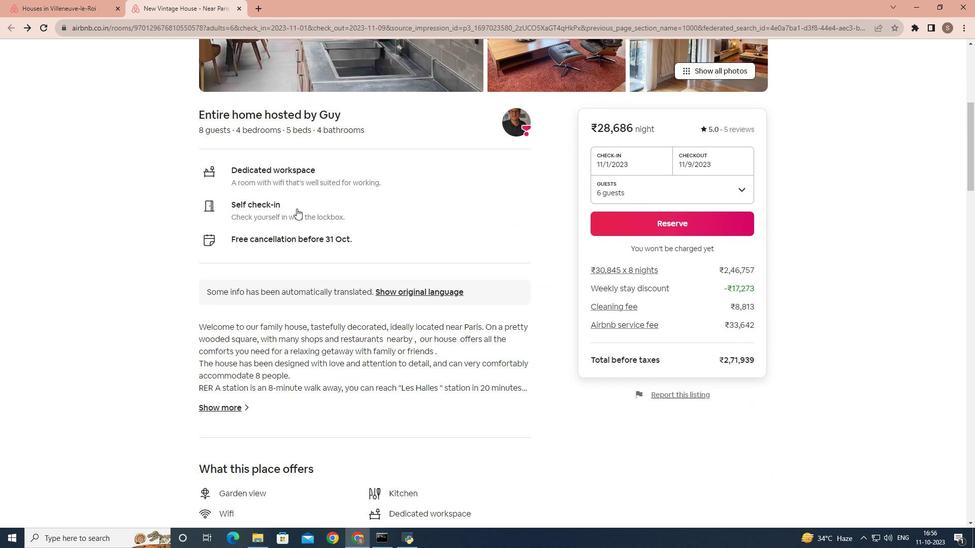 
Action: Mouse scrolled (296, 208) with delta (0, 0)
Screenshot: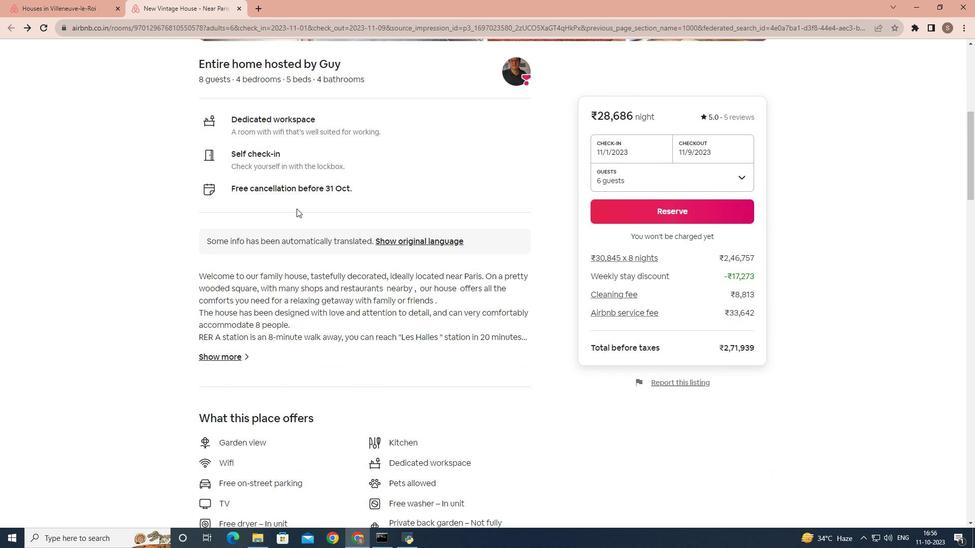 
Action: Mouse moved to (300, 228)
Screenshot: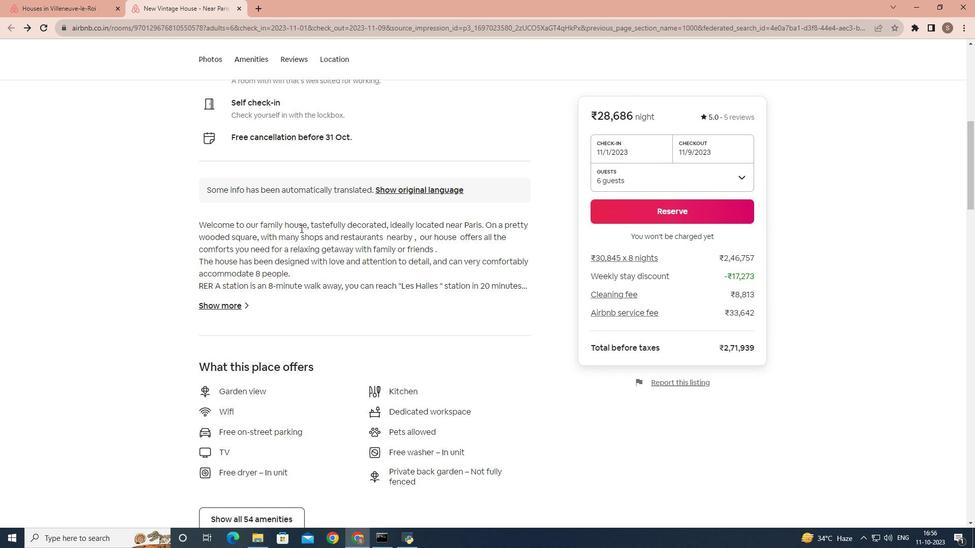 
Action: Mouse scrolled (300, 228) with delta (0, 0)
Screenshot: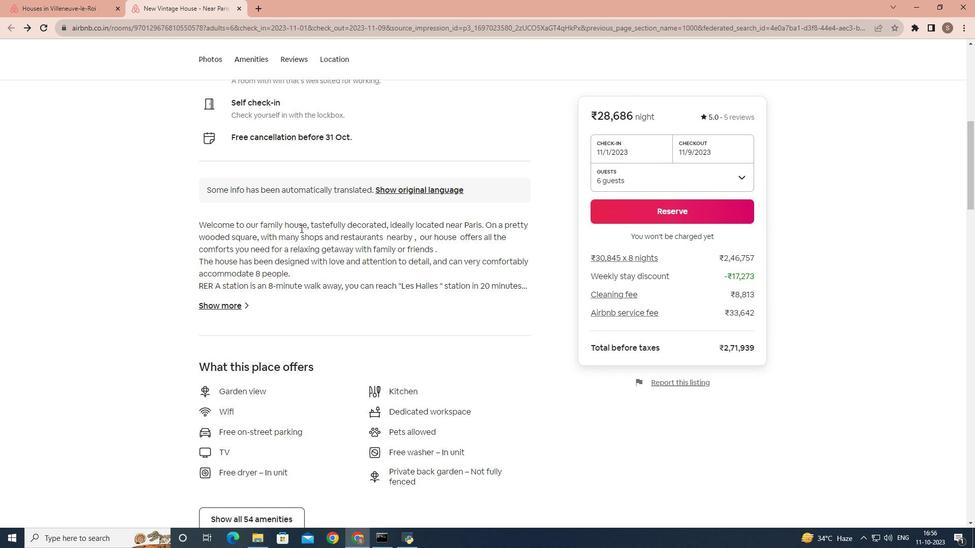 
Action: Mouse scrolled (300, 228) with delta (0, 0)
Screenshot: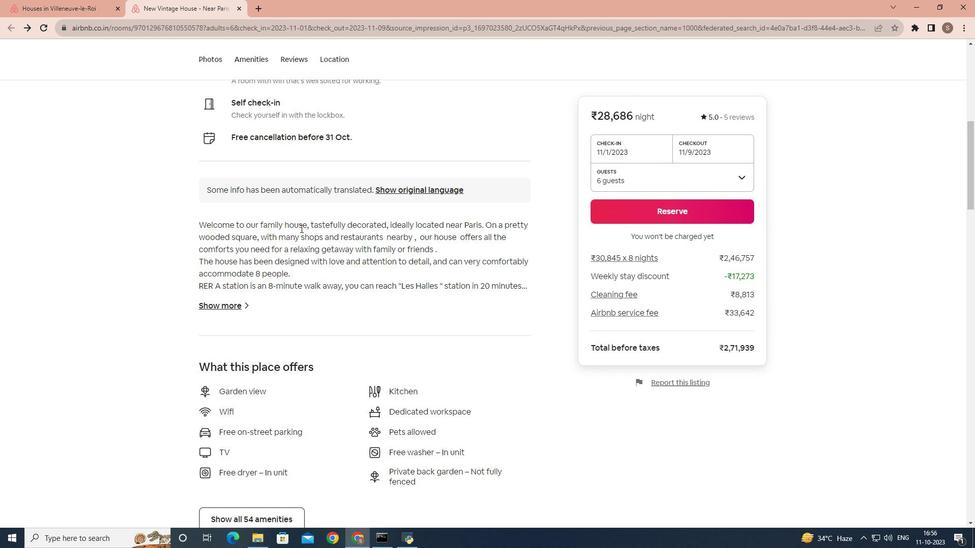 
Action: Mouse moved to (221, 203)
Screenshot: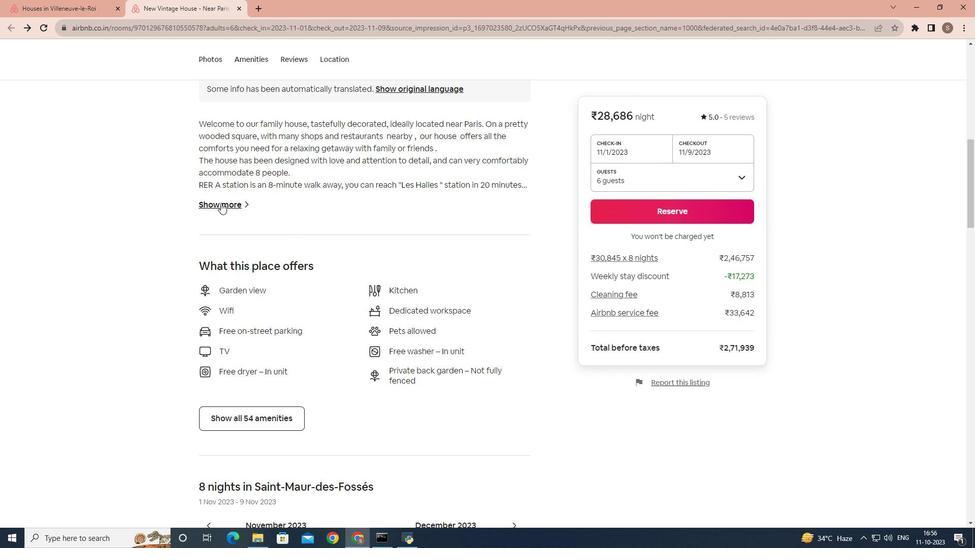 
Action: Mouse pressed left at (221, 203)
Screenshot: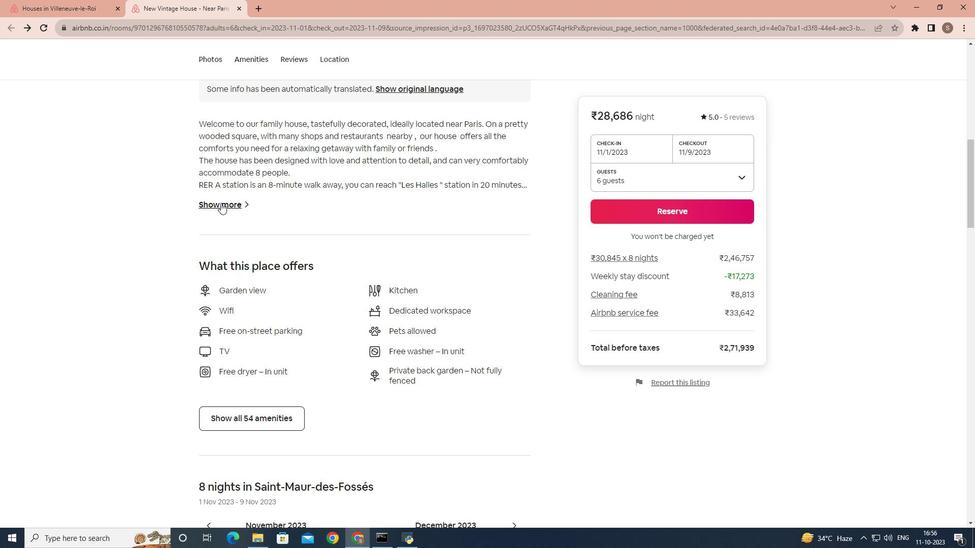 
Action: Mouse moved to (370, 216)
Screenshot: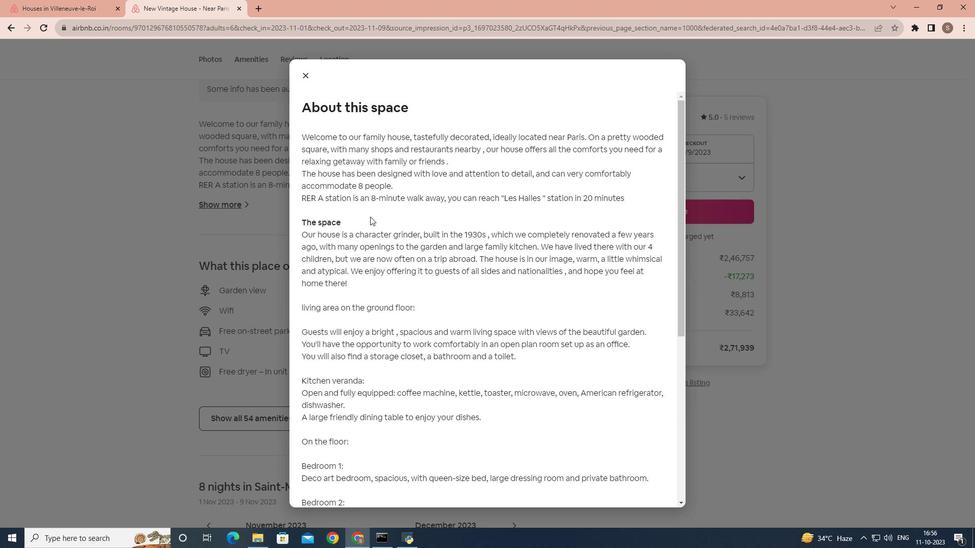 
Action: Mouse scrolled (370, 216) with delta (0, 0)
Screenshot: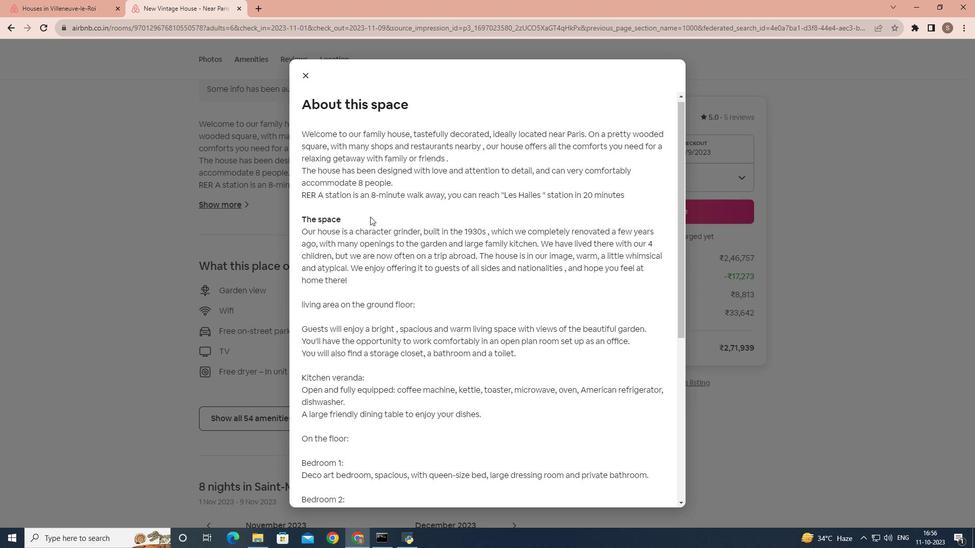 
Action: Mouse scrolled (370, 216) with delta (0, 0)
Screenshot: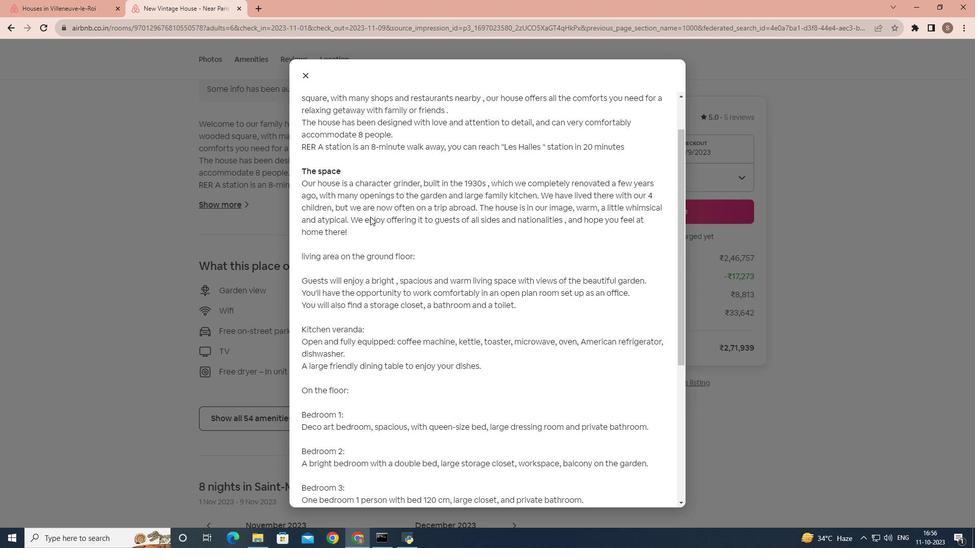 
Action: Mouse scrolled (370, 216) with delta (0, 0)
Screenshot: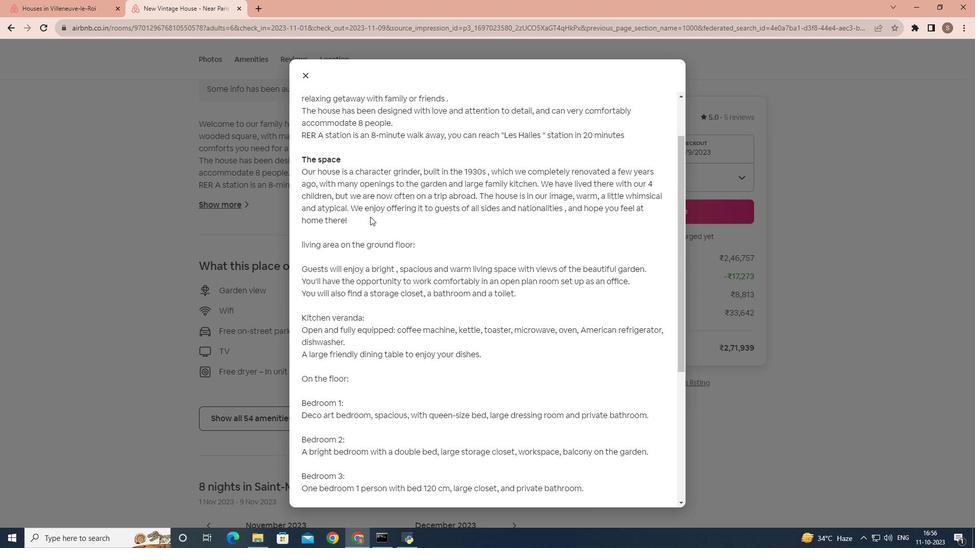 
Action: Mouse scrolled (370, 216) with delta (0, 0)
Screenshot: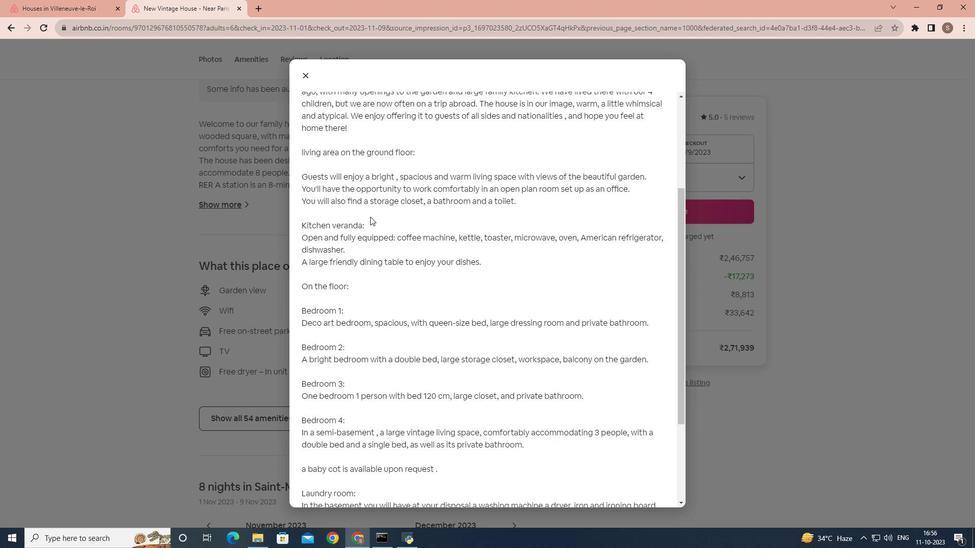 
Action: Mouse scrolled (370, 216) with delta (0, 0)
Screenshot: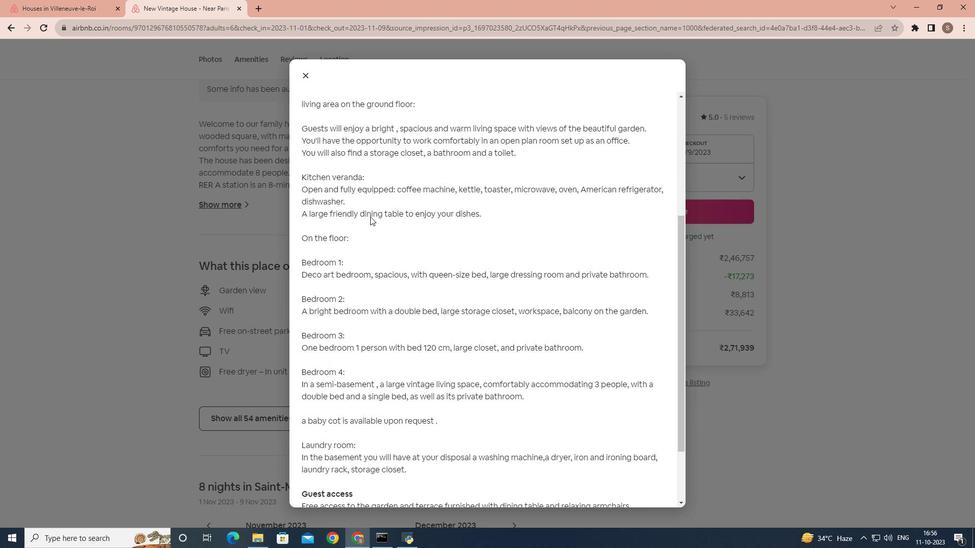 
Action: Mouse scrolled (370, 216) with delta (0, 0)
Screenshot: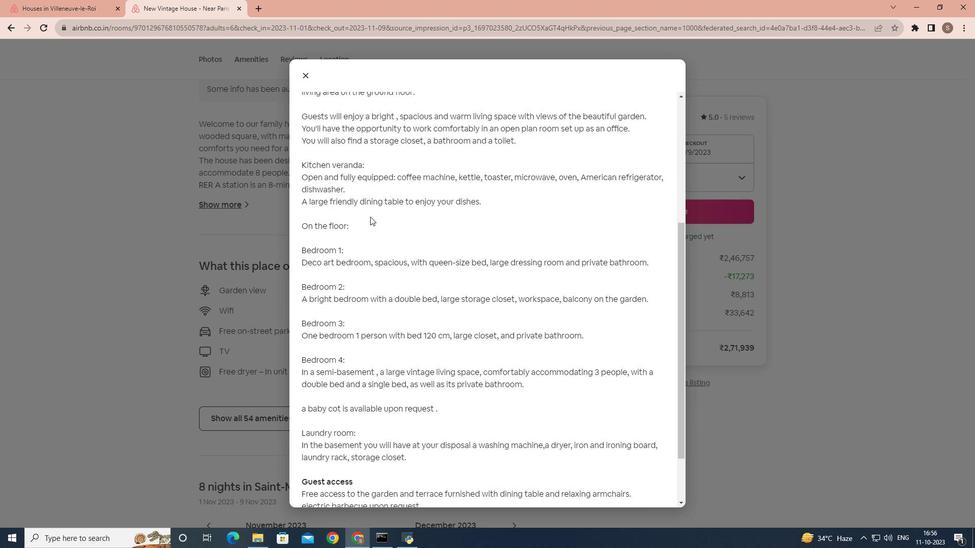 
Action: Mouse scrolled (370, 216) with delta (0, 0)
Screenshot: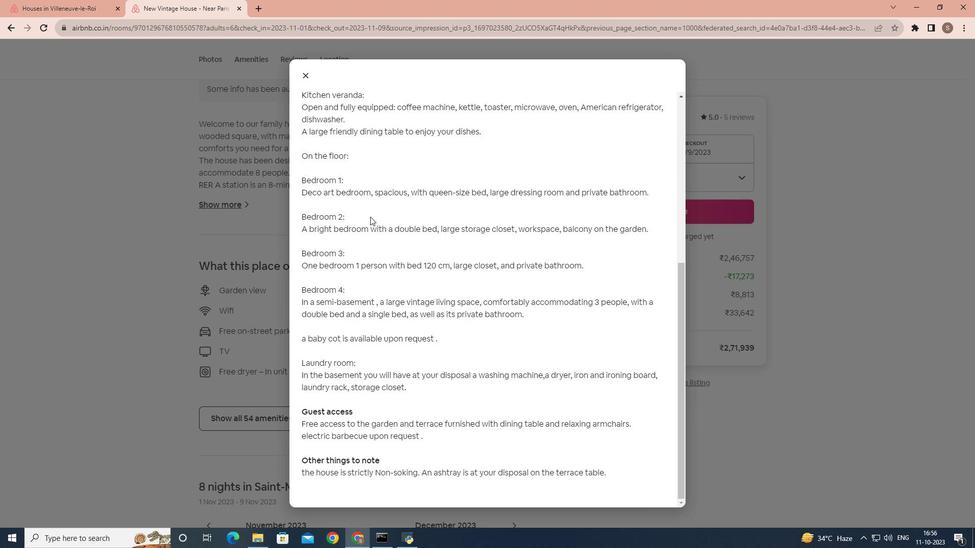 
Action: Mouse scrolled (370, 216) with delta (0, 0)
Screenshot: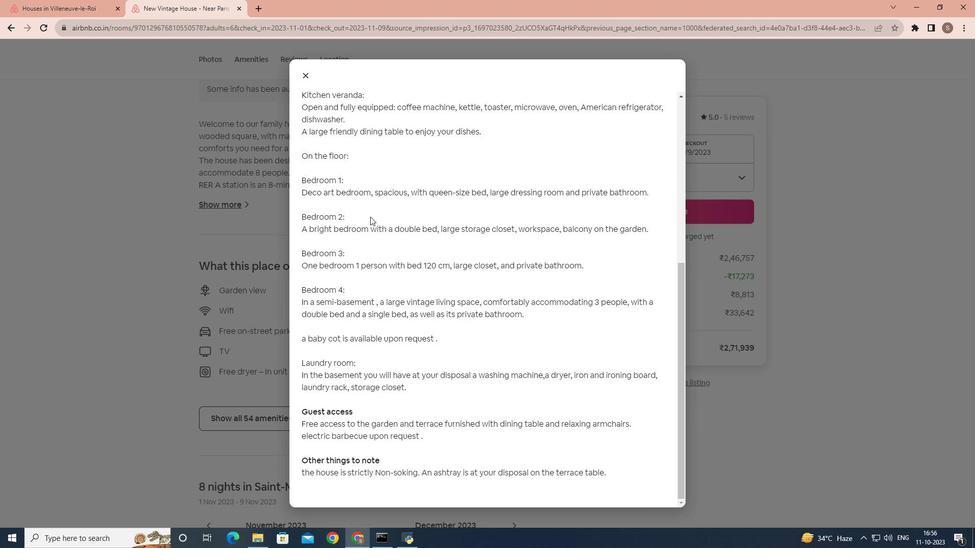 
Action: Mouse scrolled (370, 216) with delta (0, 0)
Screenshot: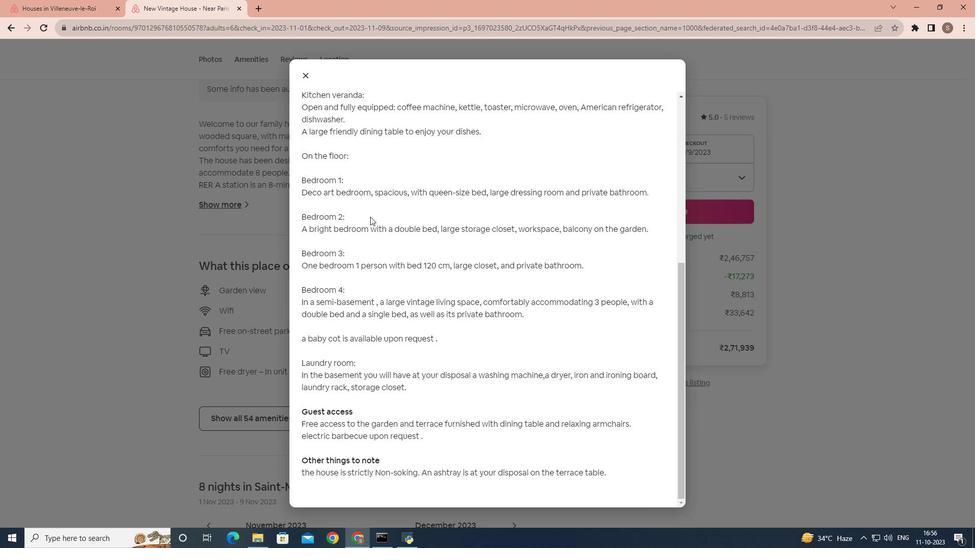 
Action: Mouse scrolled (370, 216) with delta (0, 0)
Screenshot: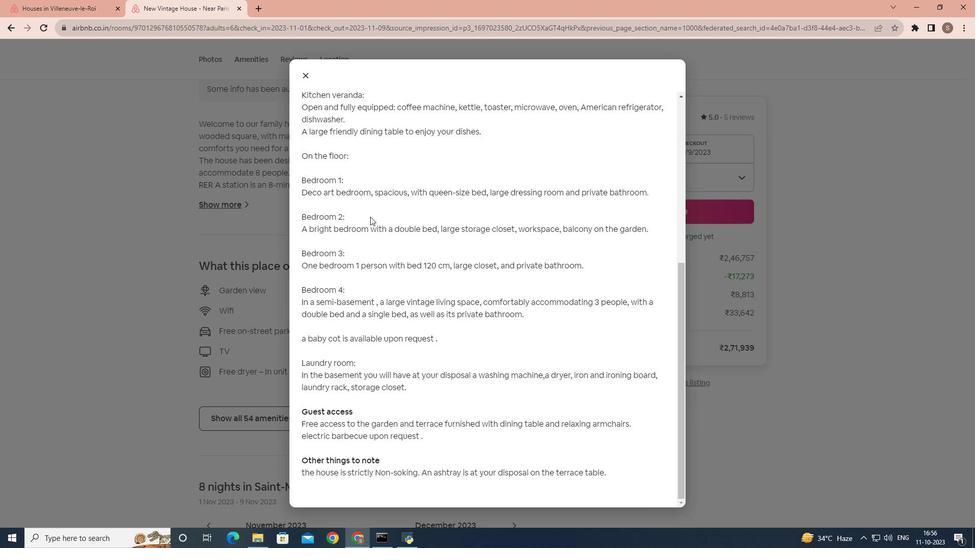 
Action: Mouse scrolled (370, 216) with delta (0, 0)
Screenshot: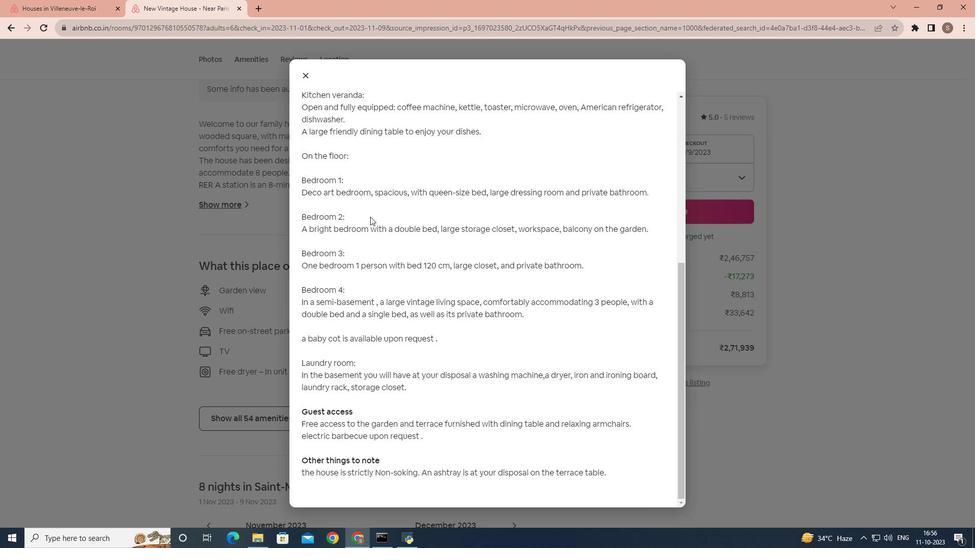 
Action: Mouse scrolled (370, 216) with delta (0, 0)
Screenshot: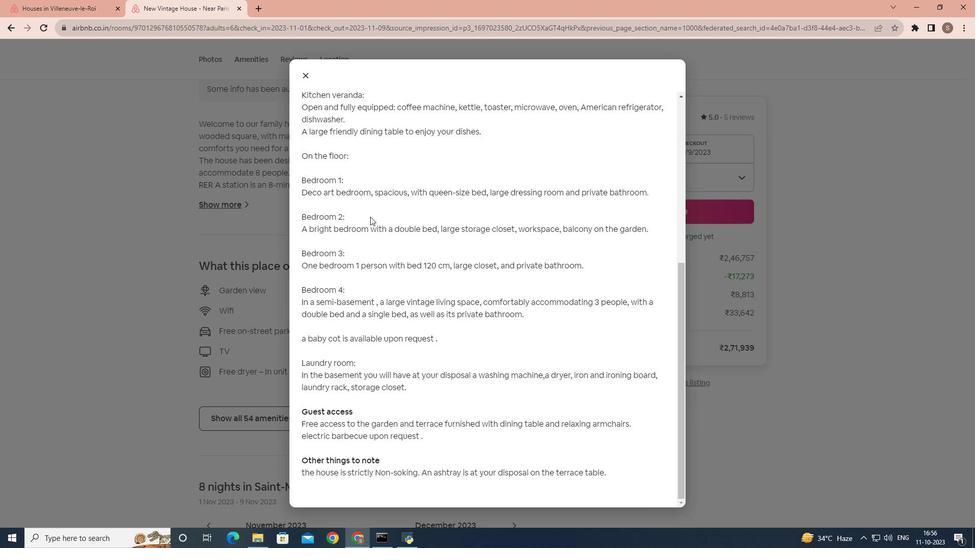 
Action: Mouse scrolled (370, 216) with delta (0, 0)
Screenshot: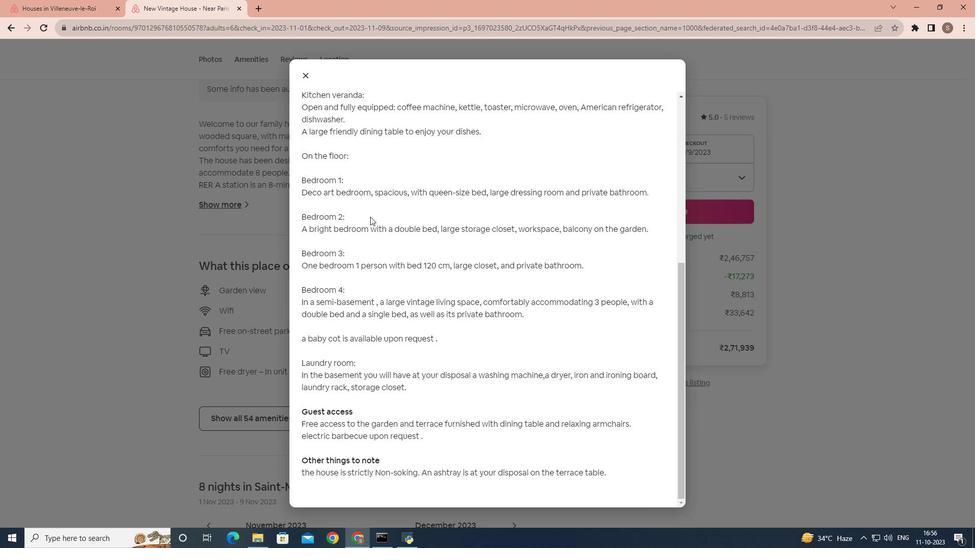 
Action: Mouse scrolled (370, 216) with delta (0, 0)
Screenshot: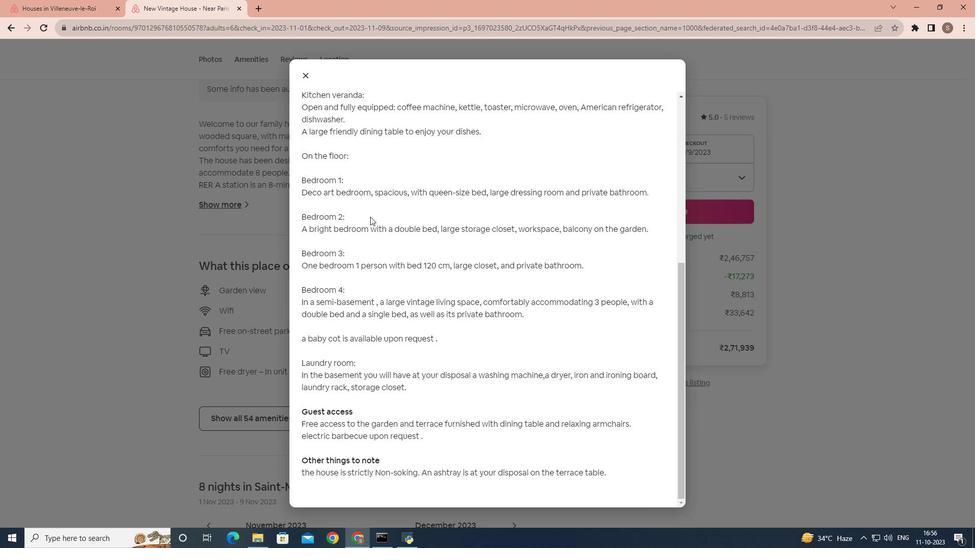 
Action: Mouse moved to (312, 75)
Screenshot: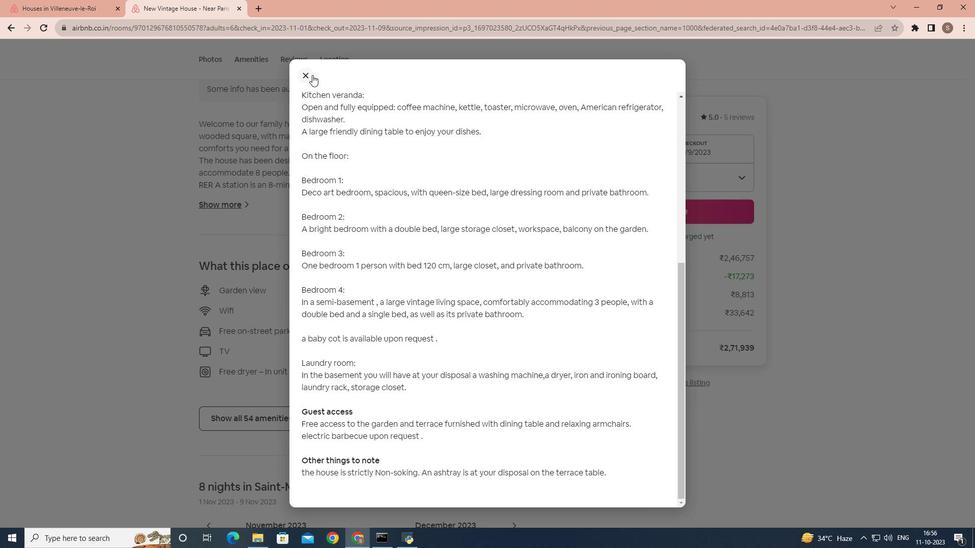 
Action: Mouse pressed left at (312, 75)
Screenshot: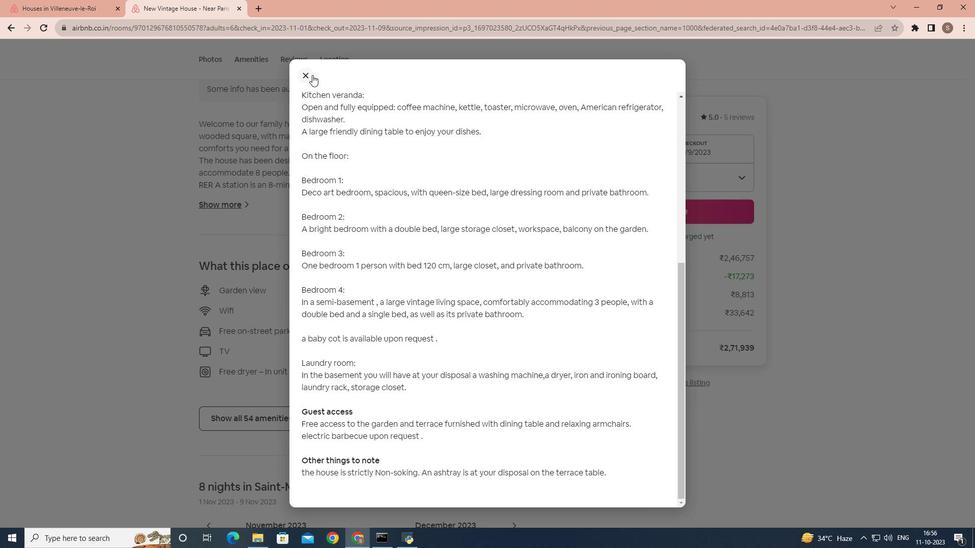 
Action: Mouse moved to (321, 229)
Screenshot: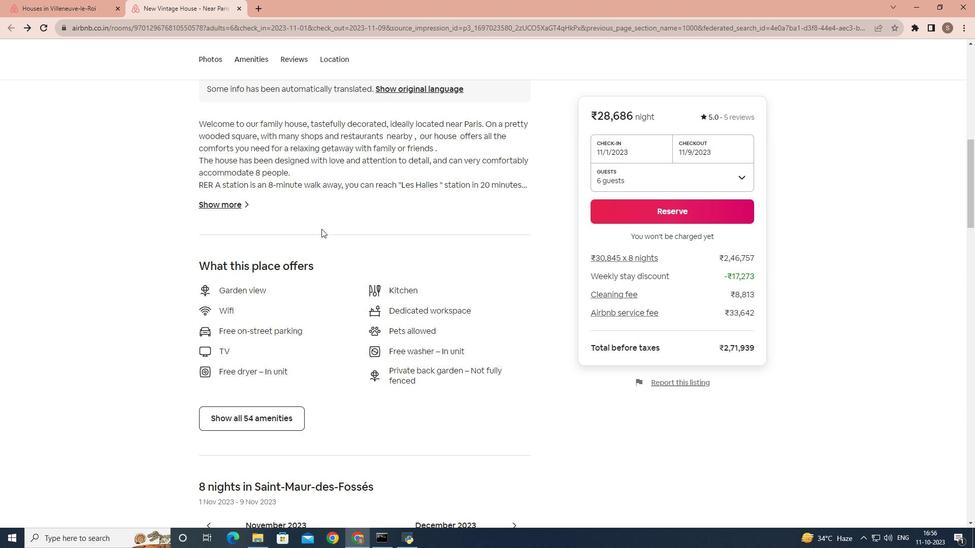 
Action: Mouse scrolled (321, 228) with delta (0, 0)
Screenshot: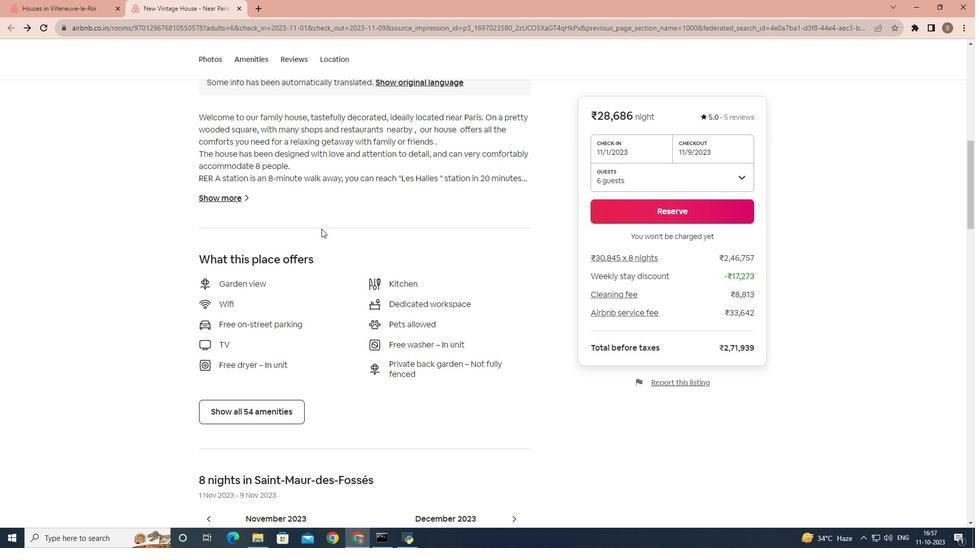 
Action: Mouse scrolled (321, 228) with delta (0, 0)
Screenshot: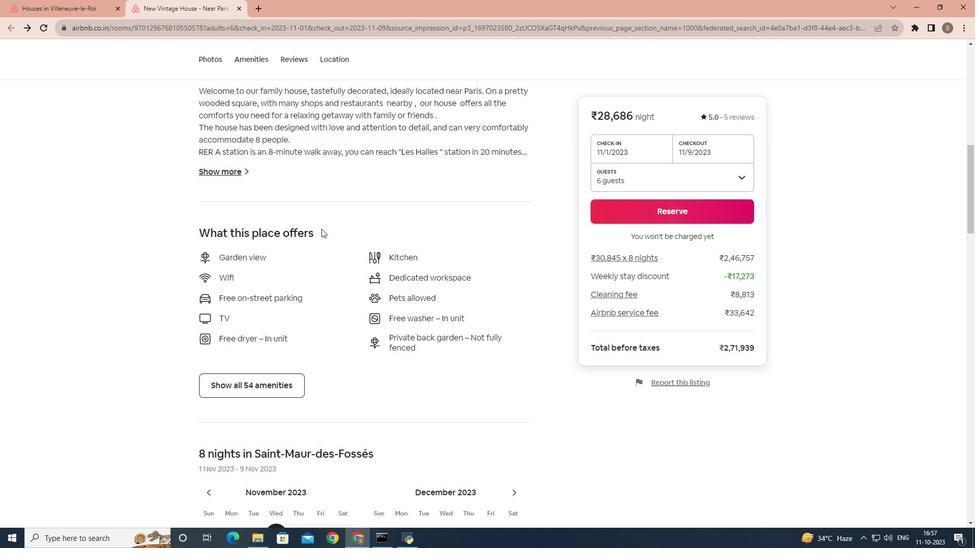 
Action: Mouse scrolled (321, 228) with delta (0, 0)
Screenshot: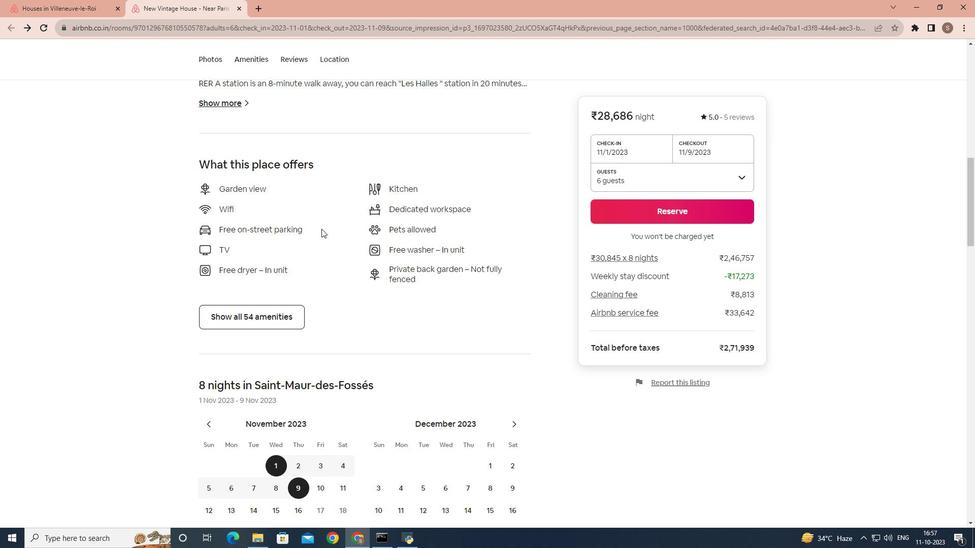 
Action: Mouse moved to (296, 259)
Screenshot: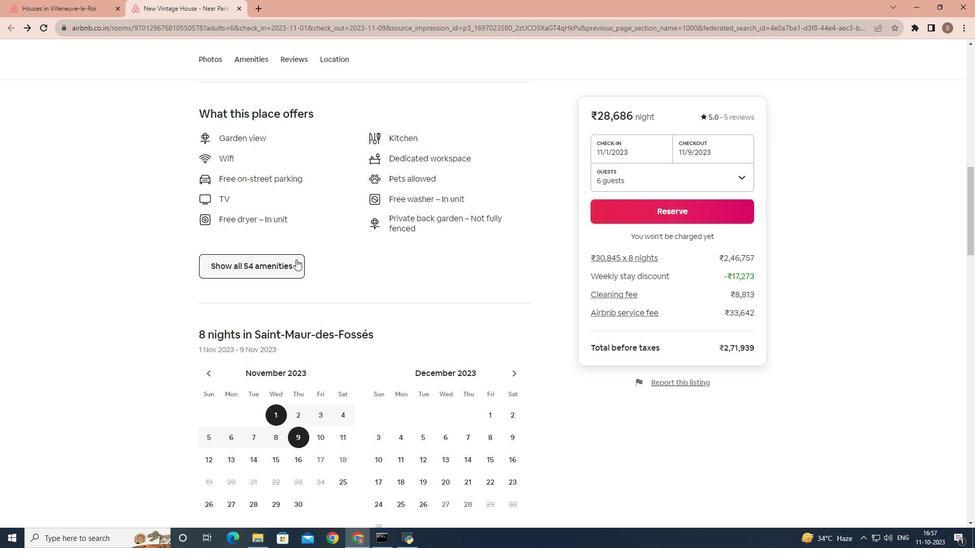 
Action: Mouse pressed left at (296, 259)
Screenshot: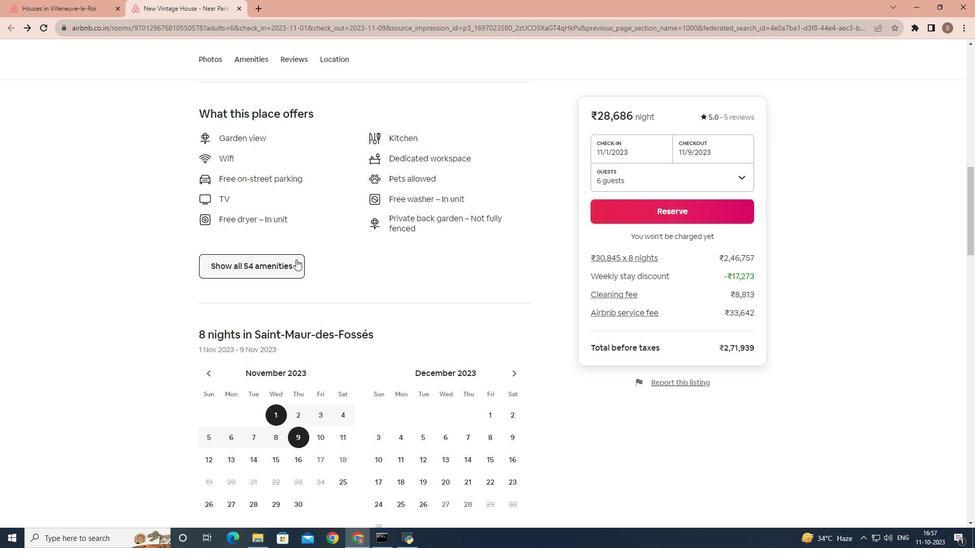
Action: Mouse moved to (456, 258)
Screenshot: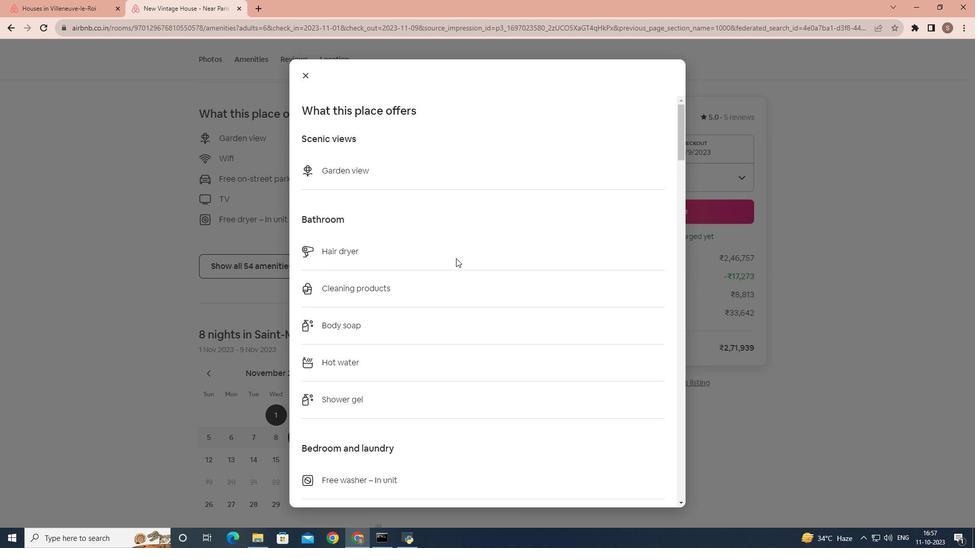 
Action: Mouse scrolled (456, 258) with delta (0, 0)
Screenshot: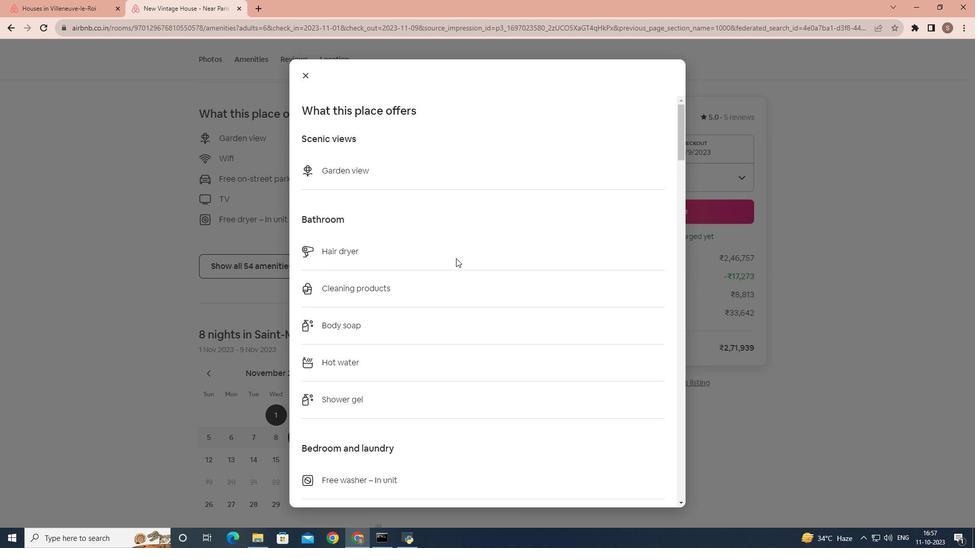 
Action: Mouse scrolled (456, 258) with delta (0, 0)
Screenshot: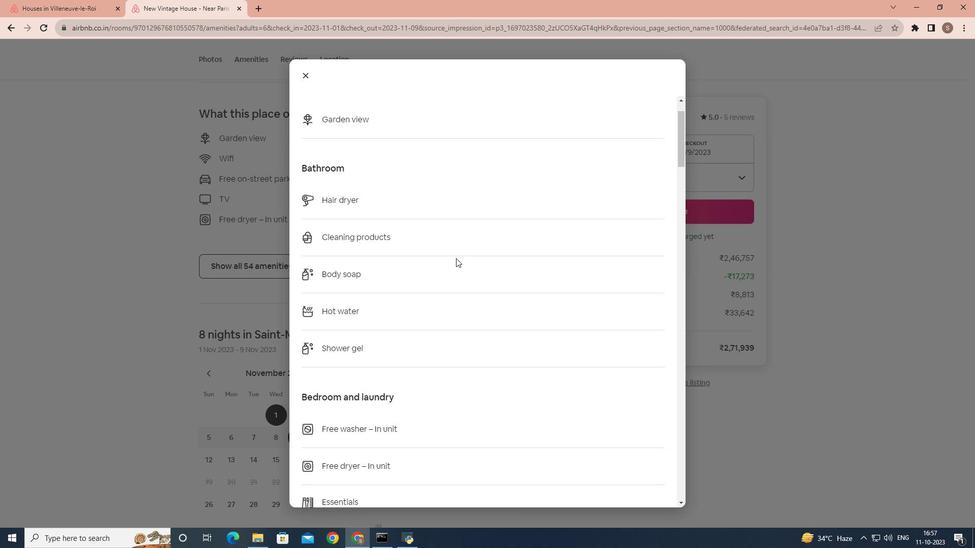 
Action: Mouse scrolled (456, 258) with delta (0, 0)
Screenshot: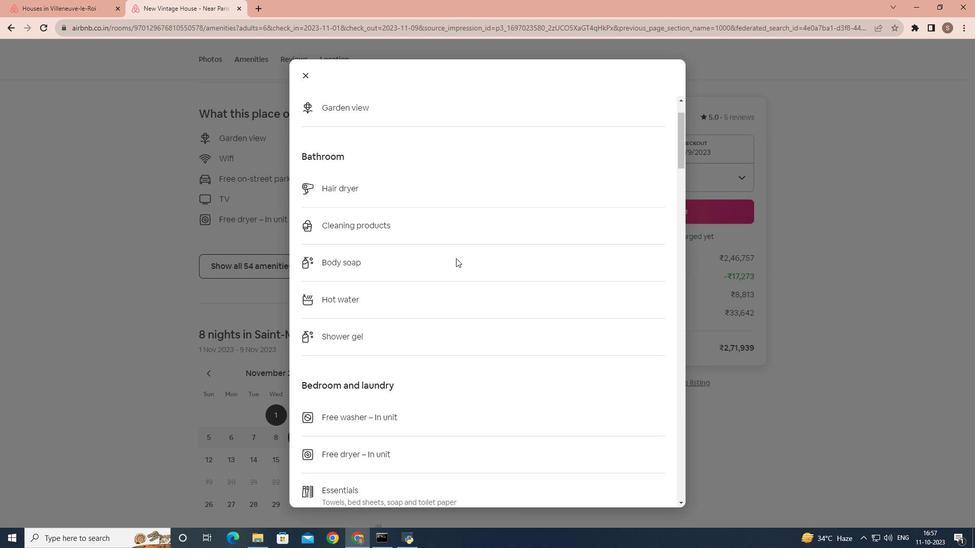 
Action: Mouse scrolled (456, 258) with delta (0, 0)
Screenshot: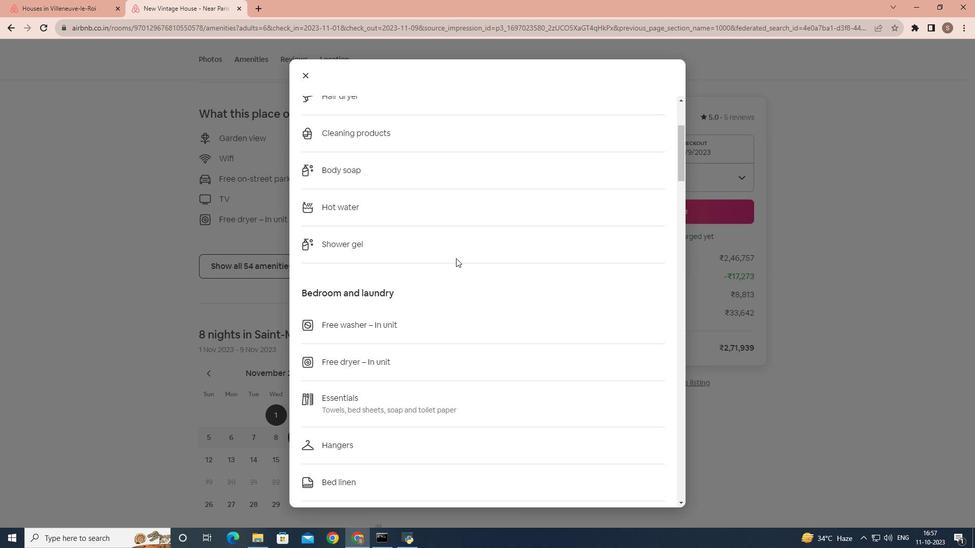 
Action: Mouse scrolled (456, 258) with delta (0, 0)
Screenshot: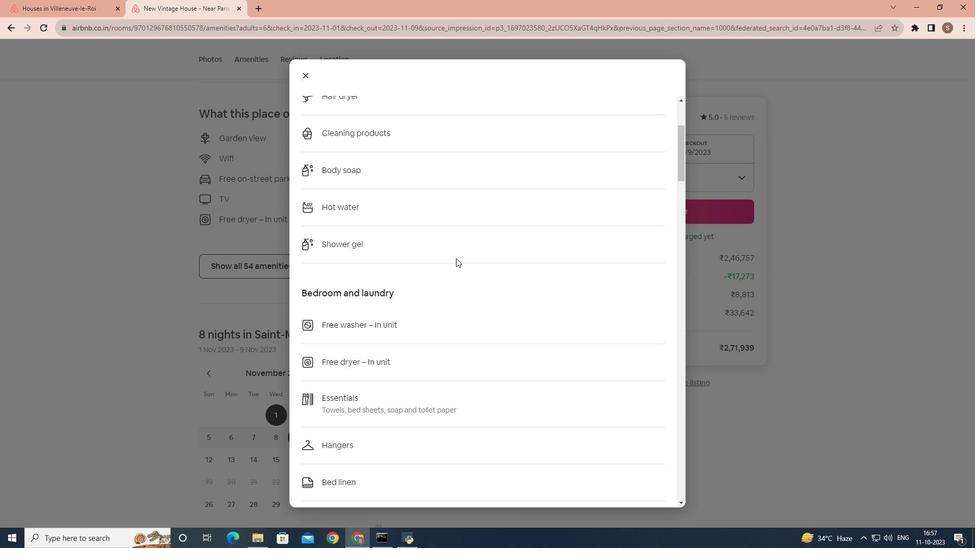 
Action: Mouse scrolled (456, 258) with delta (0, 0)
Screenshot: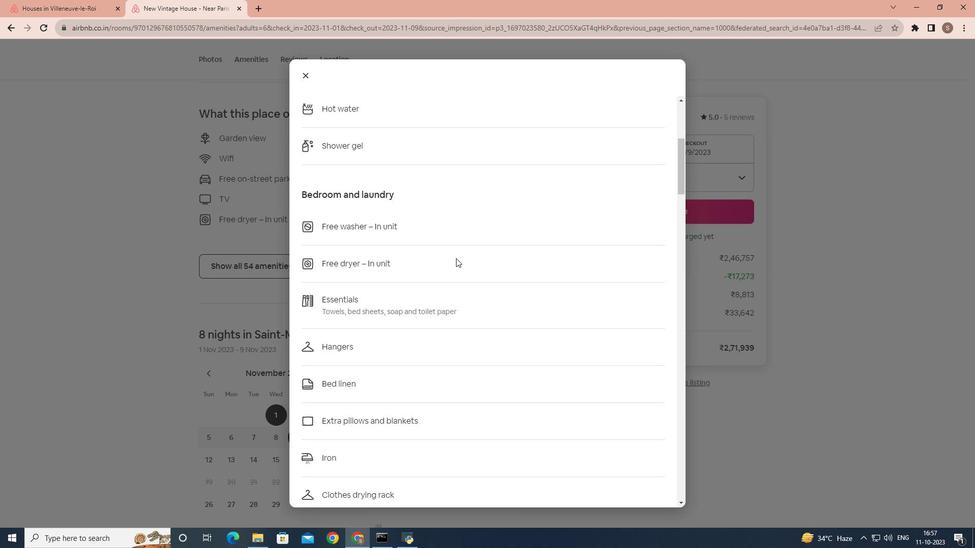 
Action: Mouse scrolled (456, 258) with delta (0, 0)
Screenshot: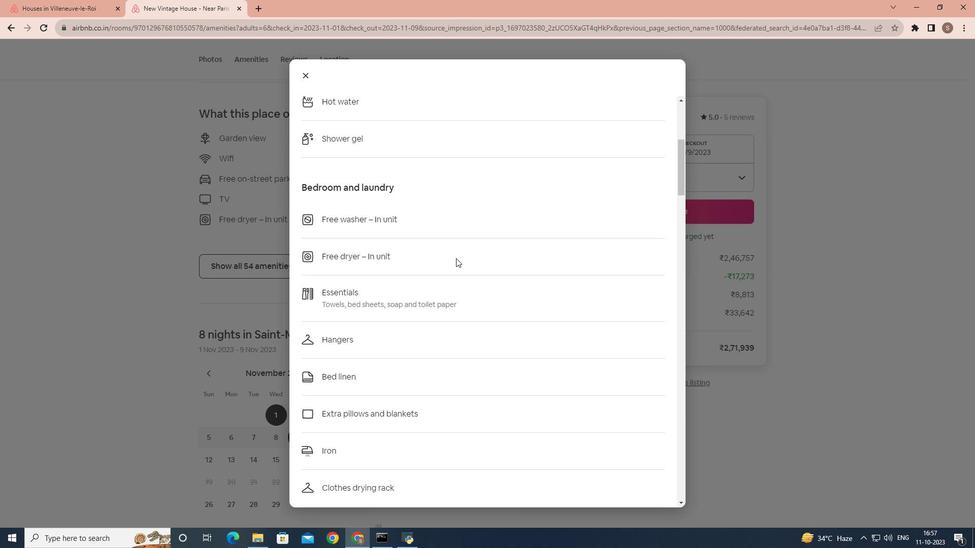 
Action: Mouse scrolled (456, 258) with delta (0, 0)
Screenshot: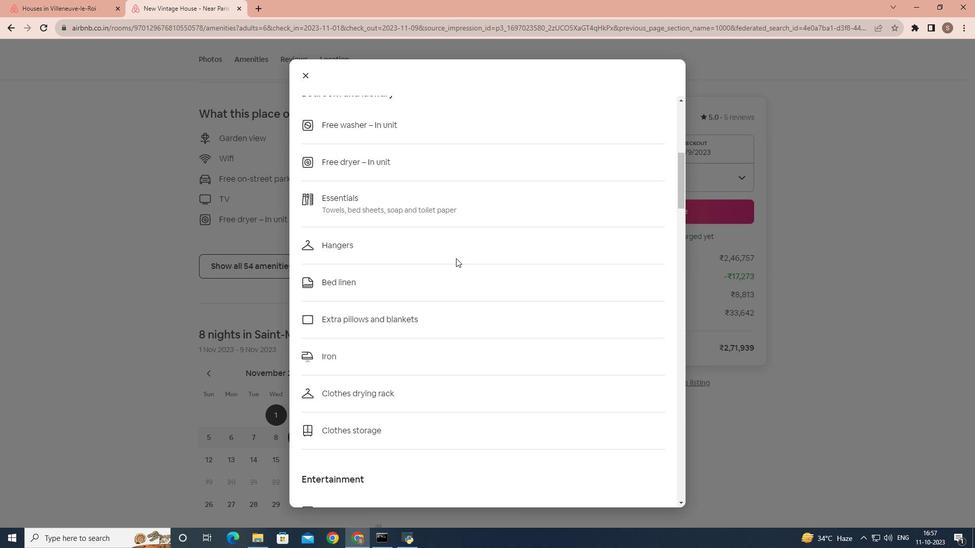 
Action: Mouse scrolled (456, 258) with delta (0, 0)
Screenshot: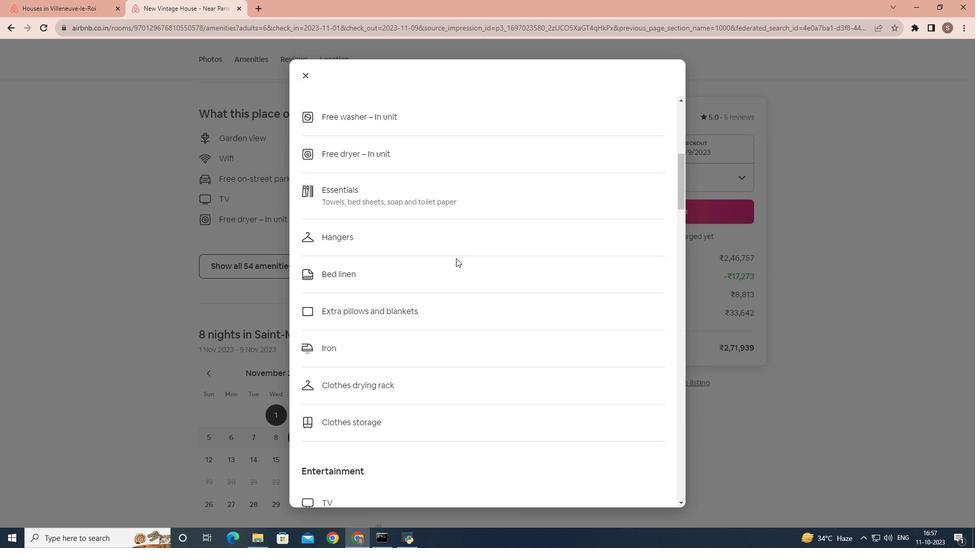 
Action: Mouse scrolled (456, 258) with delta (0, 0)
Screenshot: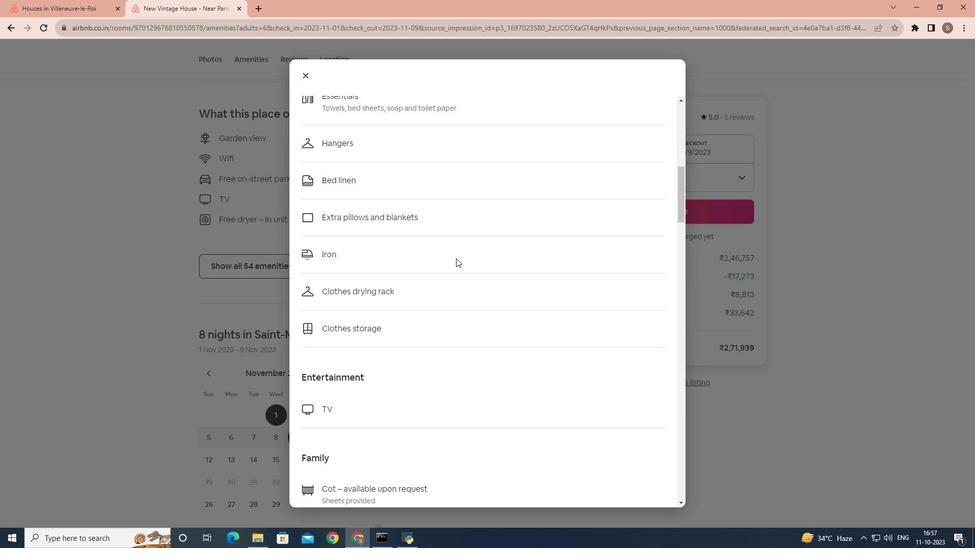 
Action: Mouse scrolled (456, 258) with delta (0, 0)
Screenshot: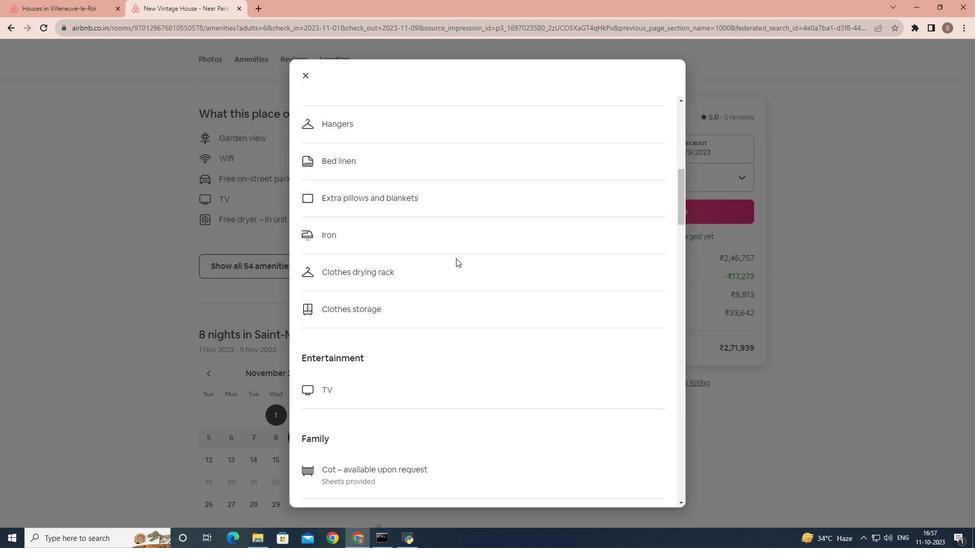 
Action: Mouse scrolled (456, 258) with delta (0, 0)
Screenshot: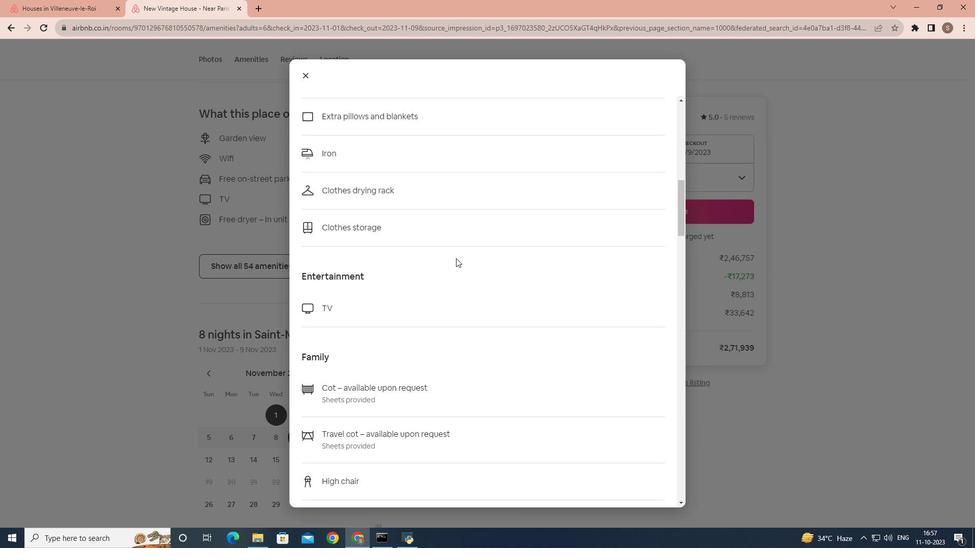 
Action: Mouse scrolled (456, 258) with delta (0, 0)
Screenshot: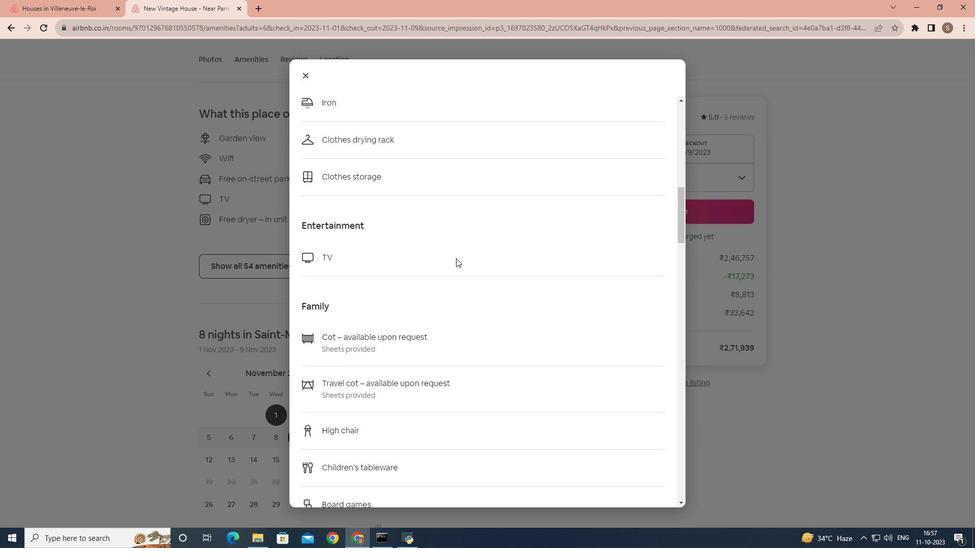 
Action: Mouse scrolled (456, 258) with delta (0, 0)
Screenshot: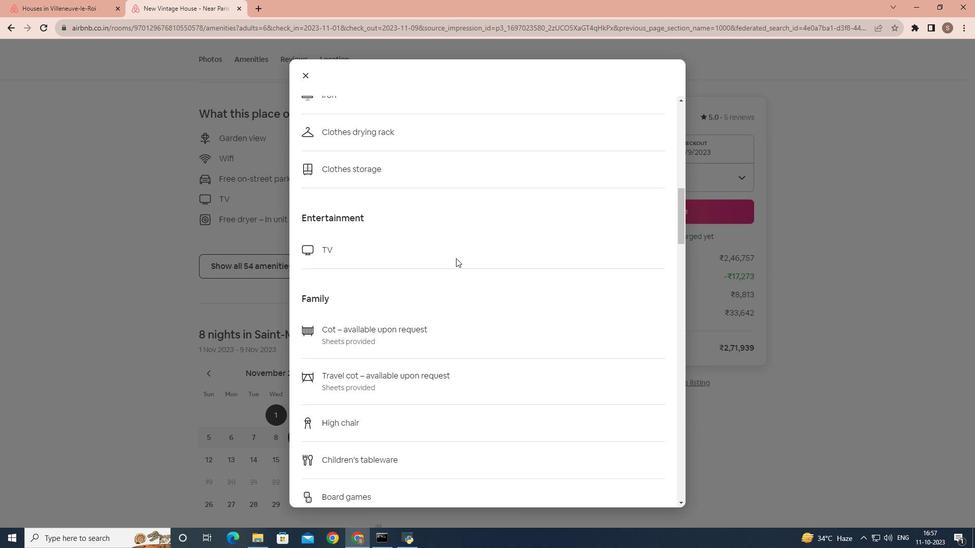
Action: Mouse scrolled (456, 258) with delta (0, 0)
Screenshot: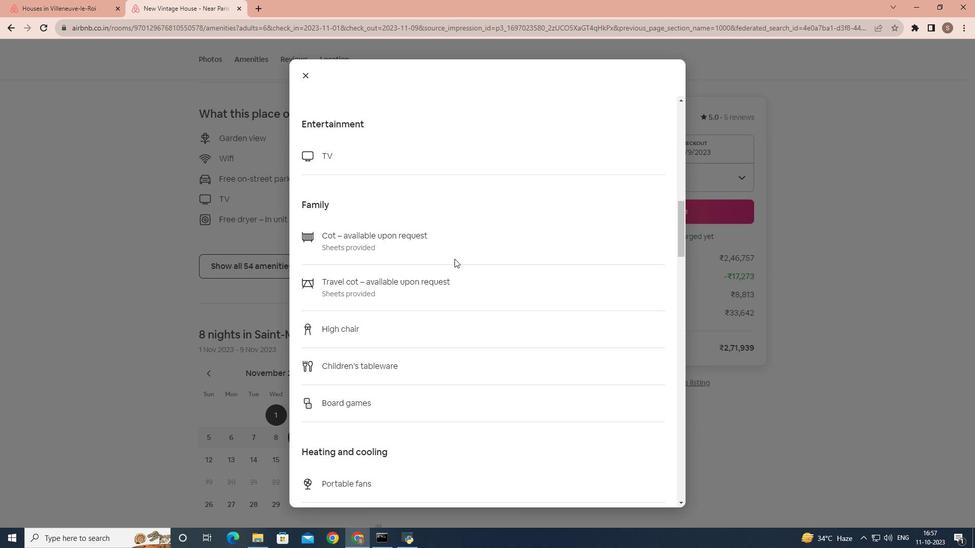 
Action: Mouse moved to (453, 259)
Screenshot: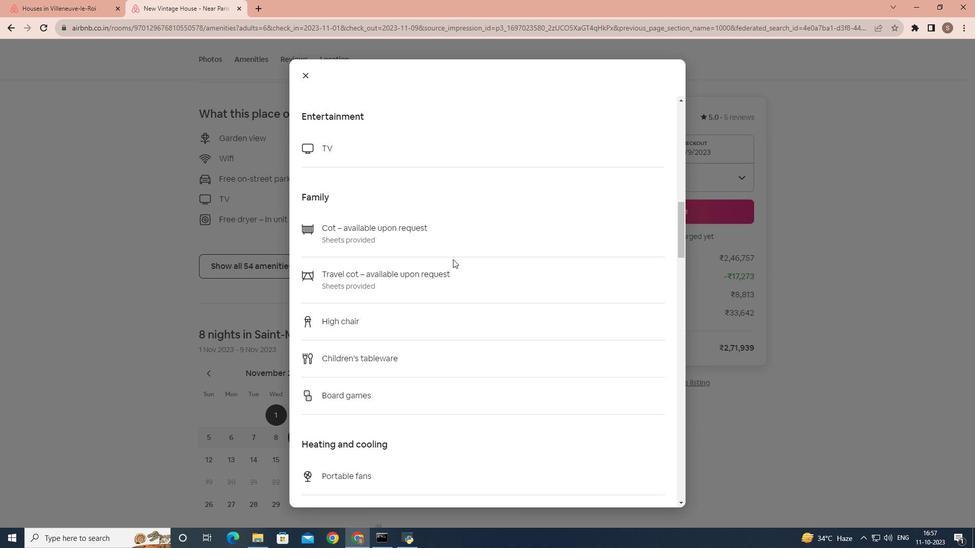
Action: Mouse scrolled (453, 259) with delta (0, 0)
Screenshot: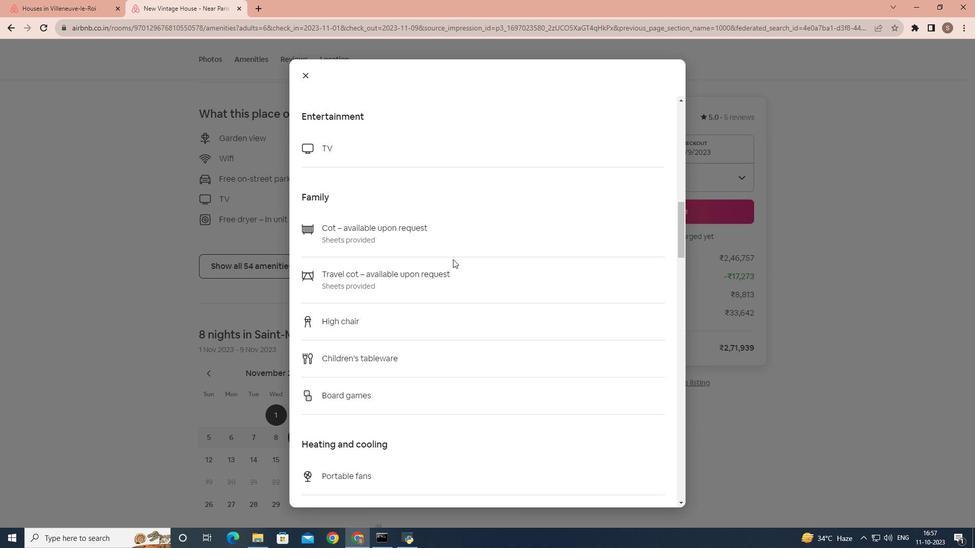 
Action: Mouse scrolled (453, 259) with delta (0, 0)
Screenshot: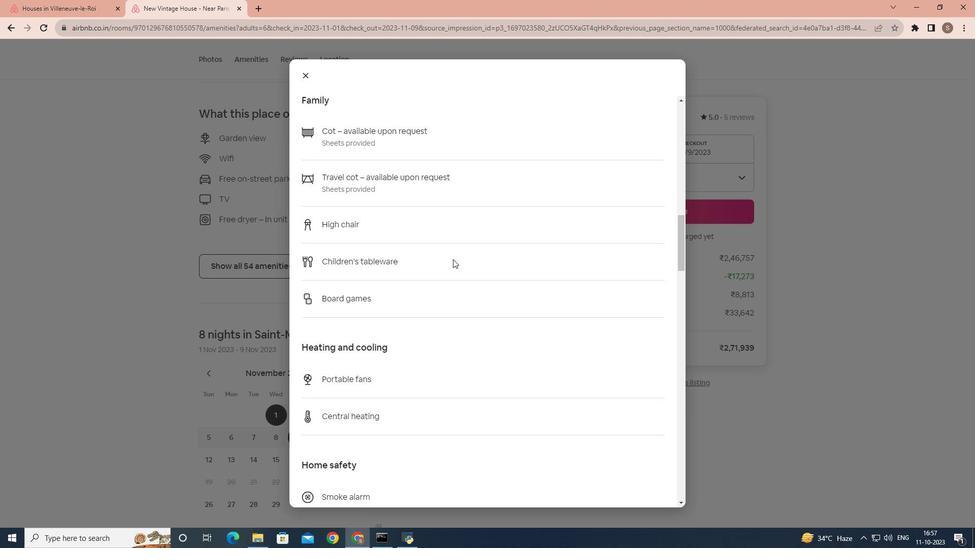 
Action: Mouse scrolled (453, 259) with delta (0, 0)
Screenshot: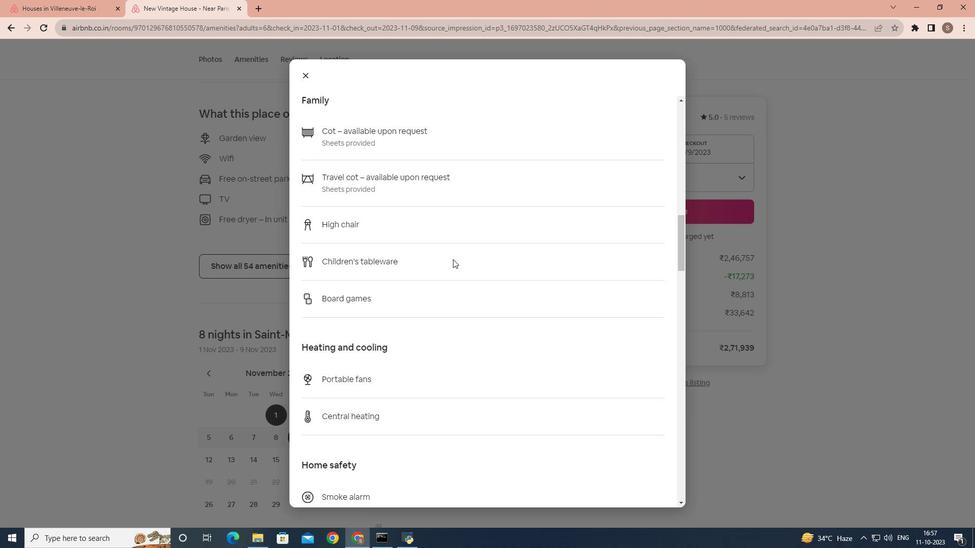 
Action: Mouse scrolled (453, 259) with delta (0, 0)
Screenshot: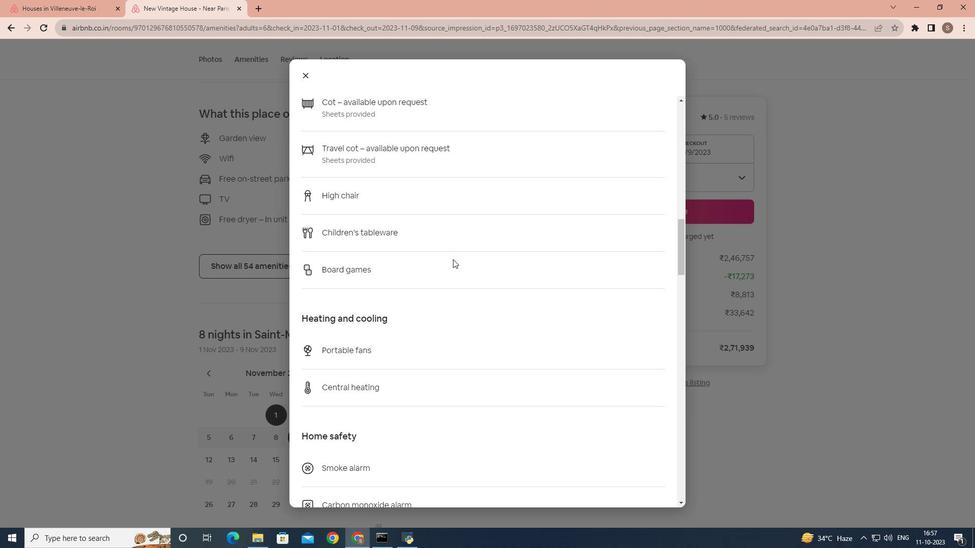 
Action: Mouse scrolled (453, 259) with delta (0, 0)
Screenshot: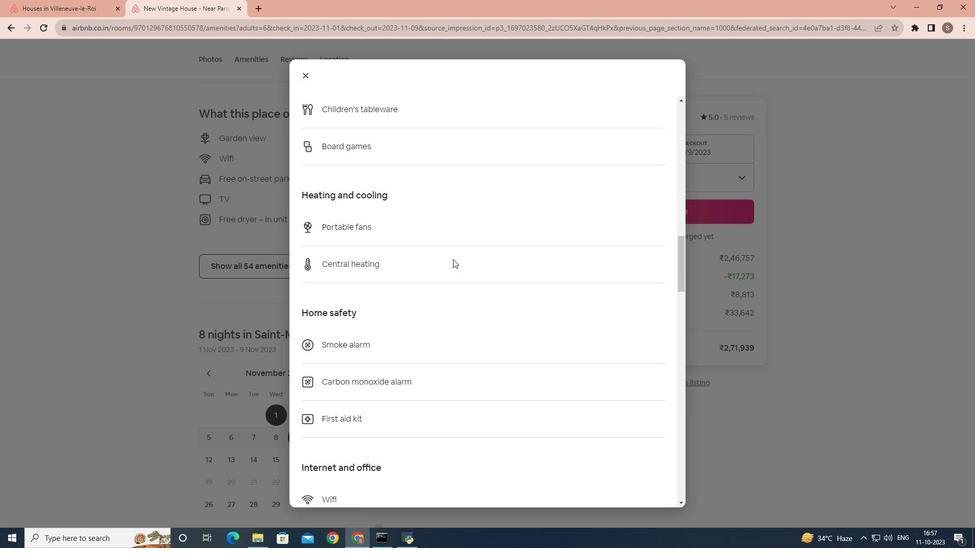 
Action: Mouse scrolled (453, 259) with delta (0, 0)
Screenshot: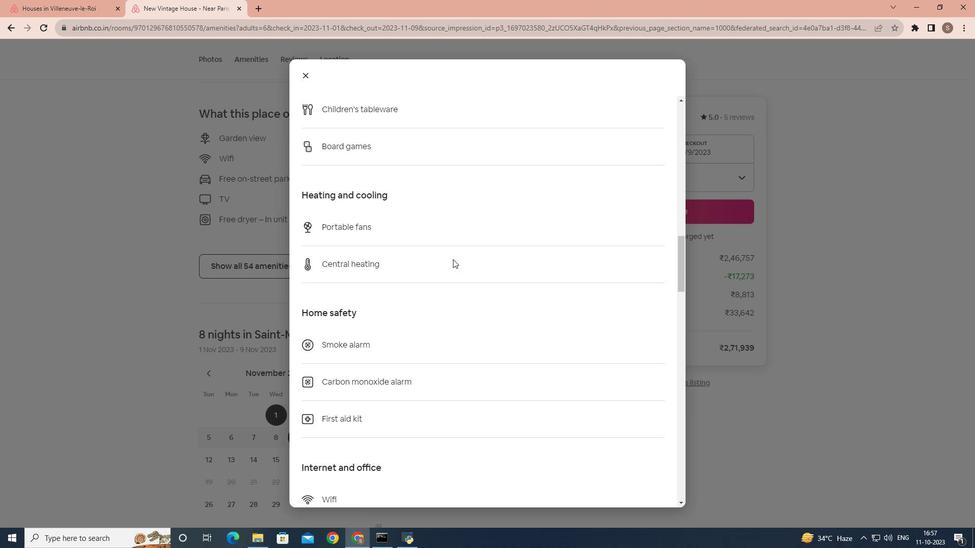 
Action: Mouse scrolled (453, 259) with delta (0, 0)
Screenshot: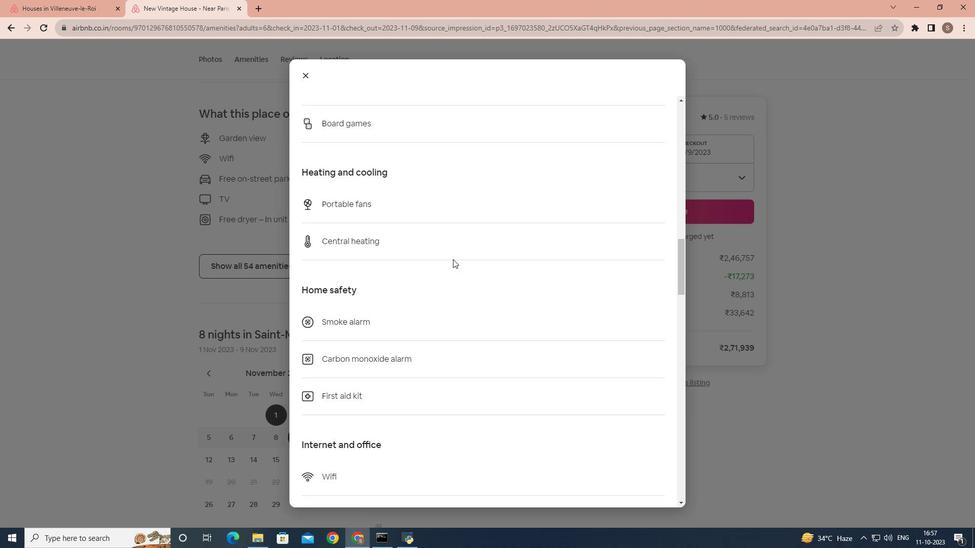 
Action: Mouse scrolled (453, 259) with delta (0, 0)
Screenshot: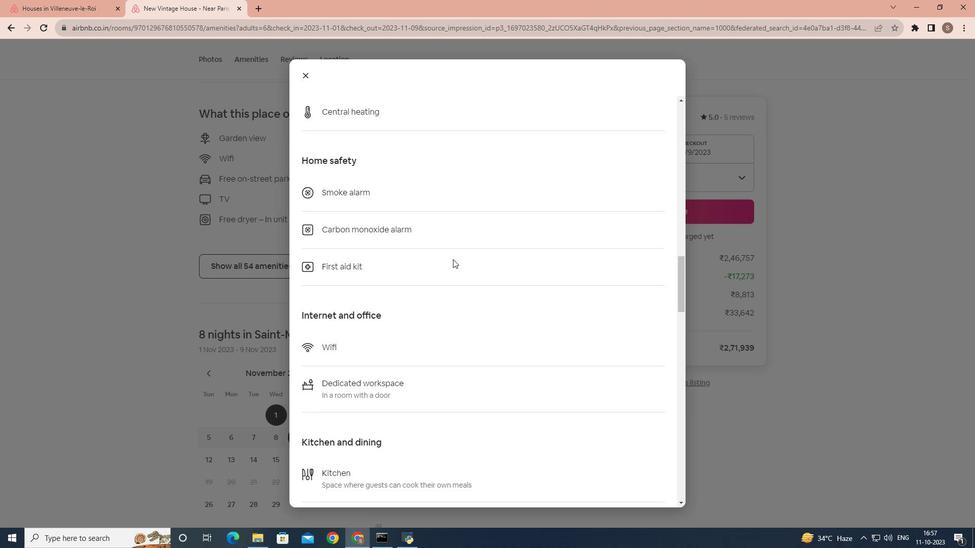 
Action: Mouse scrolled (453, 259) with delta (0, 0)
Screenshot: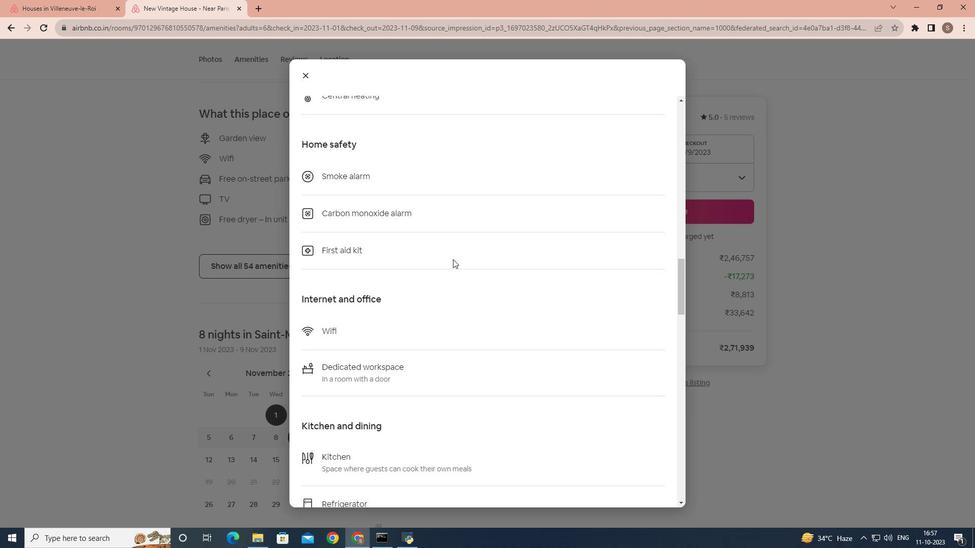
Action: Mouse scrolled (453, 259) with delta (0, 0)
Screenshot: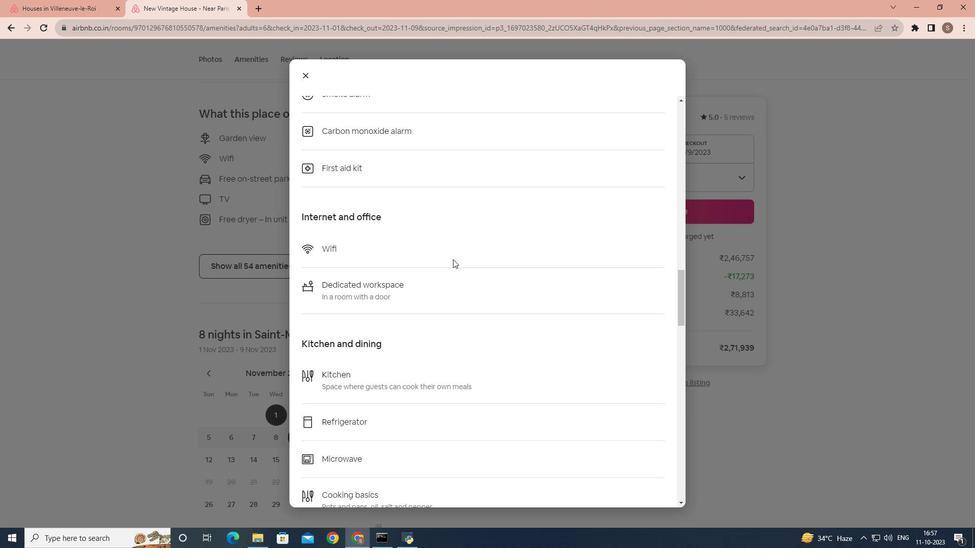 
Action: Mouse scrolled (453, 259) with delta (0, 0)
Screenshot: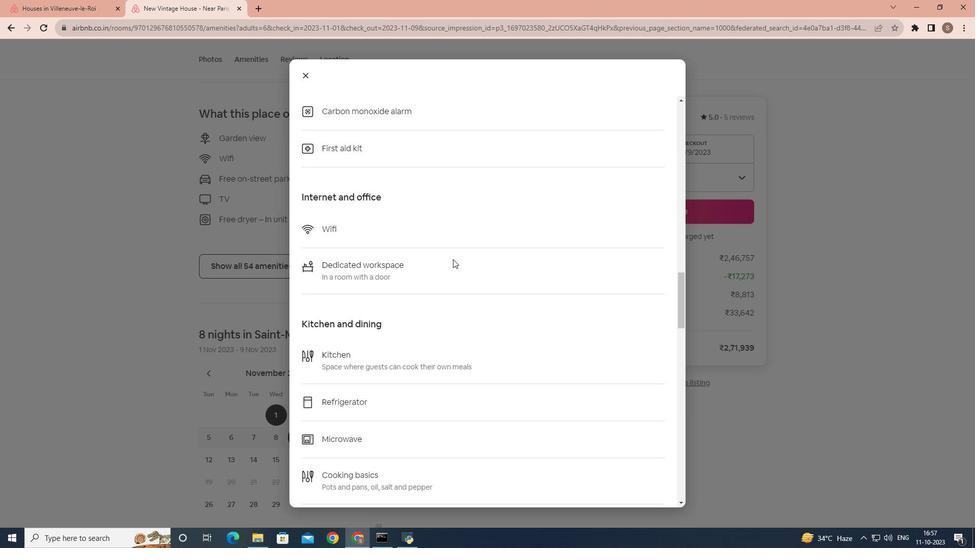 
Action: Mouse scrolled (453, 259) with delta (0, 0)
Screenshot: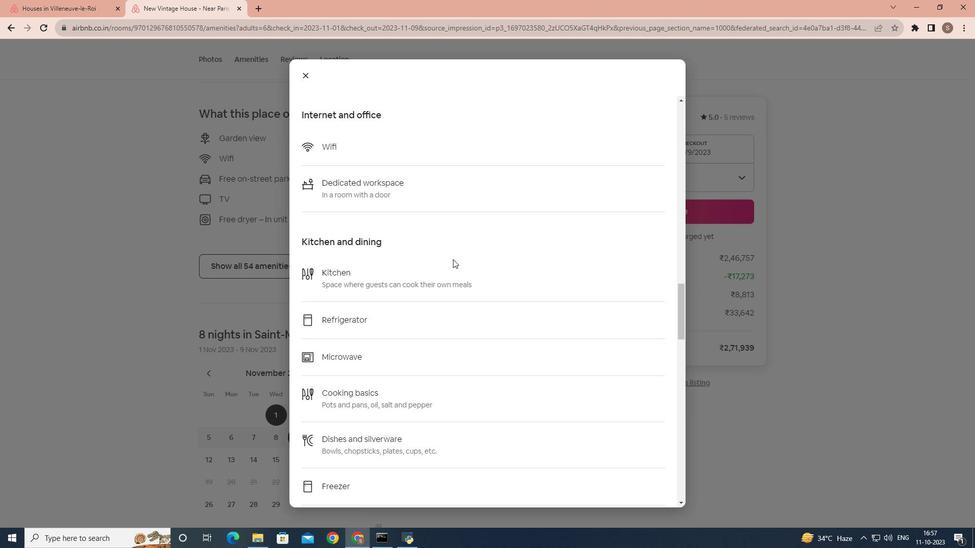 
Action: Mouse scrolled (453, 259) with delta (0, 0)
Screenshot: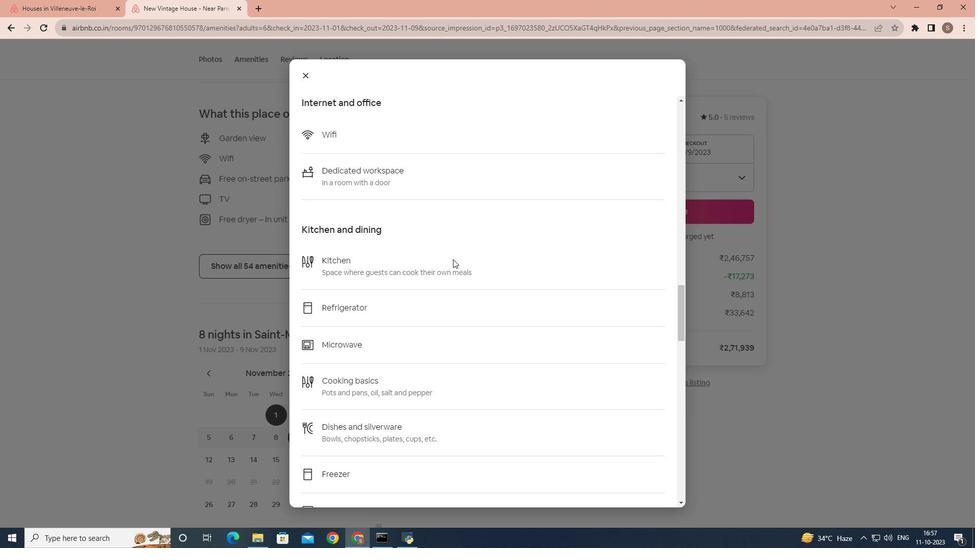 
Action: Mouse scrolled (453, 259) with delta (0, 0)
Screenshot: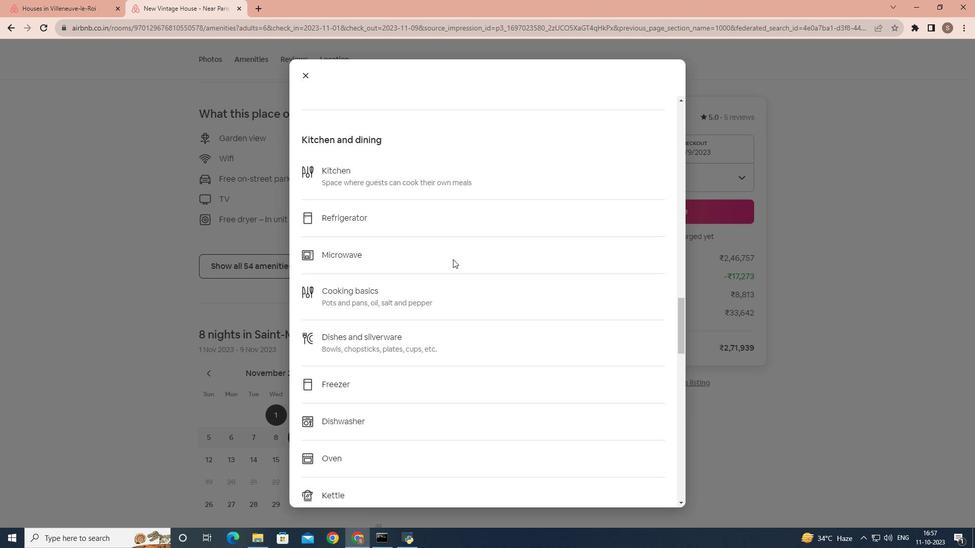 
Action: Mouse scrolled (453, 259) with delta (0, 0)
Screenshot: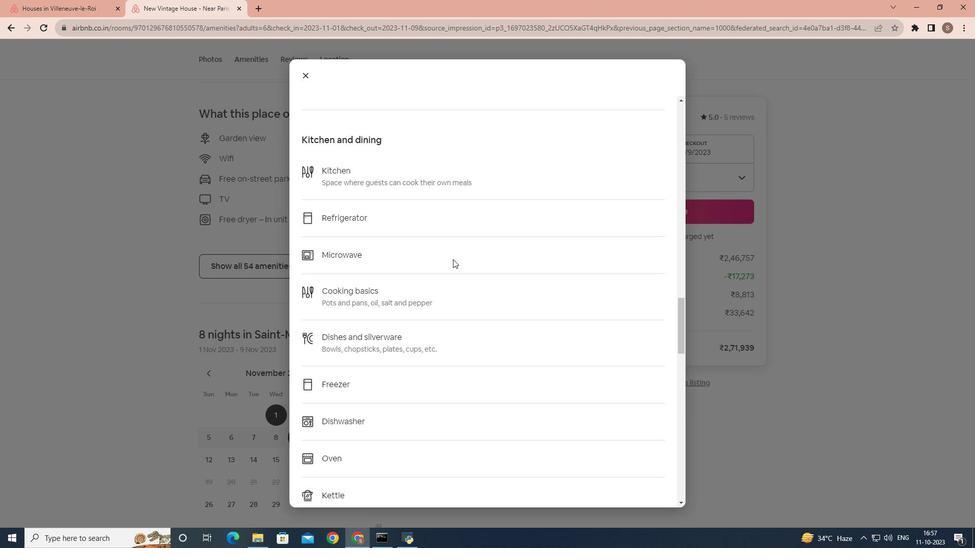 
Action: Mouse scrolled (453, 259) with delta (0, 0)
Screenshot: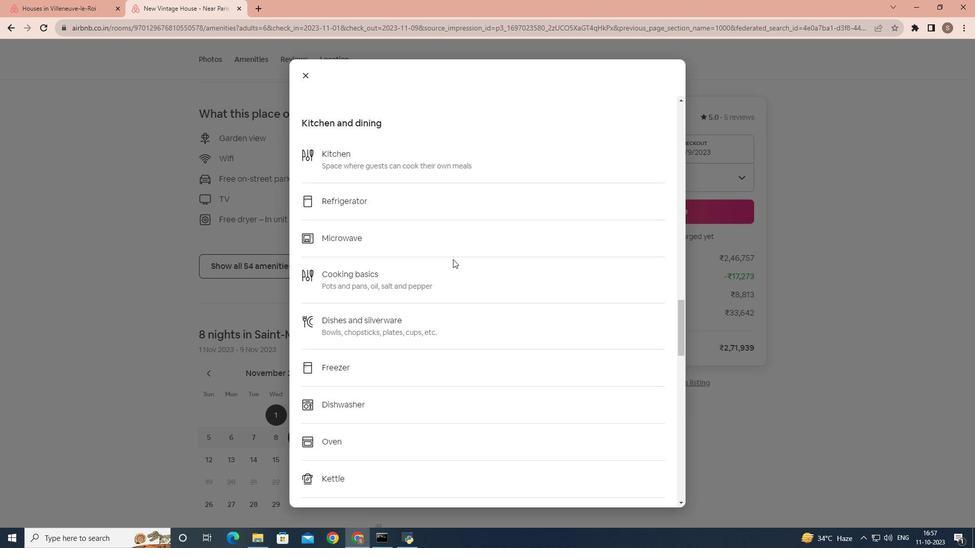 
Action: Mouse scrolled (453, 259) with delta (0, 0)
Screenshot: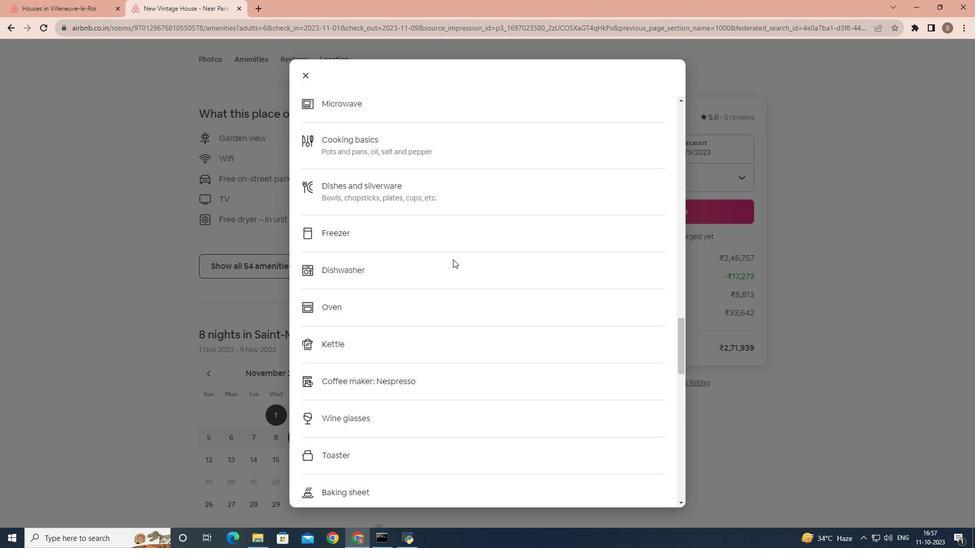 
Action: Mouse scrolled (453, 259) with delta (0, 0)
Screenshot: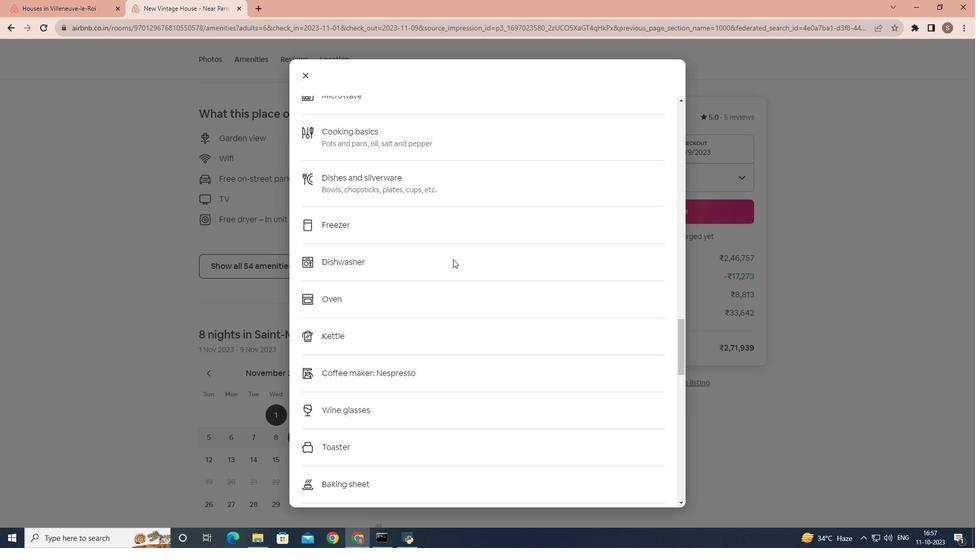 
Action: Mouse scrolled (453, 259) with delta (0, 0)
Screenshot: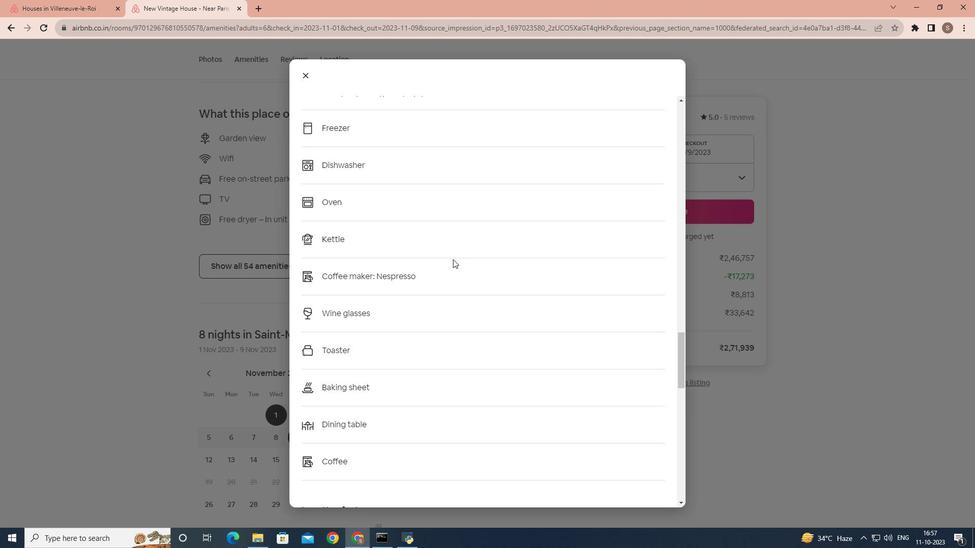 
Action: Mouse scrolled (453, 259) with delta (0, 0)
Screenshot: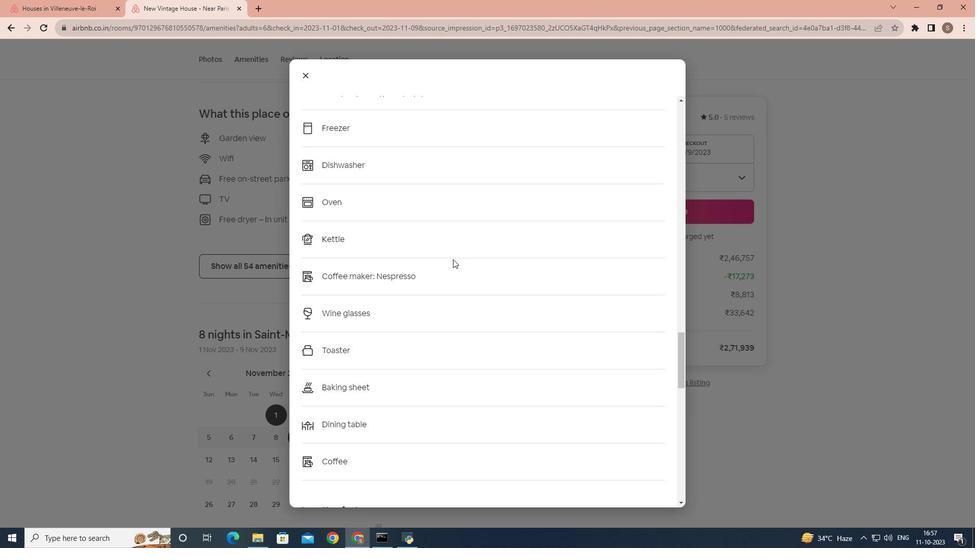 
Action: Mouse scrolled (453, 259) with delta (0, 0)
Screenshot: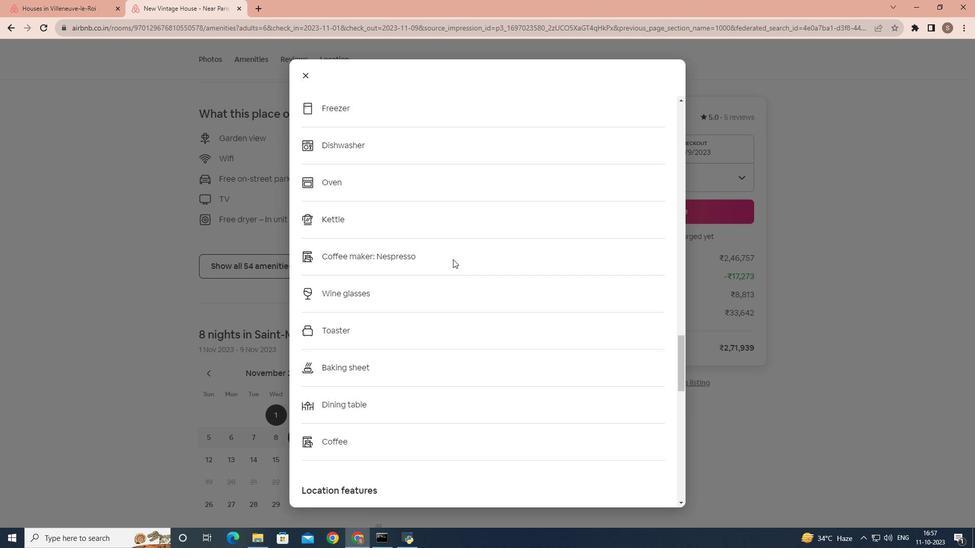 
Action: Mouse scrolled (453, 259) with delta (0, 0)
Screenshot: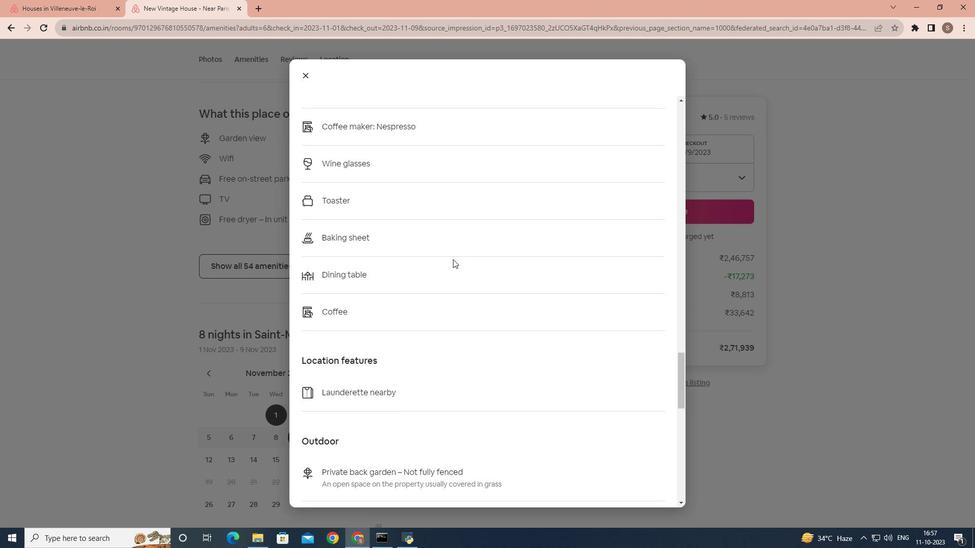 
Action: Mouse scrolled (453, 259) with delta (0, 0)
Screenshot: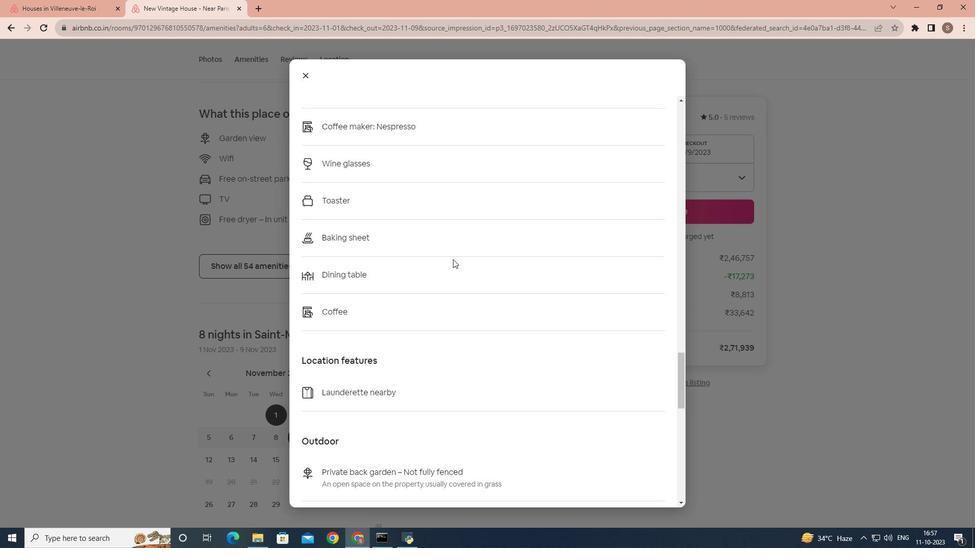 
Action: Mouse scrolled (453, 259) with delta (0, 0)
Screenshot: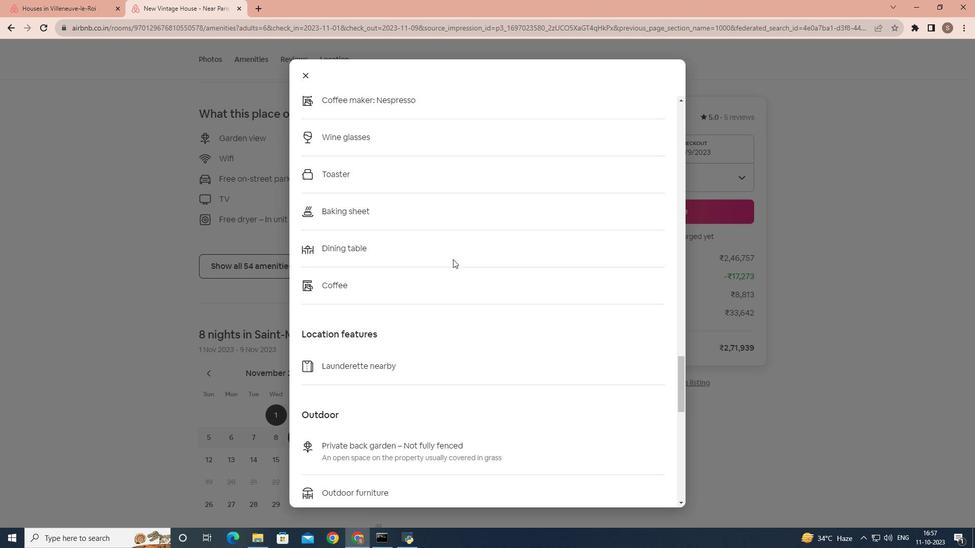 
Action: Mouse scrolled (453, 259) with delta (0, 0)
Screenshot: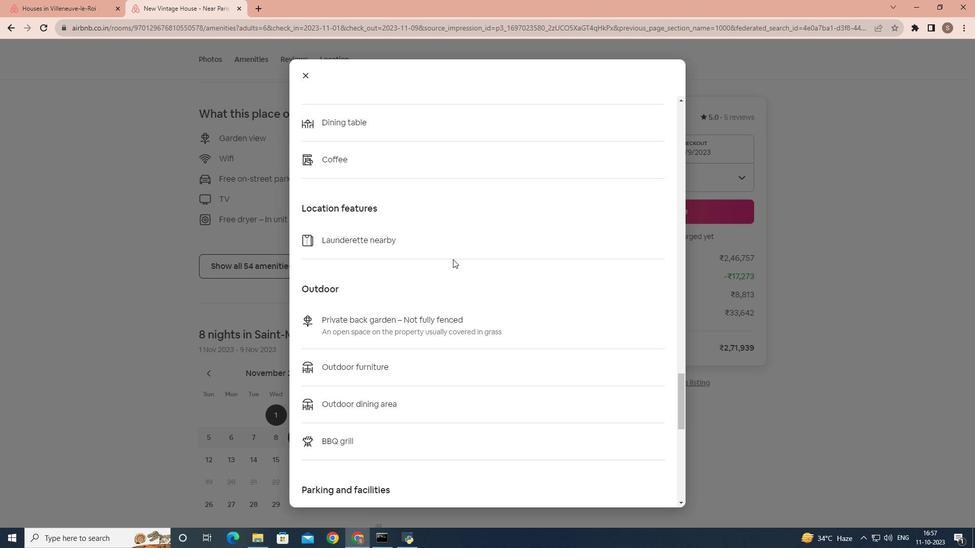 
Action: Mouse scrolled (453, 259) with delta (0, 0)
Screenshot: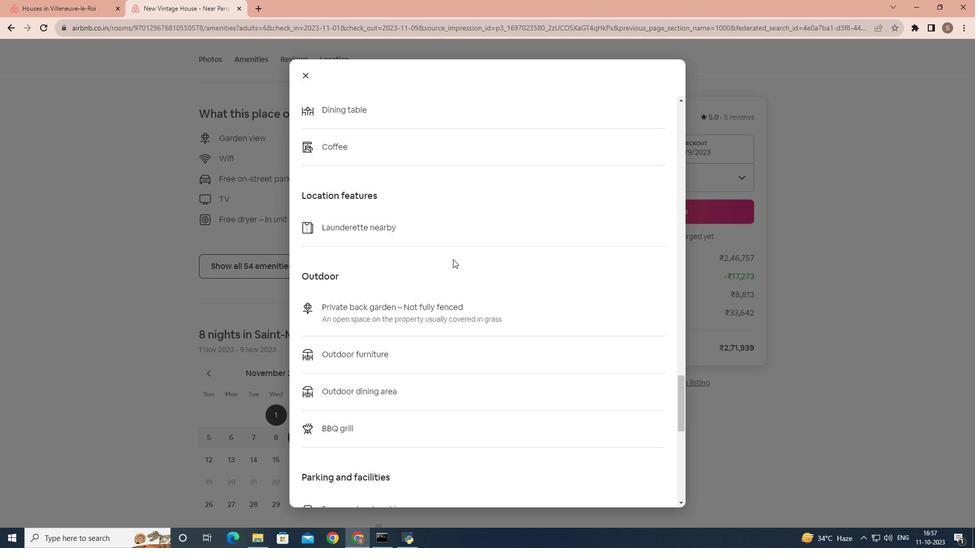
Action: Mouse scrolled (453, 259) with delta (0, 0)
Screenshot: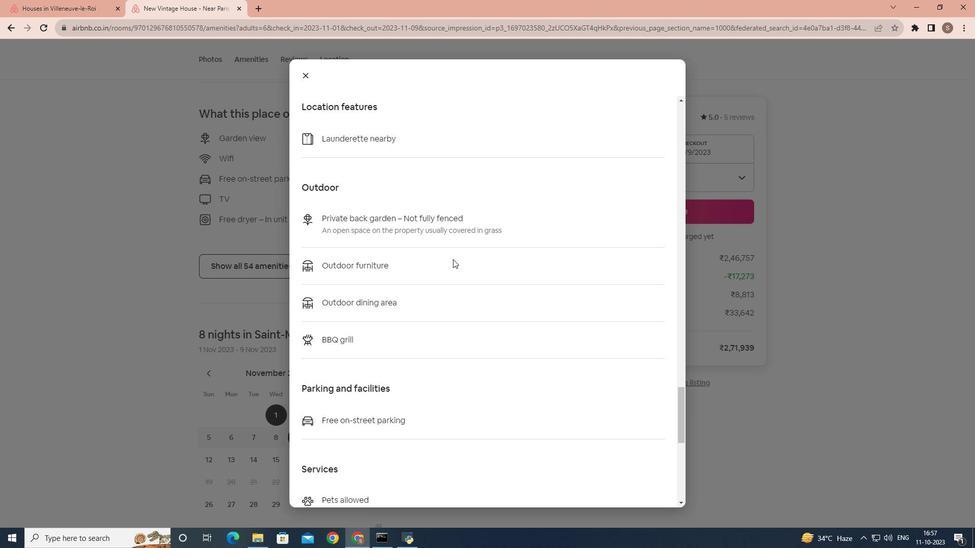 
Action: Mouse scrolled (453, 259) with delta (0, 0)
Screenshot: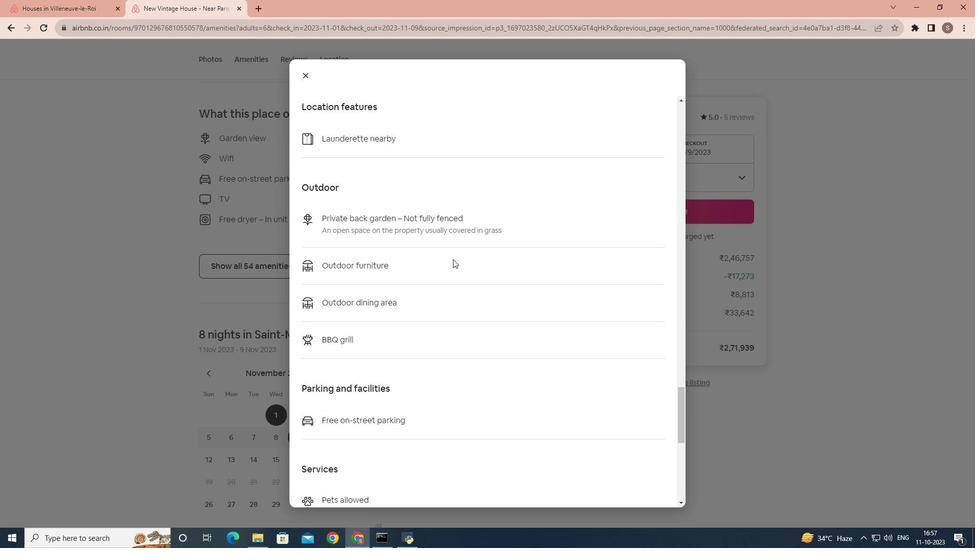 
Action: Mouse scrolled (453, 259) with delta (0, 0)
Screenshot: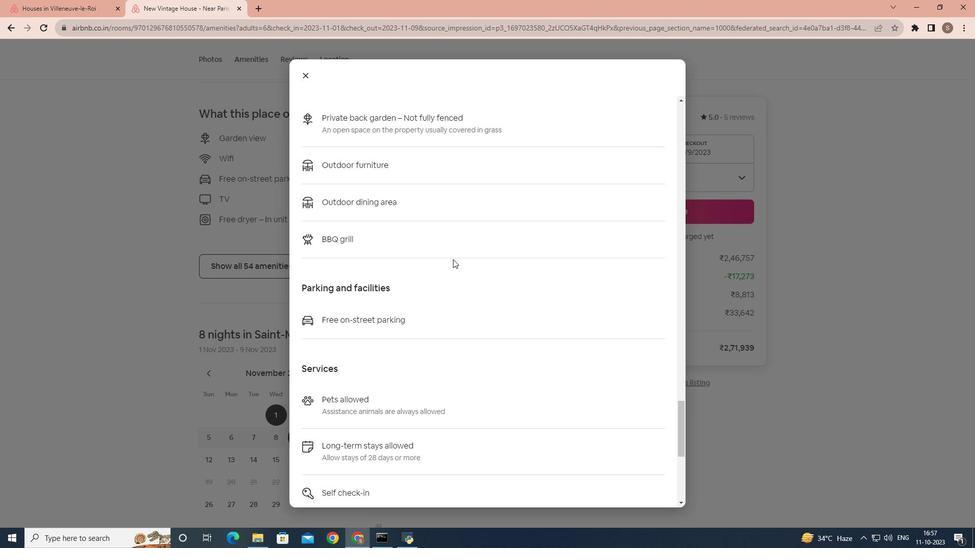 
Action: Mouse scrolled (453, 259) with delta (0, 0)
Screenshot: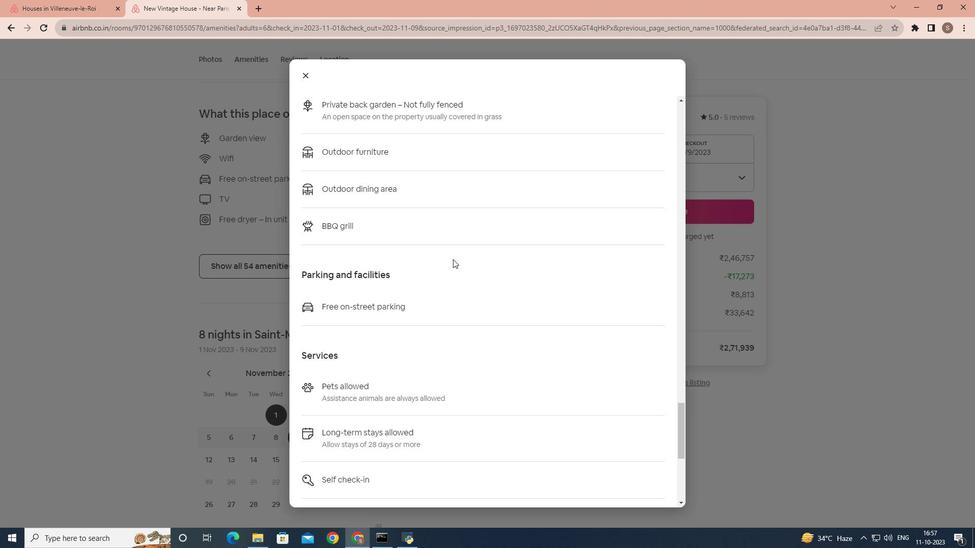 
Action: Mouse scrolled (453, 259) with delta (0, 0)
Screenshot: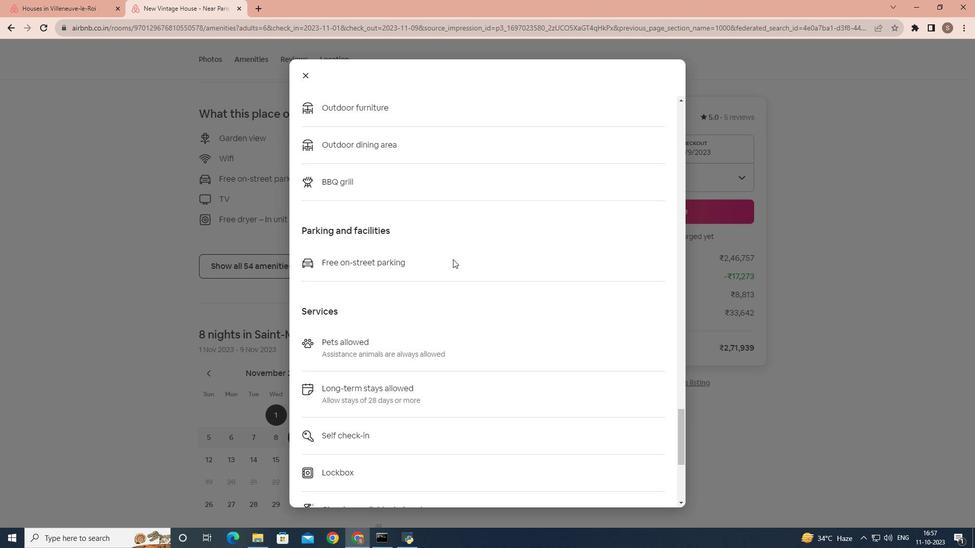 
Action: Mouse scrolled (453, 259) with delta (0, 0)
Screenshot: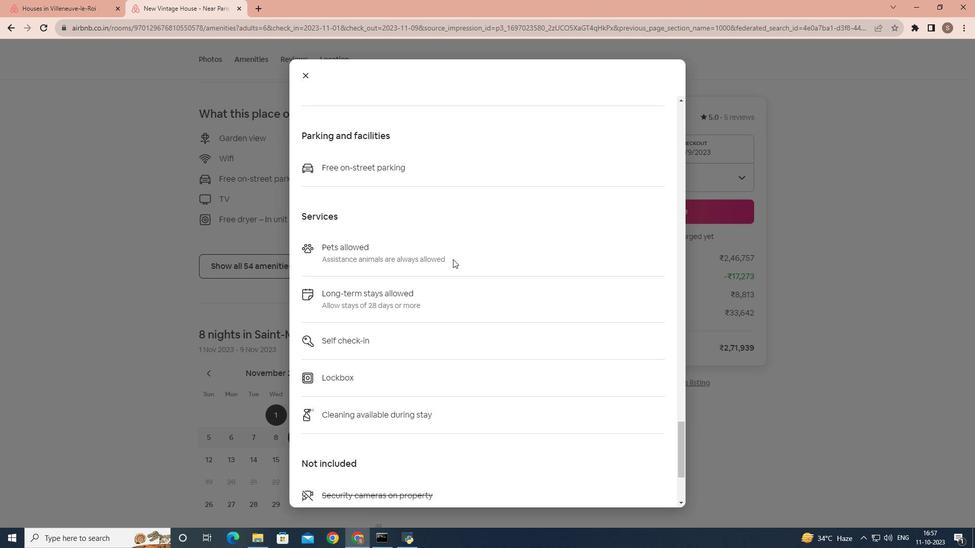 
Action: Mouse scrolled (453, 259) with delta (0, 0)
Screenshot: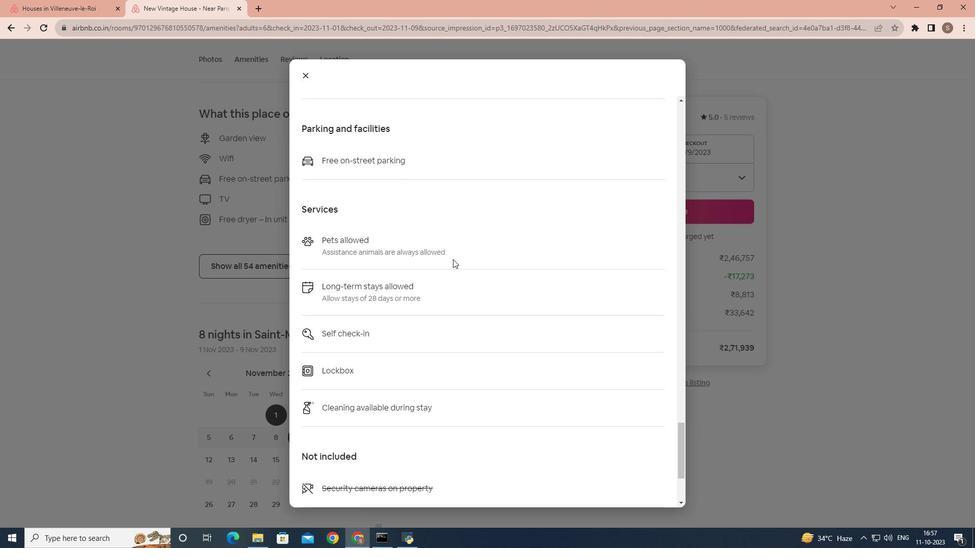 
Action: Mouse scrolled (453, 259) with delta (0, 0)
Screenshot: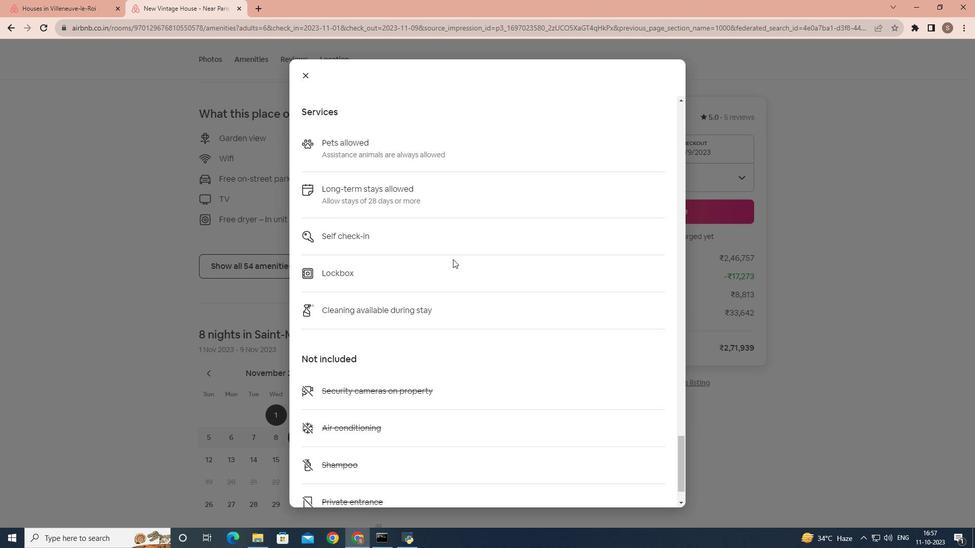 
Action: Mouse scrolled (453, 259) with delta (0, 0)
Screenshot: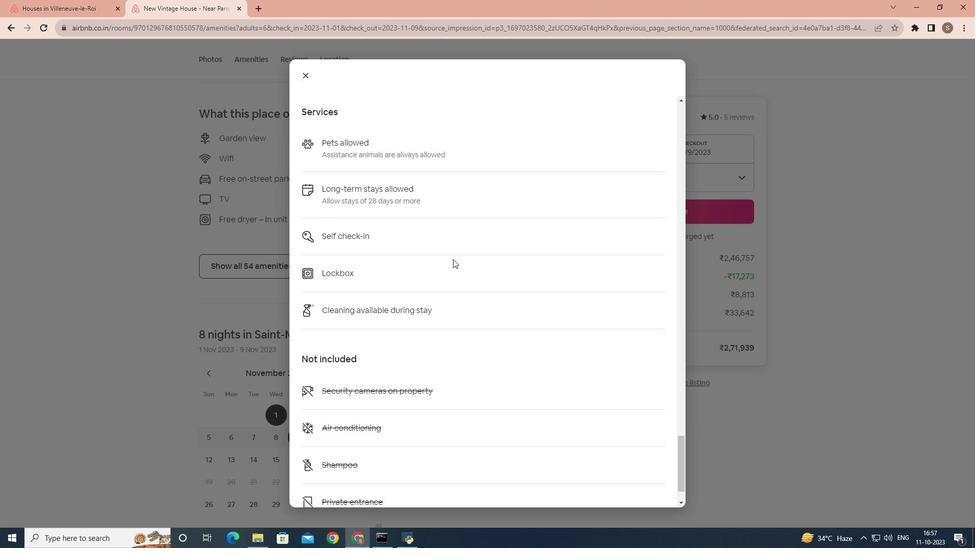 
Action: Mouse scrolled (453, 259) with delta (0, 0)
Screenshot: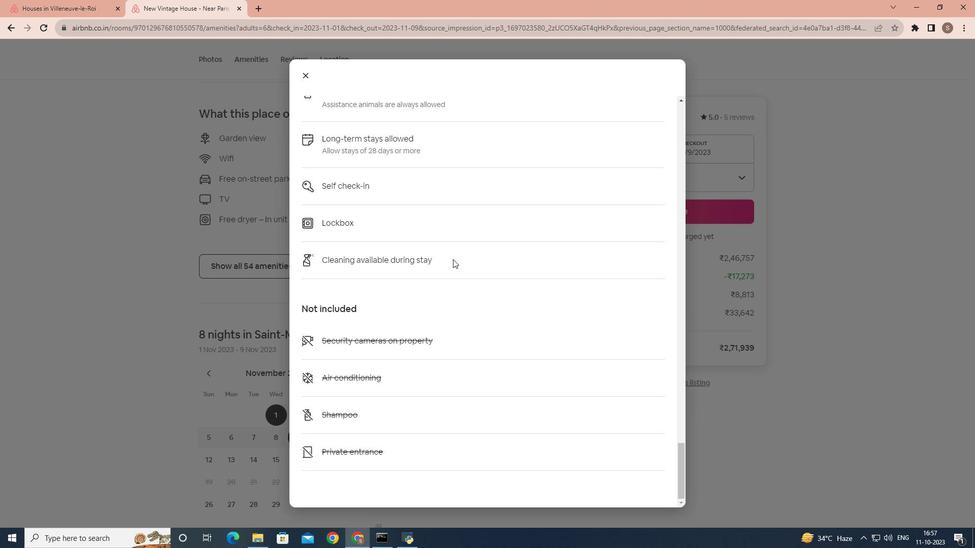 
Action: Mouse scrolled (453, 259) with delta (0, 0)
Screenshot: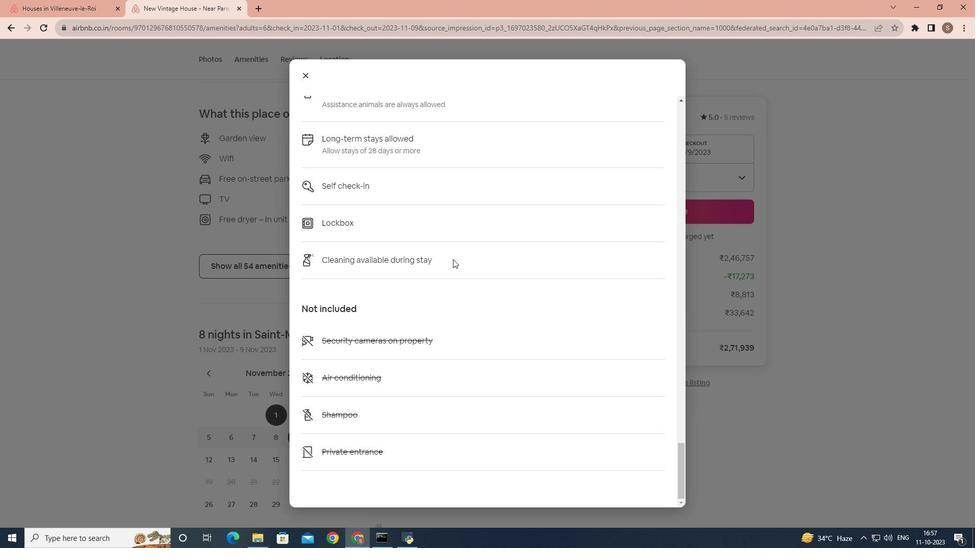 
Action: Mouse scrolled (453, 259) with delta (0, 0)
Screenshot: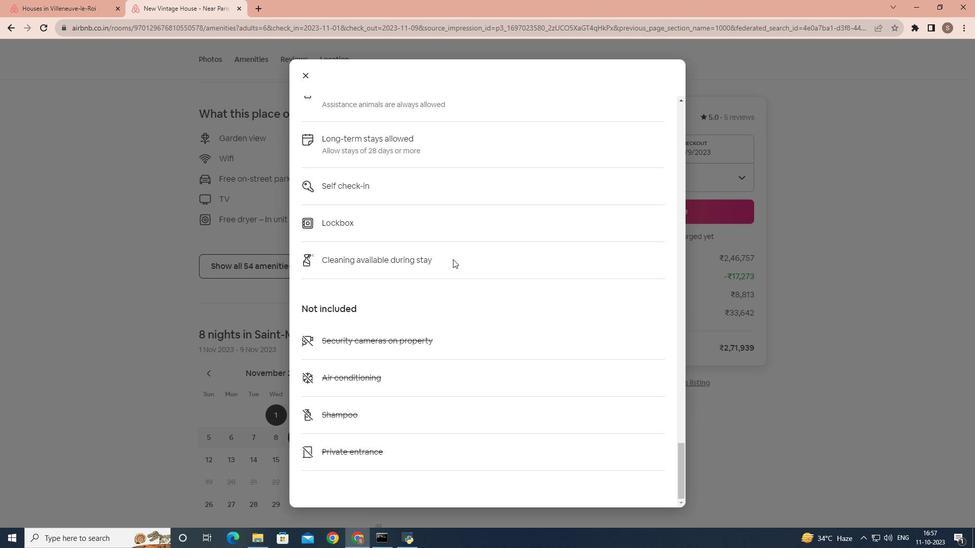 
Action: Mouse scrolled (453, 259) with delta (0, 0)
Screenshot: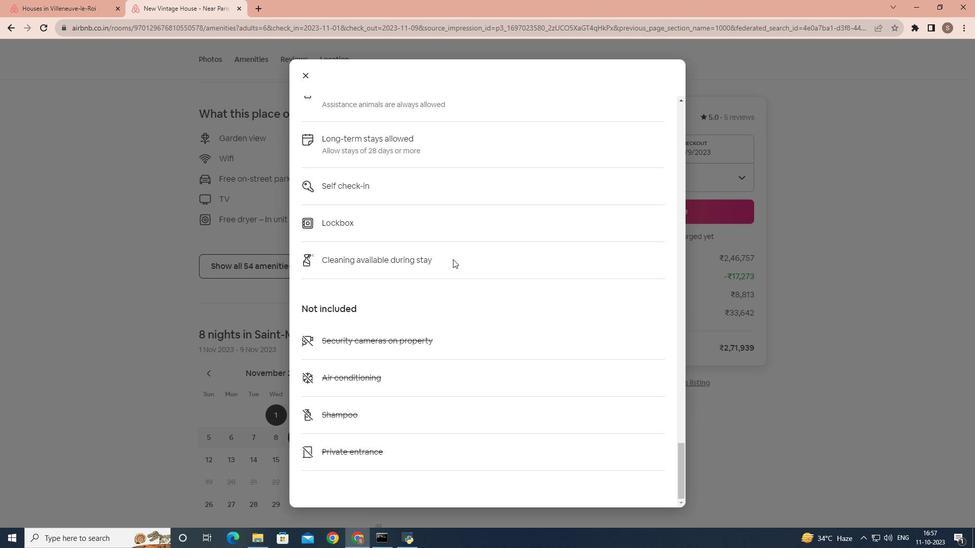 
Action: Mouse moved to (453, 260)
Screenshot: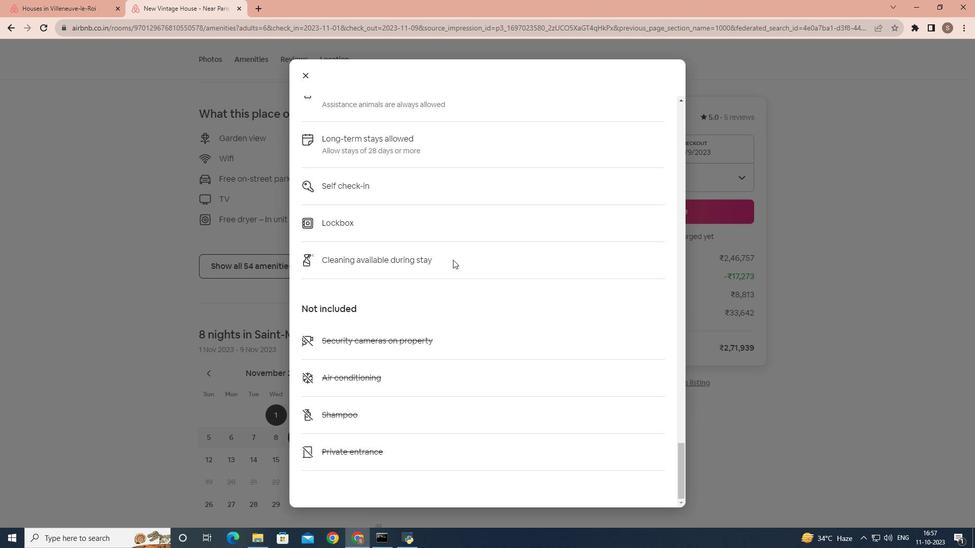 
Action: Mouse scrolled (453, 259) with delta (0, 0)
Screenshot: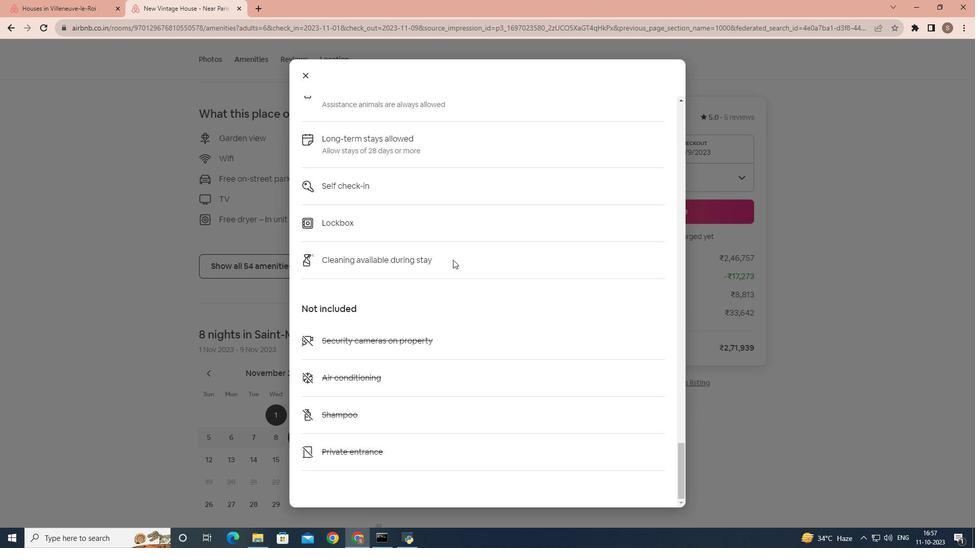 
Action: Mouse moved to (304, 80)
Screenshot: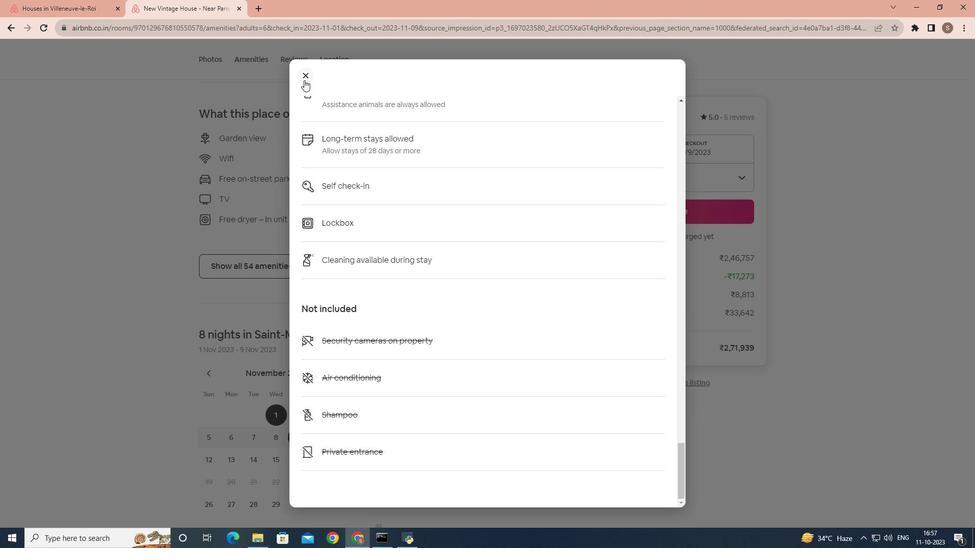 
Action: Mouse pressed left at (304, 80)
Screenshot: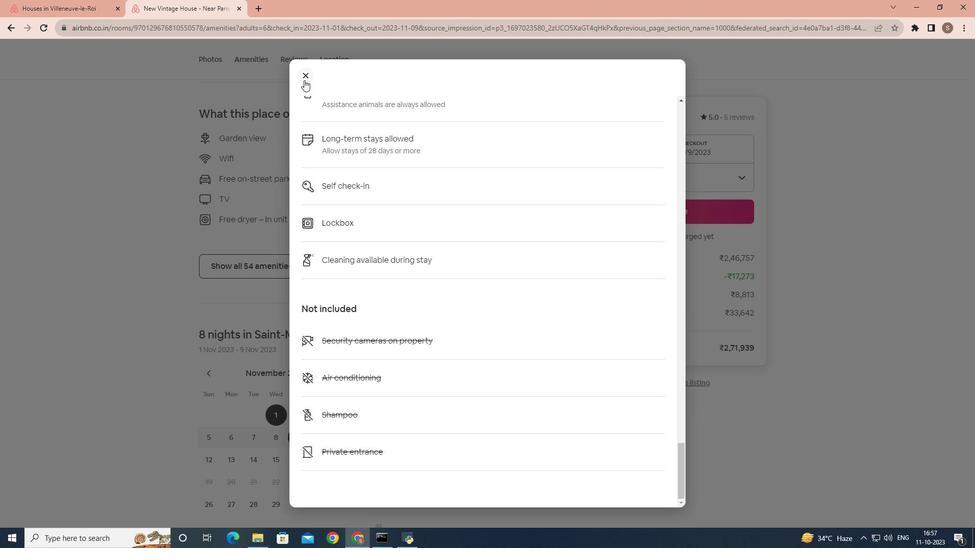 
Action: Mouse moved to (284, 260)
Screenshot: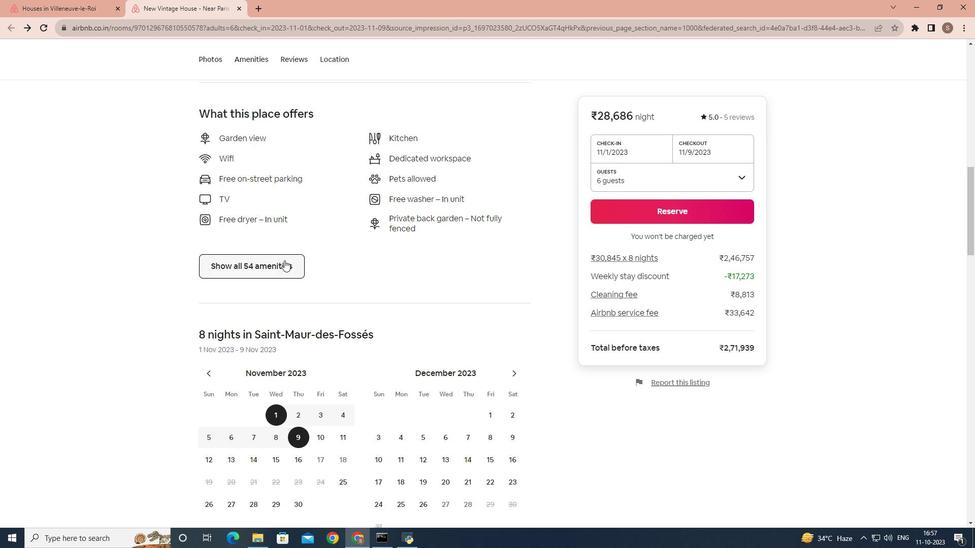 
Action: Mouse scrolled (284, 260) with delta (0, 0)
Screenshot: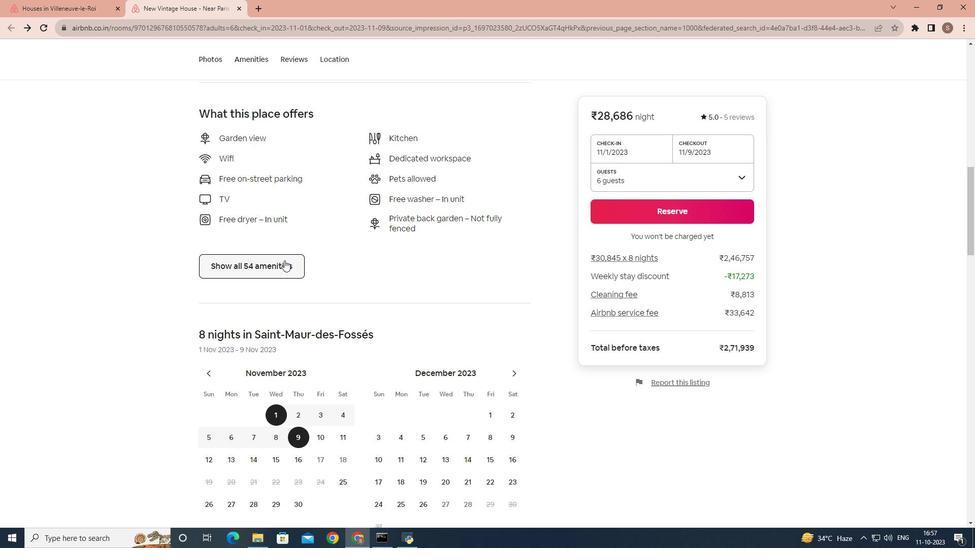 
Action: Mouse scrolled (284, 260) with delta (0, 0)
Screenshot: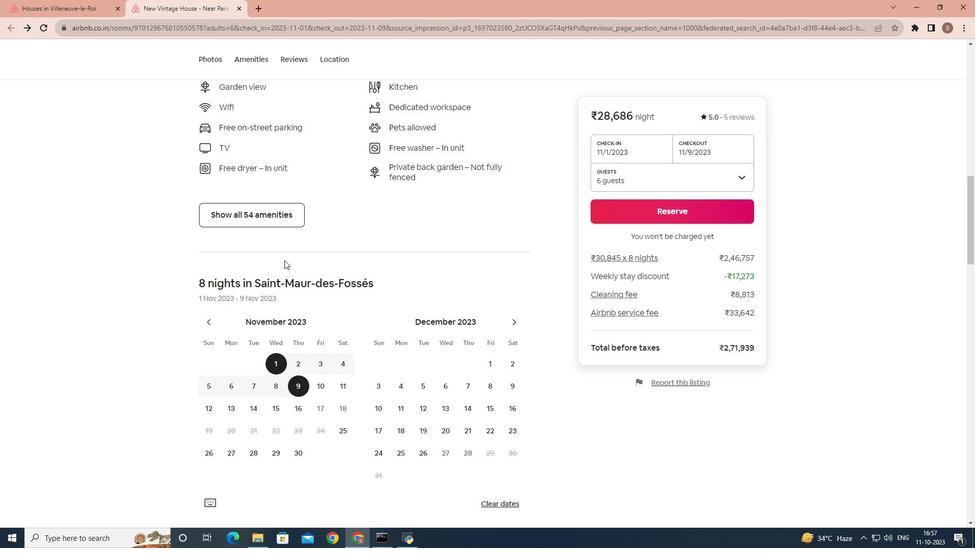 
Action: Mouse scrolled (284, 260) with delta (0, 0)
Screenshot: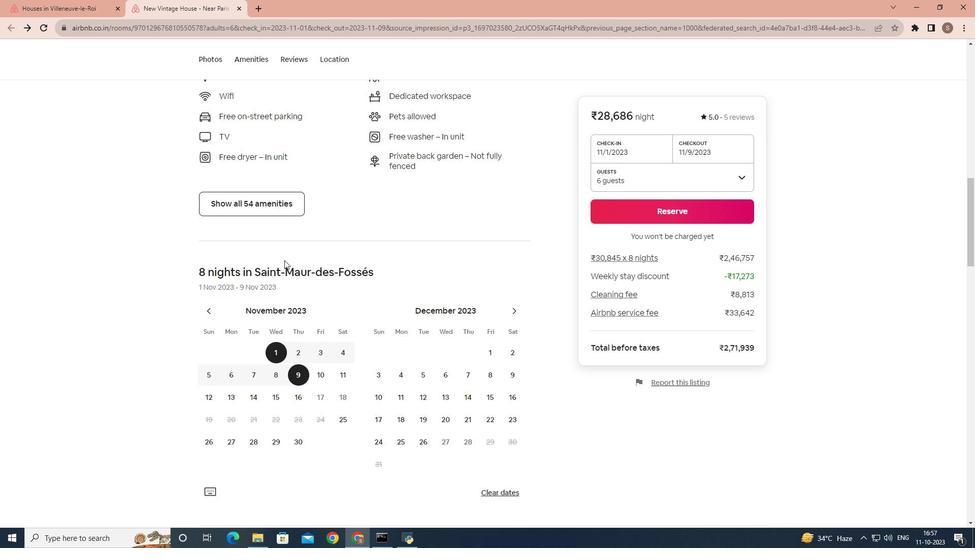 
Action: Mouse scrolled (284, 260) with delta (0, 0)
Screenshot: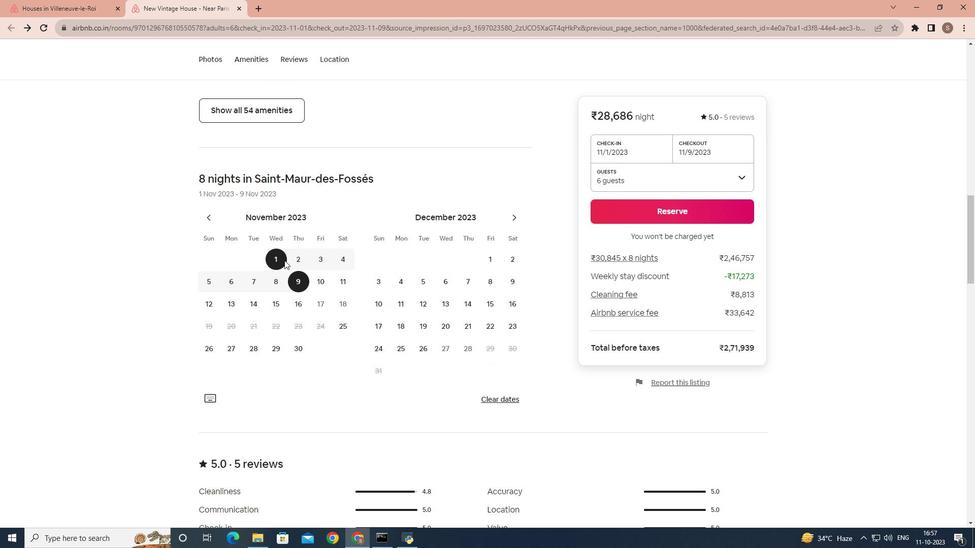 
Action: Mouse scrolled (284, 260) with delta (0, 0)
Screenshot: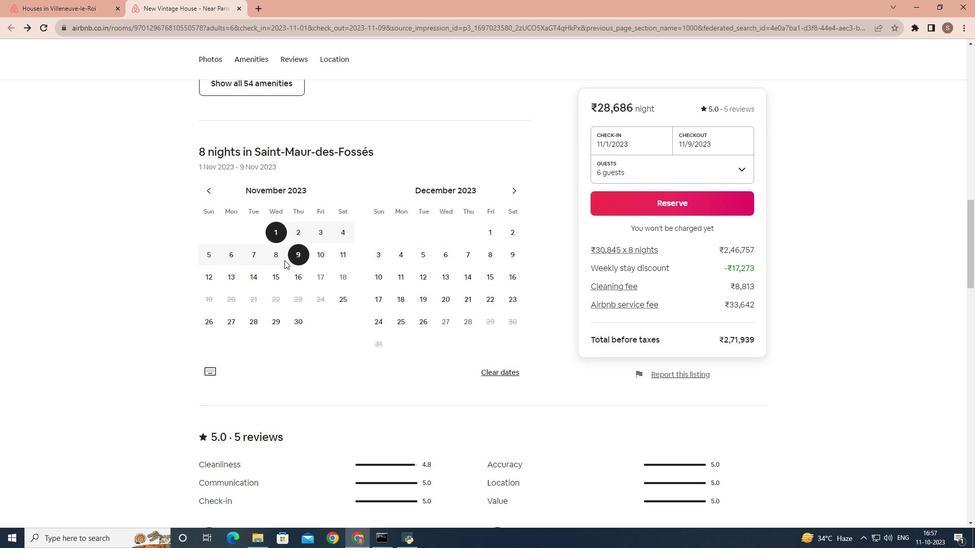 
Action: Mouse scrolled (284, 260) with delta (0, 0)
Screenshot: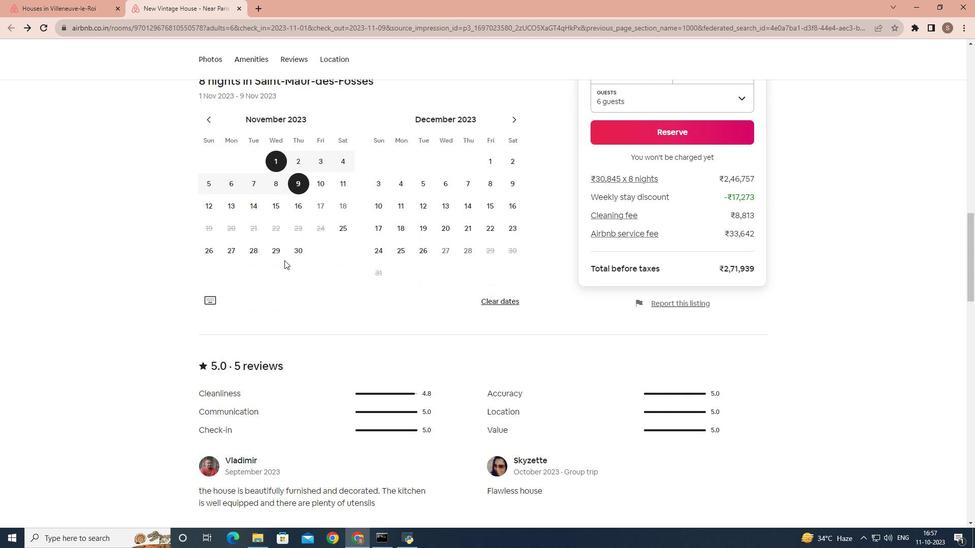 
Action: Mouse scrolled (284, 260) with delta (0, 0)
Screenshot: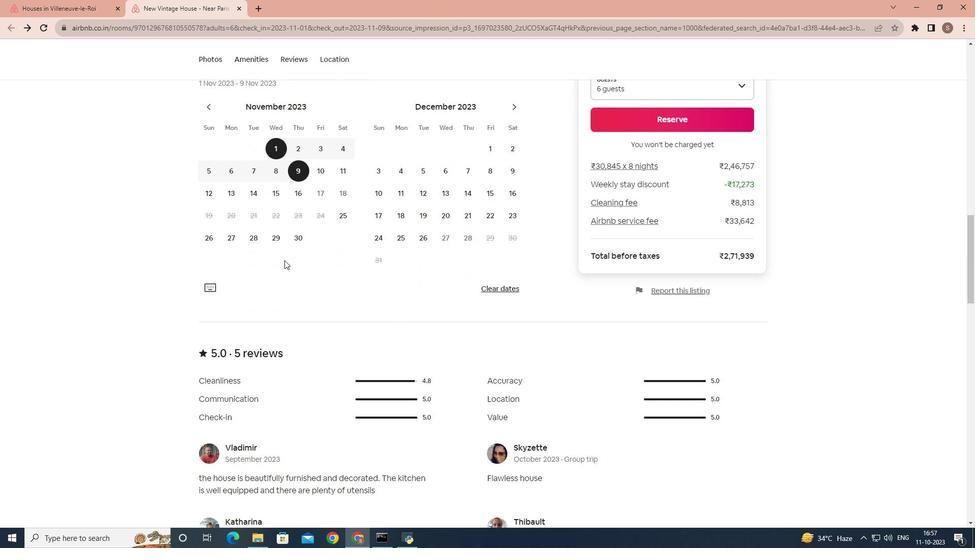 
Action: Mouse scrolled (284, 260) with delta (0, 0)
Screenshot: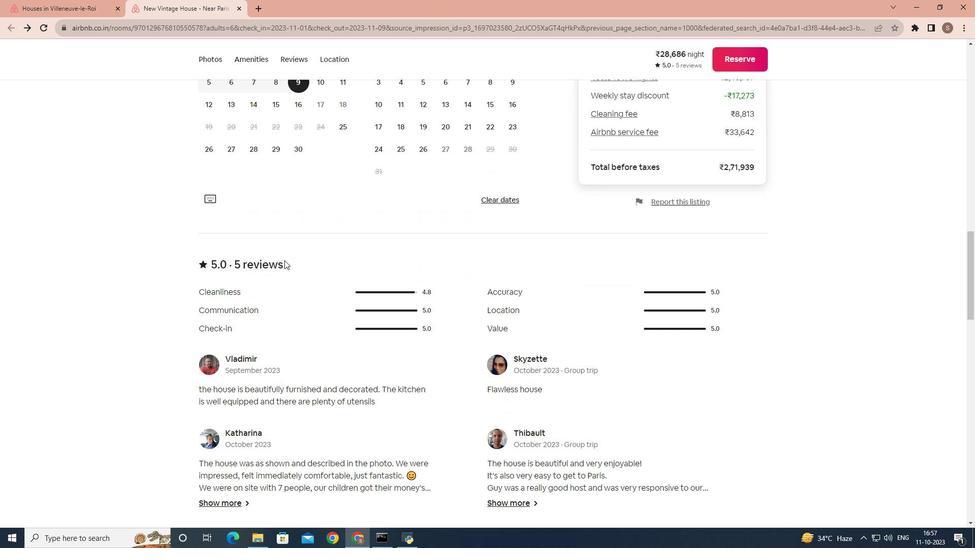 
Action: Mouse scrolled (284, 260) with delta (0, 0)
Screenshot: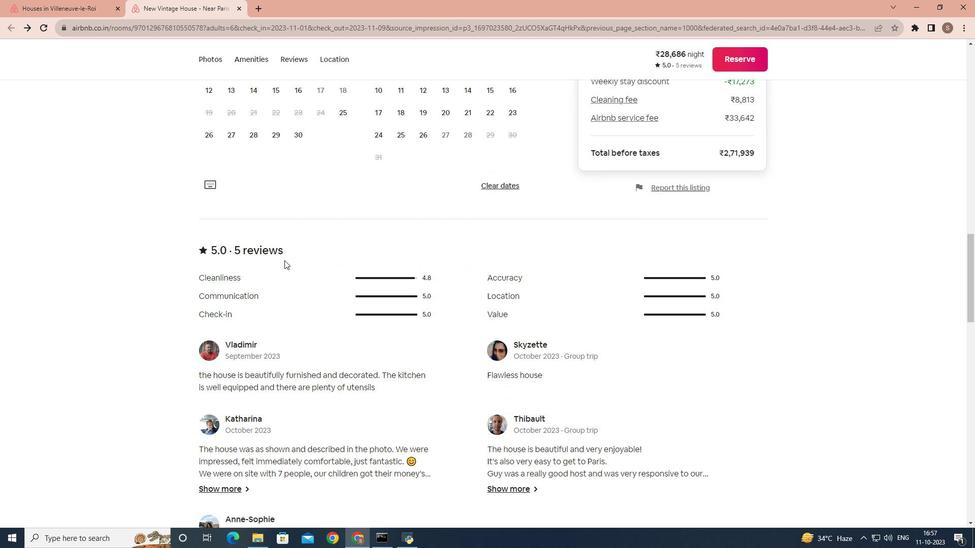 
Action: Mouse scrolled (284, 260) with delta (0, 0)
Screenshot: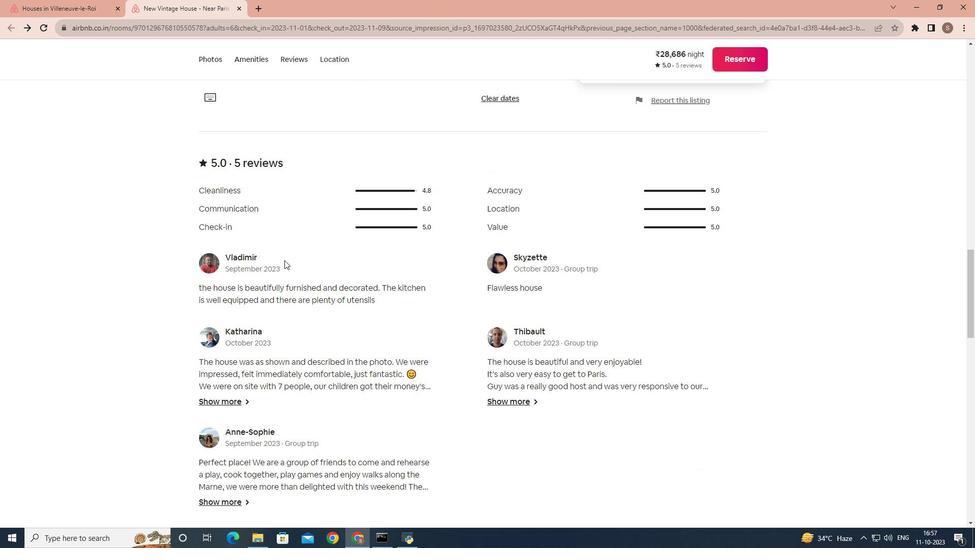 
Action: Mouse scrolled (284, 260) with delta (0, 0)
Screenshot: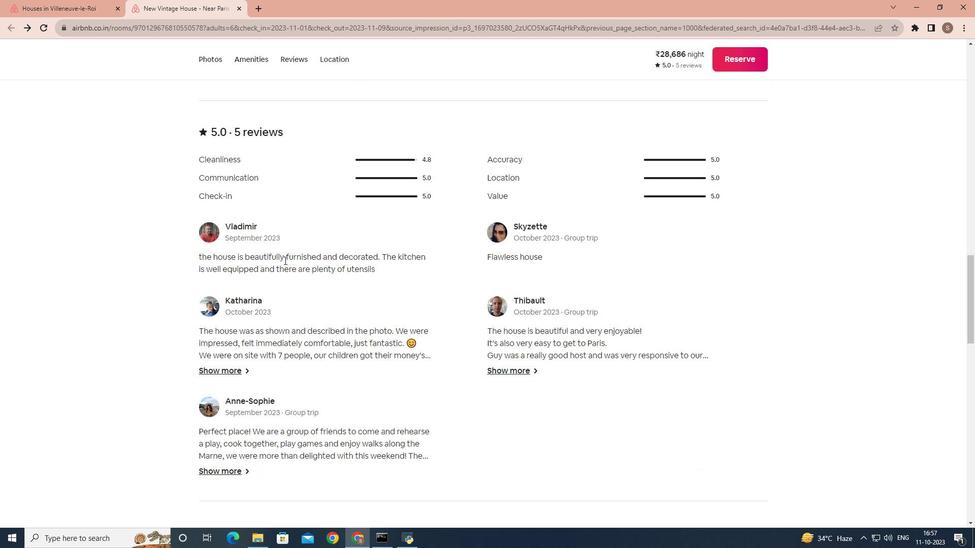 
Action: Mouse scrolled (284, 260) with delta (0, 0)
Screenshot: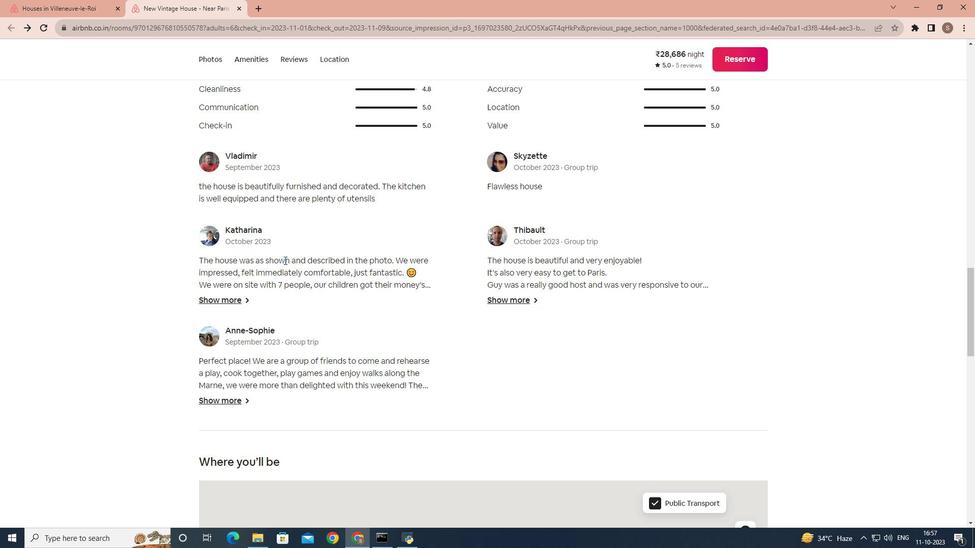 
Action: Mouse scrolled (284, 260) with delta (0, 0)
Screenshot: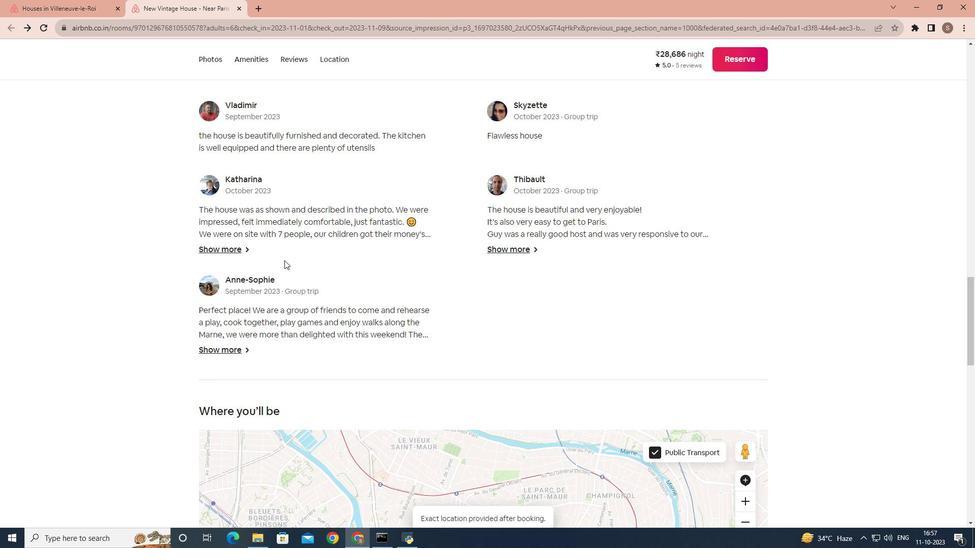 
Action: Mouse scrolled (284, 260) with delta (0, 0)
Screenshot: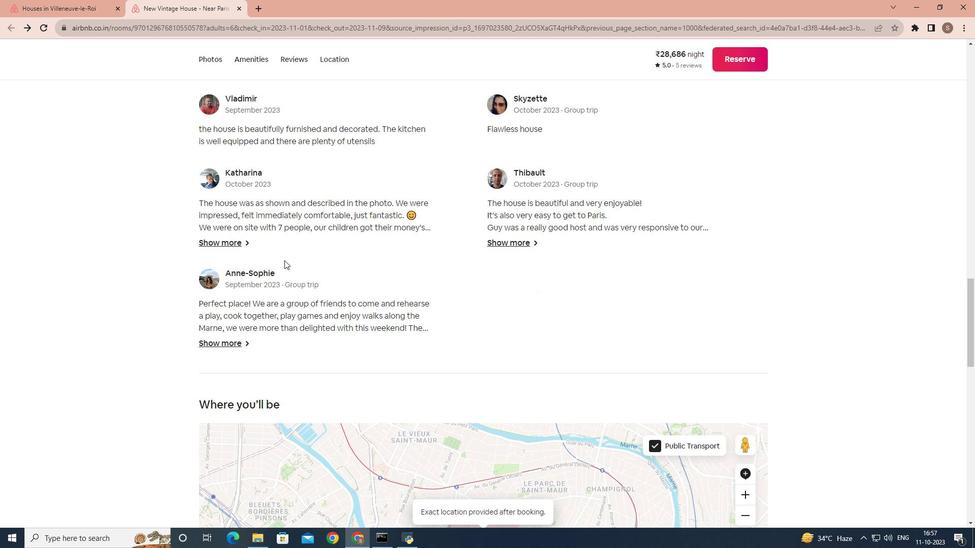 
Action: Mouse moved to (265, 248)
Screenshot: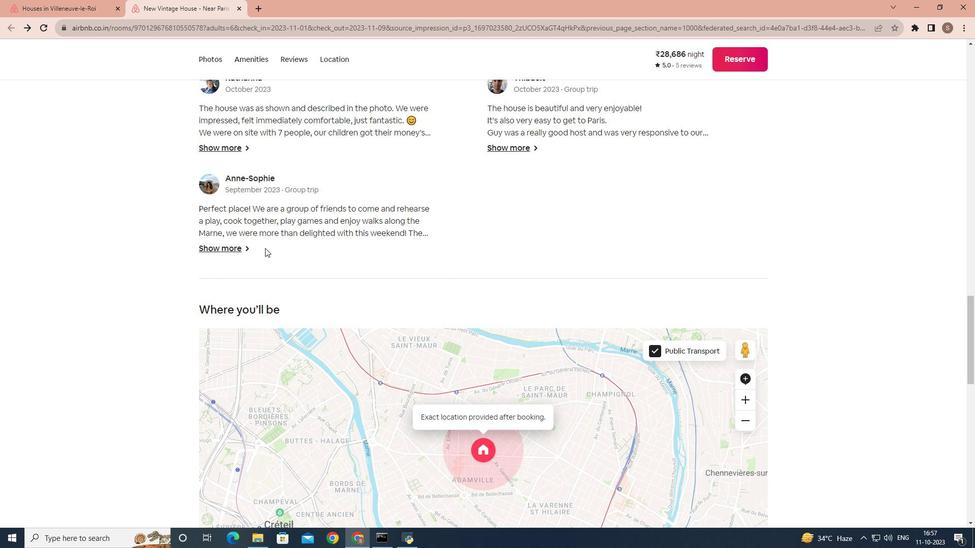 
Action: Mouse scrolled (265, 247) with delta (0, 0)
Screenshot: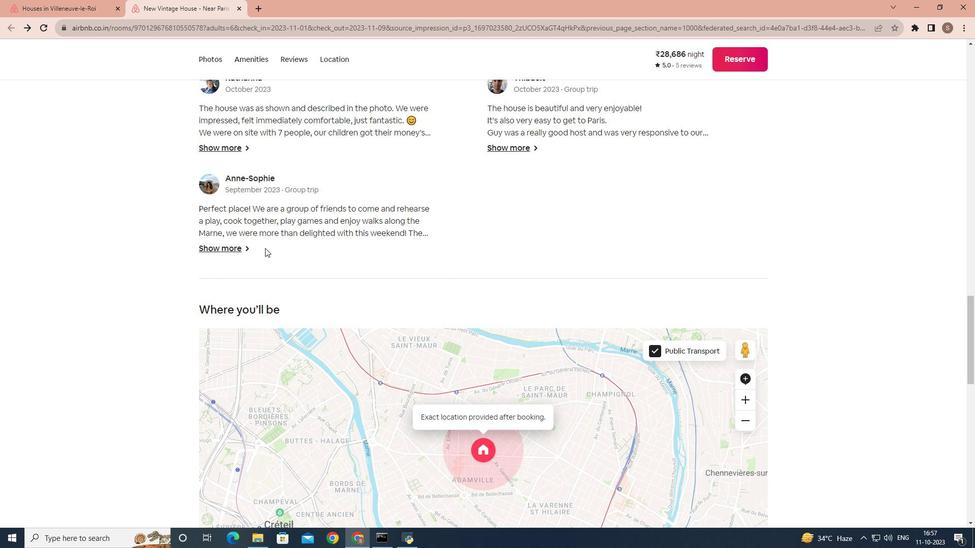 
Action: Mouse scrolled (265, 247) with delta (0, 0)
Screenshot: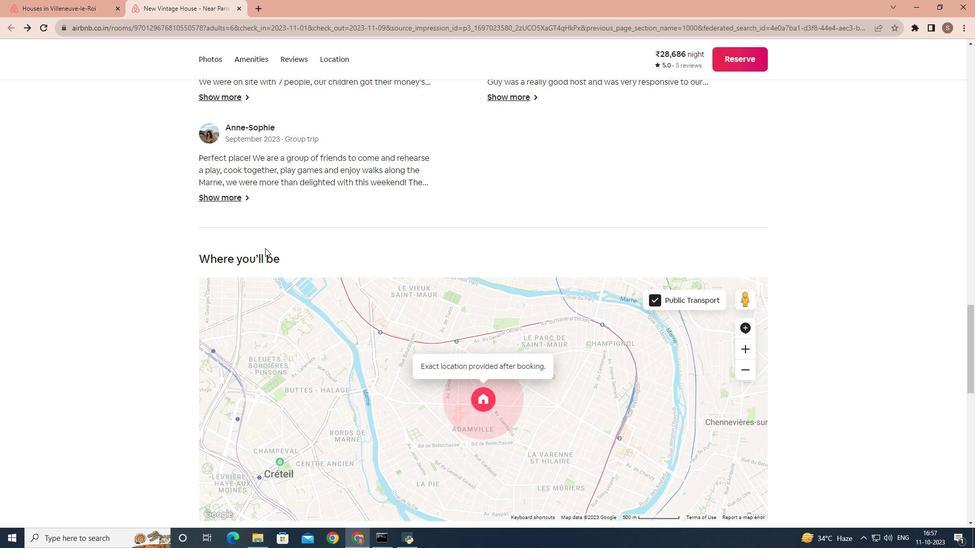 
Action: Mouse moved to (323, 266)
Screenshot: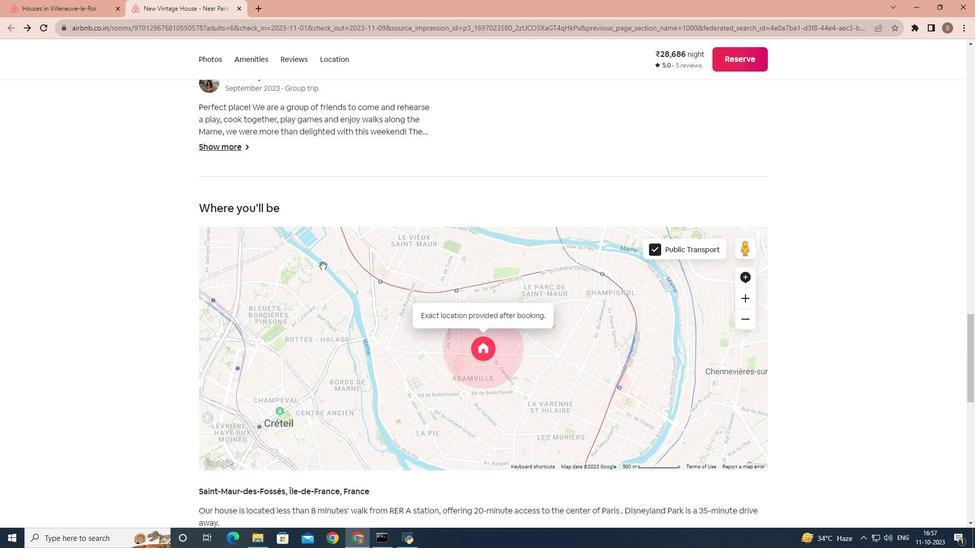 
Action: Mouse scrolled (323, 265) with delta (0, 0)
Screenshot: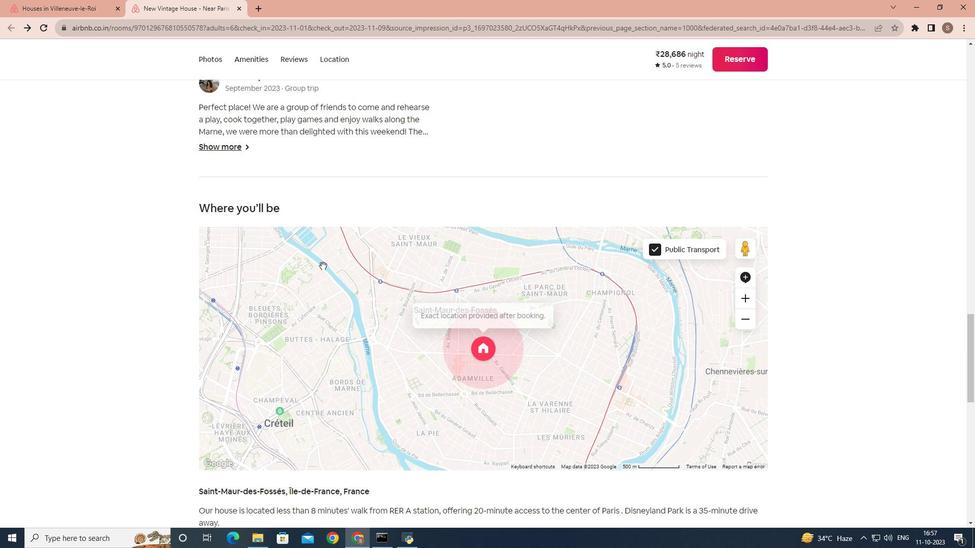 
Action: Mouse scrolled (323, 265) with delta (0, 0)
Screenshot: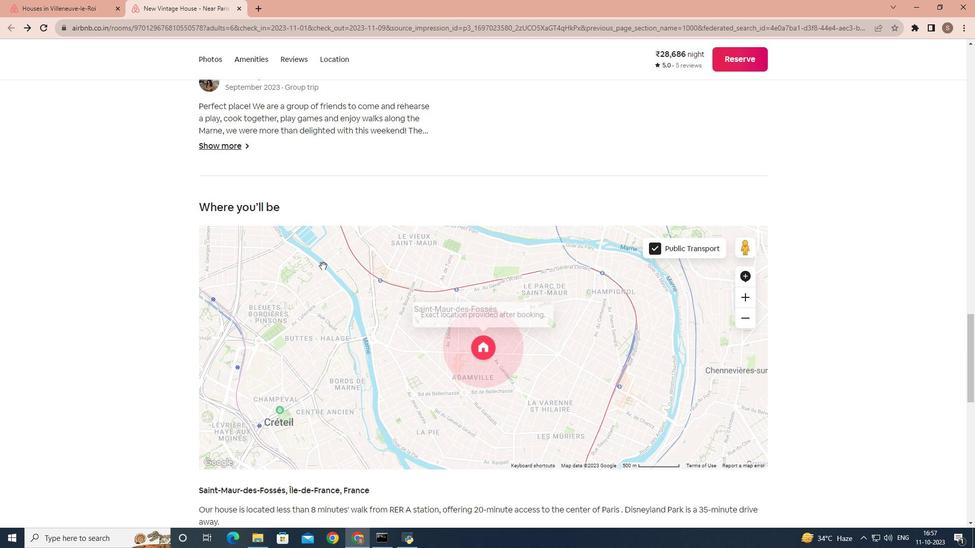 
Action: Mouse scrolled (323, 265) with delta (0, 0)
Screenshot: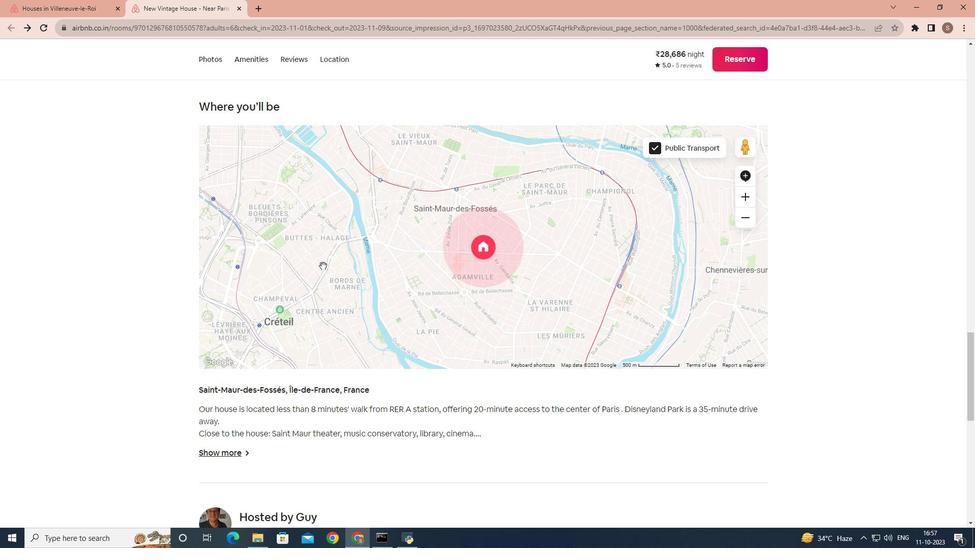 
Action: Mouse moved to (290, 286)
Screenshot: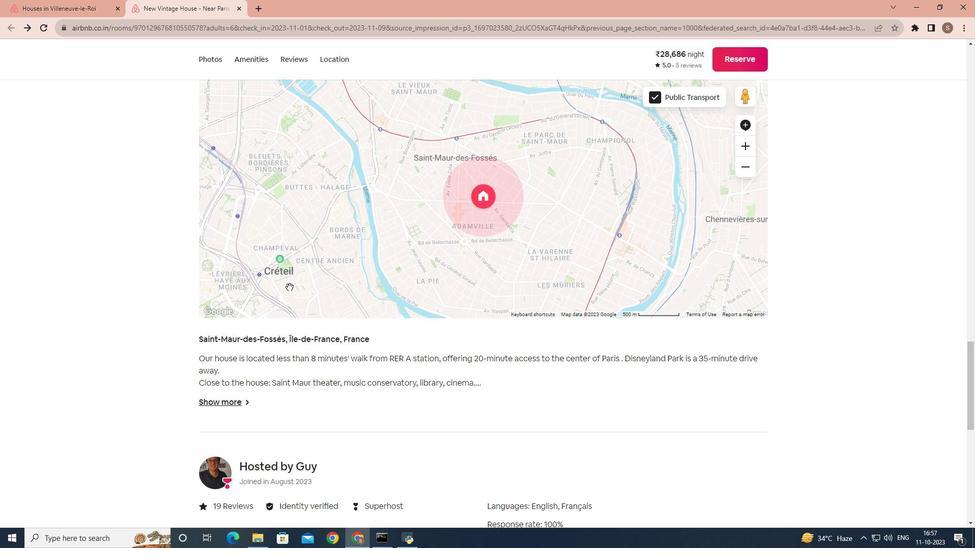 
Action: Mouse scrolled (290, 286) with delta (0, 0)
Screenshot: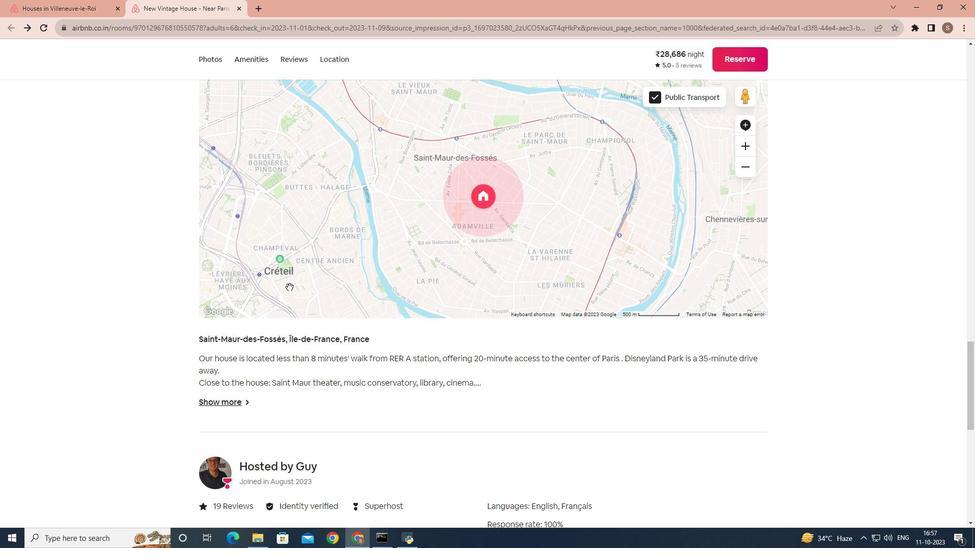
Action: Mouse moved to (289, 287)
Screenshot: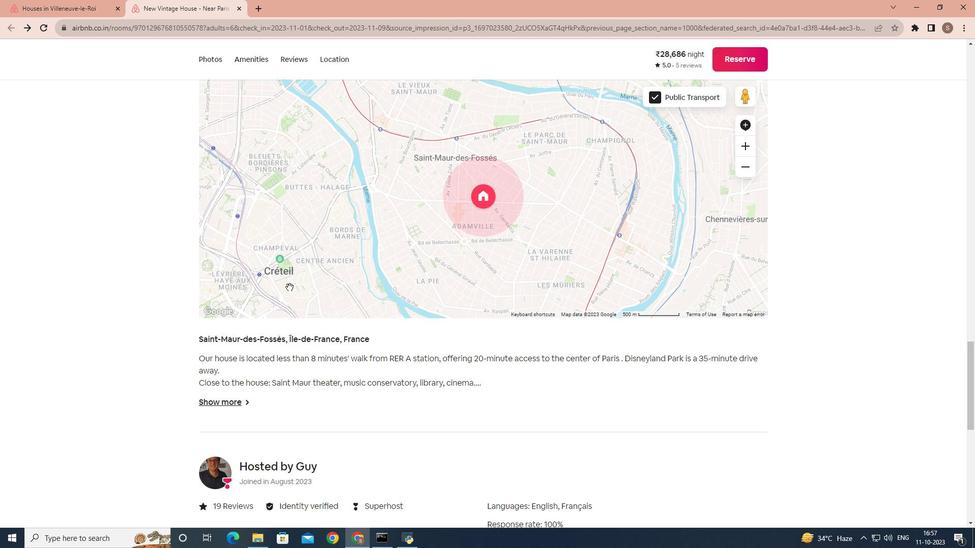
Action: Mouse scrolled (289, 287) with delta (0, 0)
Screenshot: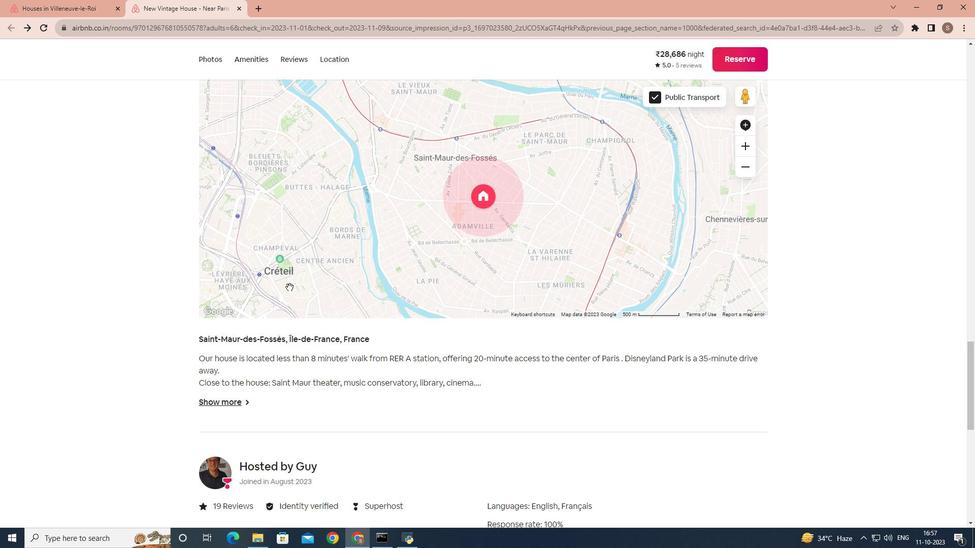 
Action: Mouse moved to (234, 304)
Screenshot: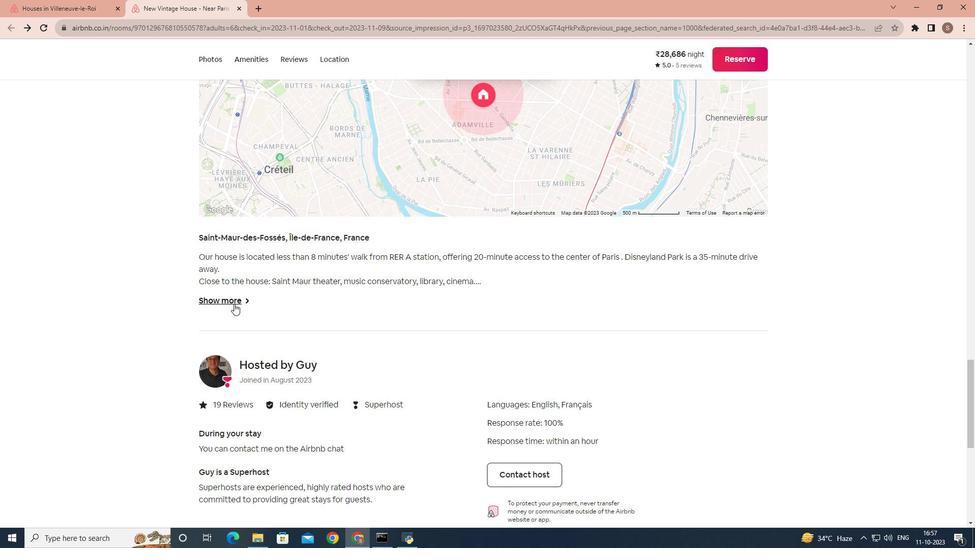 
Action: Mouse pressed left at (234, 304)
Screenshot: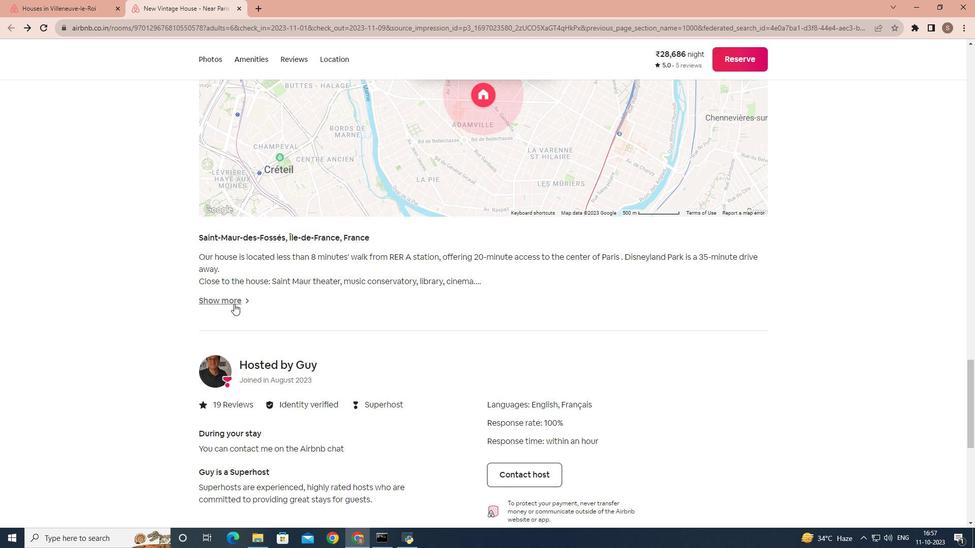 
Action: Mouse moved to (43, 175)
Screenshot: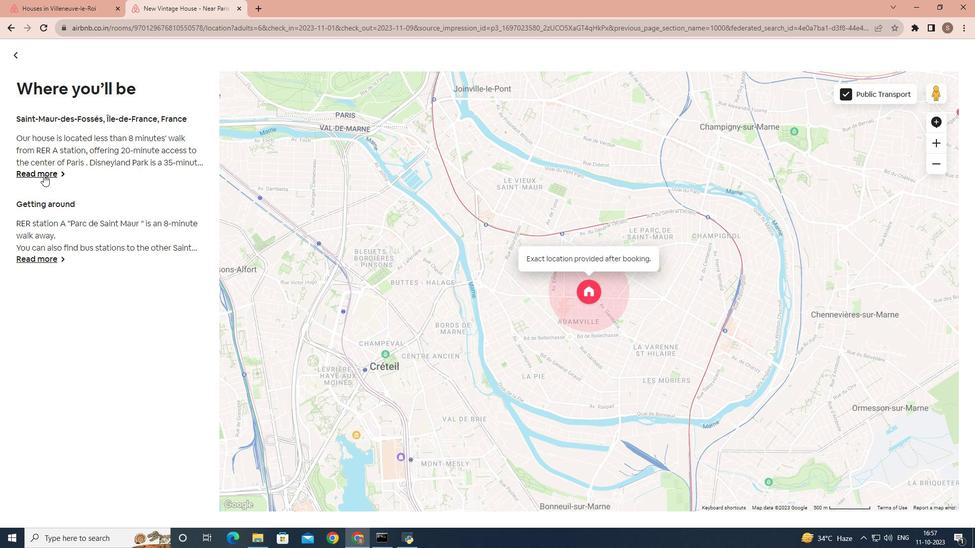 
Action: Mouse pressed left at (43, 175)
Screenshot: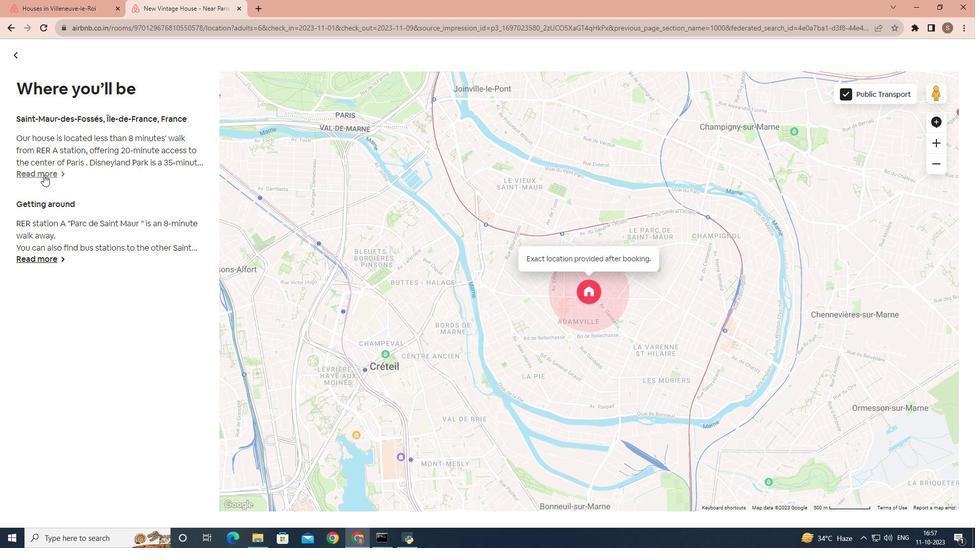 
Action: Mouse moved to (443, 330)
Screenshot: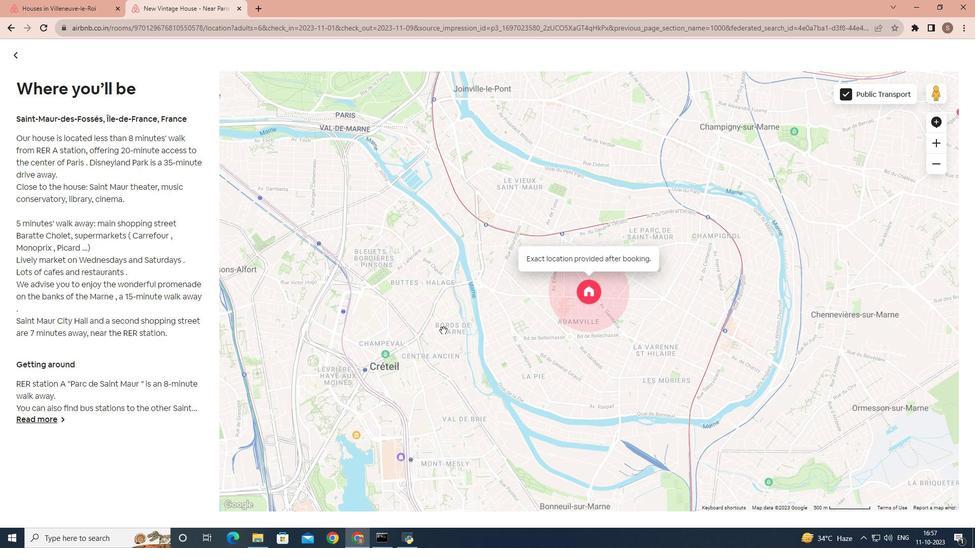 
Action: Mouse scrolled (443, 331) with delta (0, 0)
Screenshot: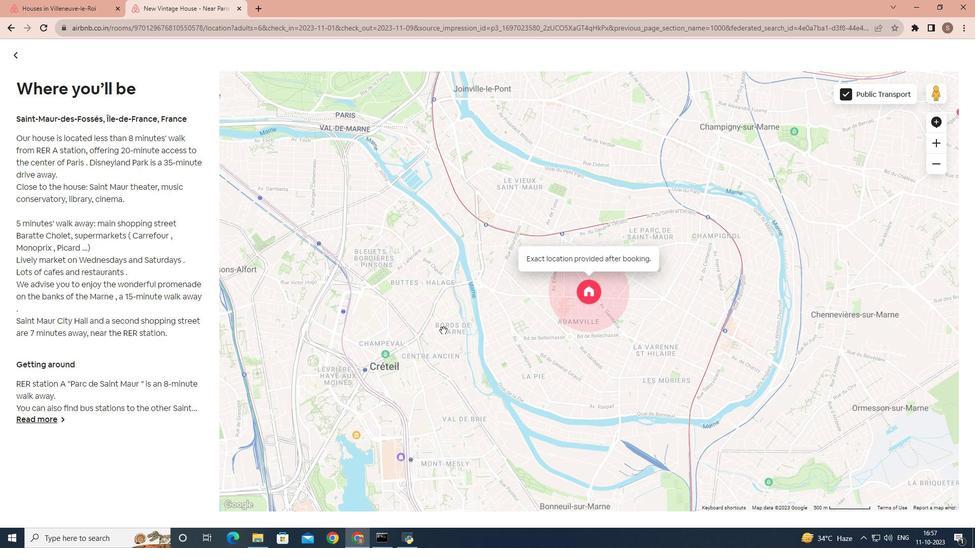
Action: Mouse moved to (743, 276)
Screenshot: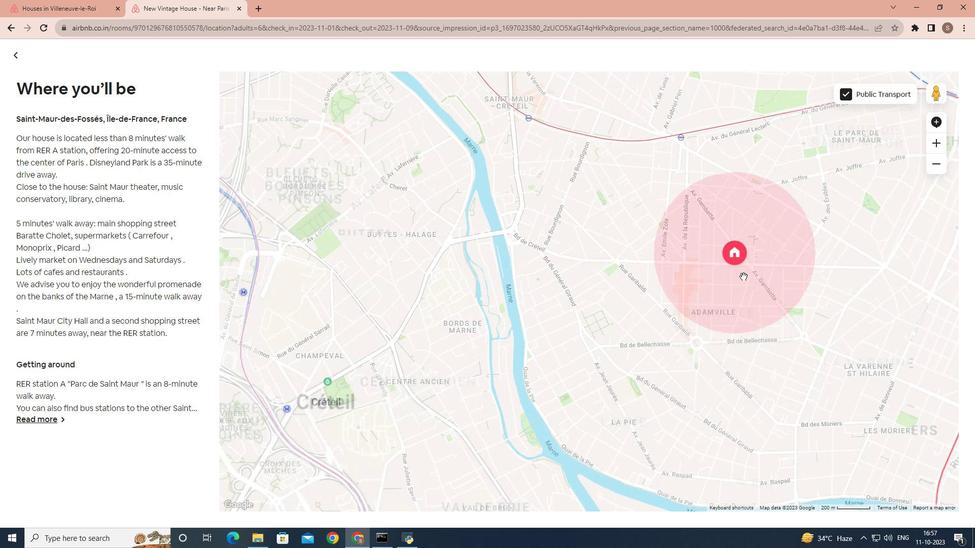 
Action: Mouse pressed left at (743, 276)
Screenshot: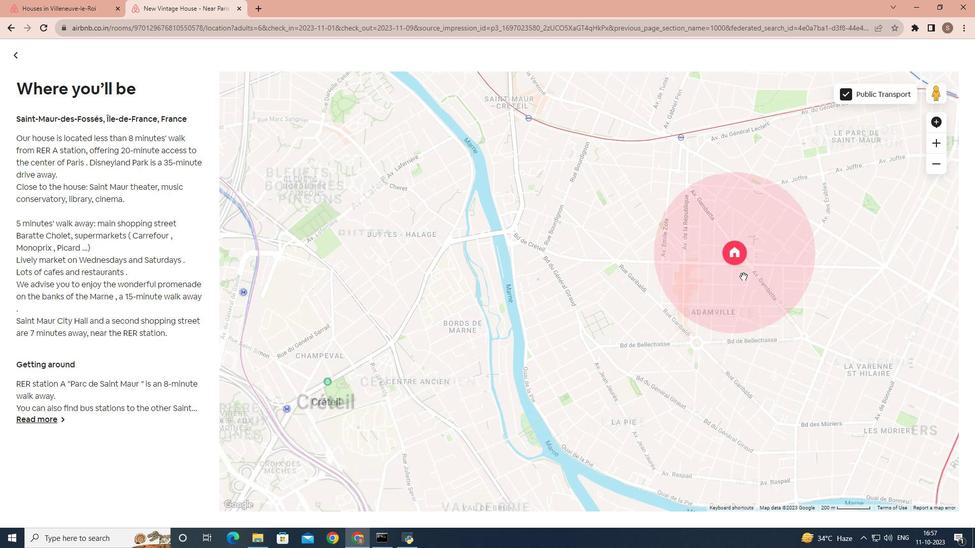 
Action: Mouse moved to (628, 286)
Screenshot: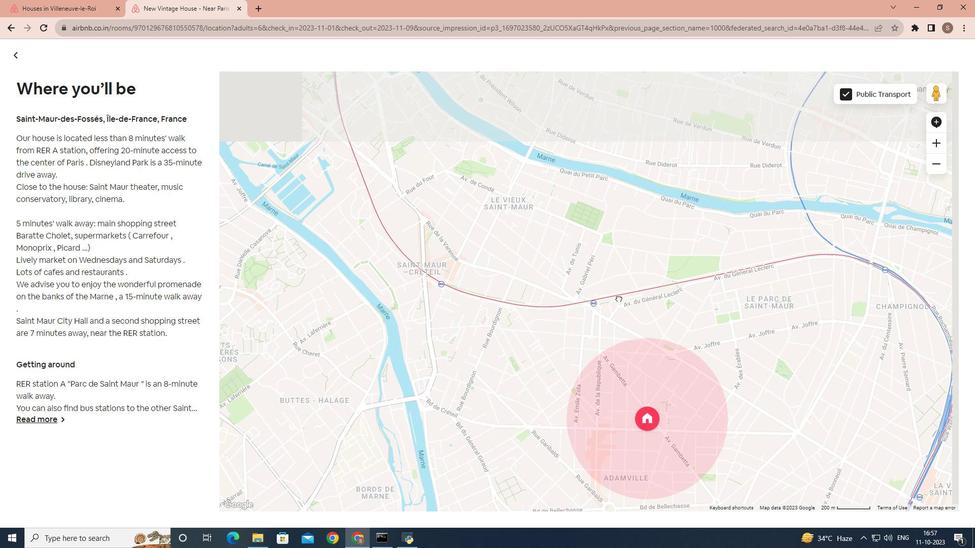 
Action: Mouse pressed left at (628, 286)
Screenshot: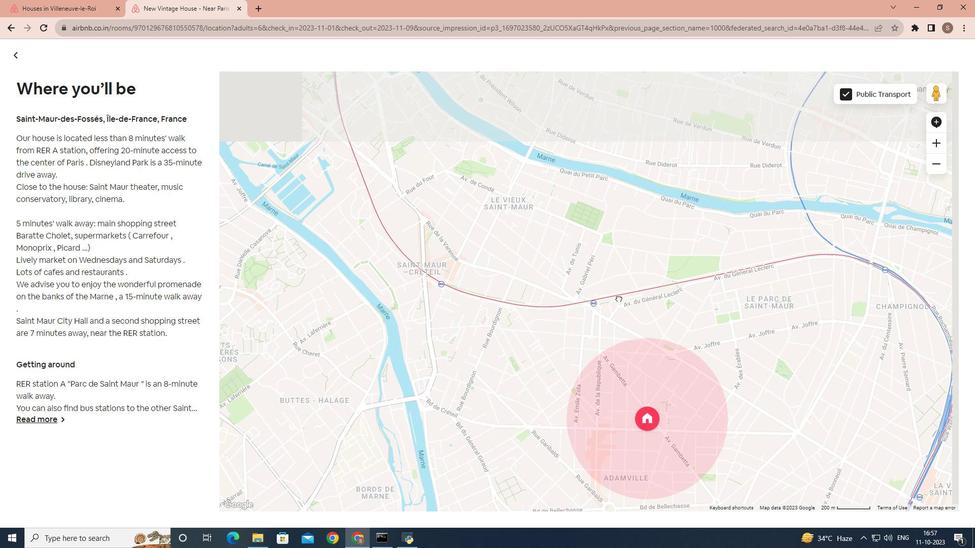 
Action: Mouse moved to (523, 283)
Screenshot: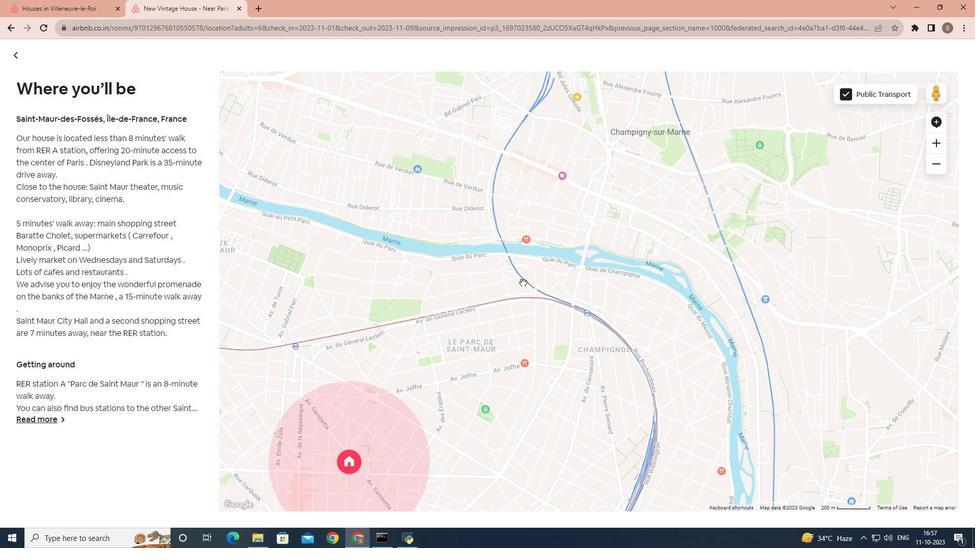 
Action: Mouse pressed left at (523, 283)
Screenshot: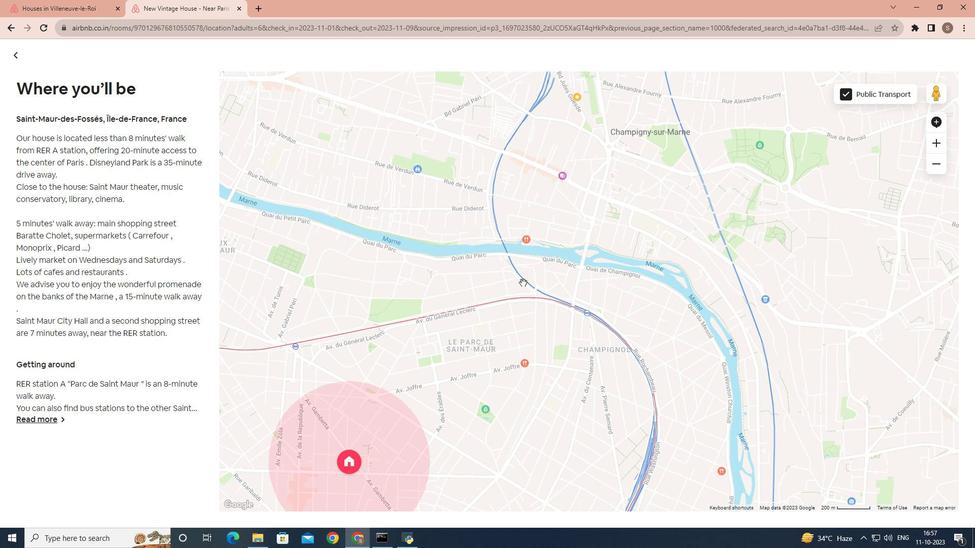
Action: Mouse moved to (483, 284)
